 Task: In the event  named  Third Monthly Sales Review, Set a range of dates when you can accept meetings  '13 Jul â€" 5 Aug 2023'. Select a duration of  45 min. Select working hours  	_x000D_
MON- SAT 9:00am â€" 5:00pm. Add time before or after your events  as 5 min. Set the frequency of available time slots for invitees as  40 min. Set the minimum notice period and maximum events allowed per day as  168 hours and 5. , logged in from the account softage.4@softage.net and add another guest for the event, softage.10@softage.net
Action: Mouse pressed left at (445, 631)
Screenshot: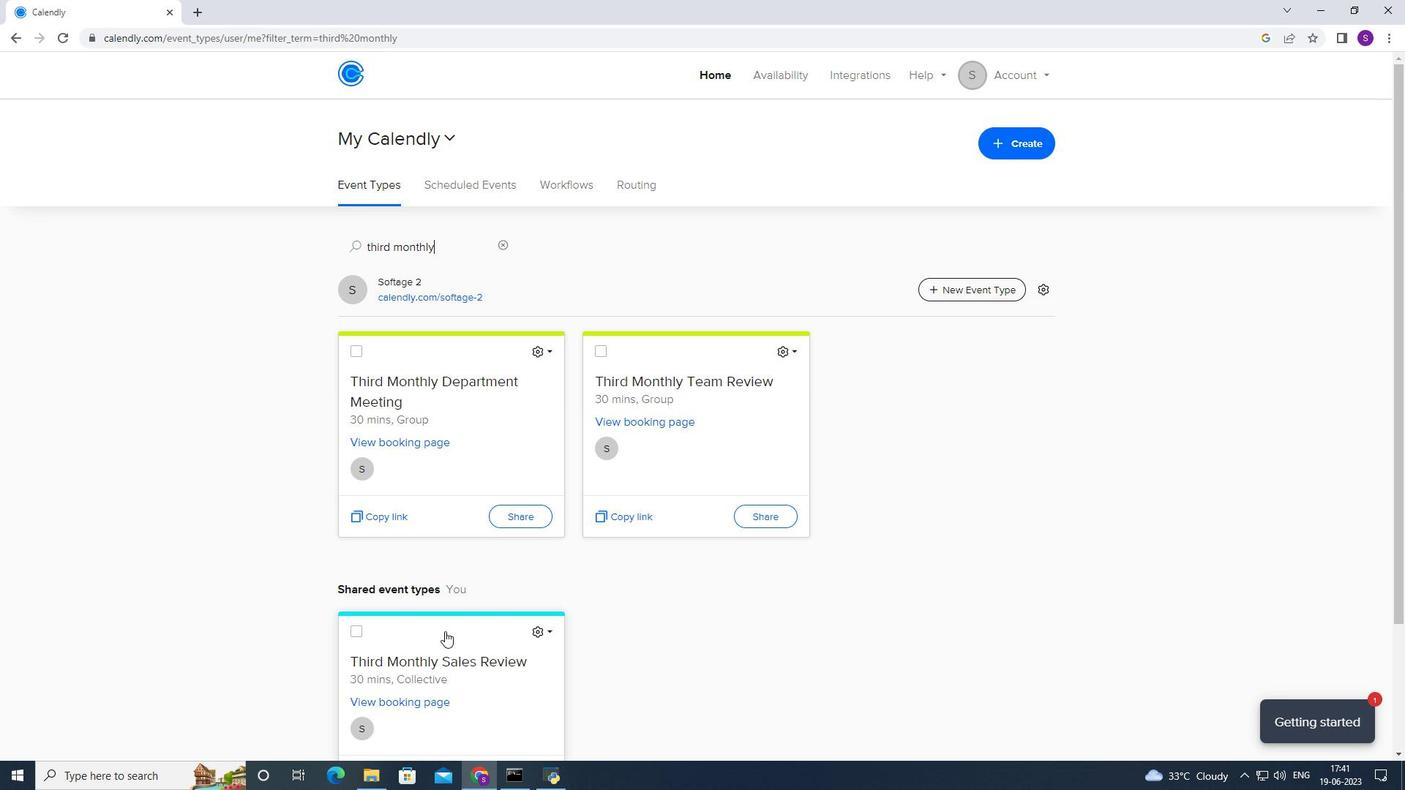
Action: Mouse moved to (427, 362)
Screenshot: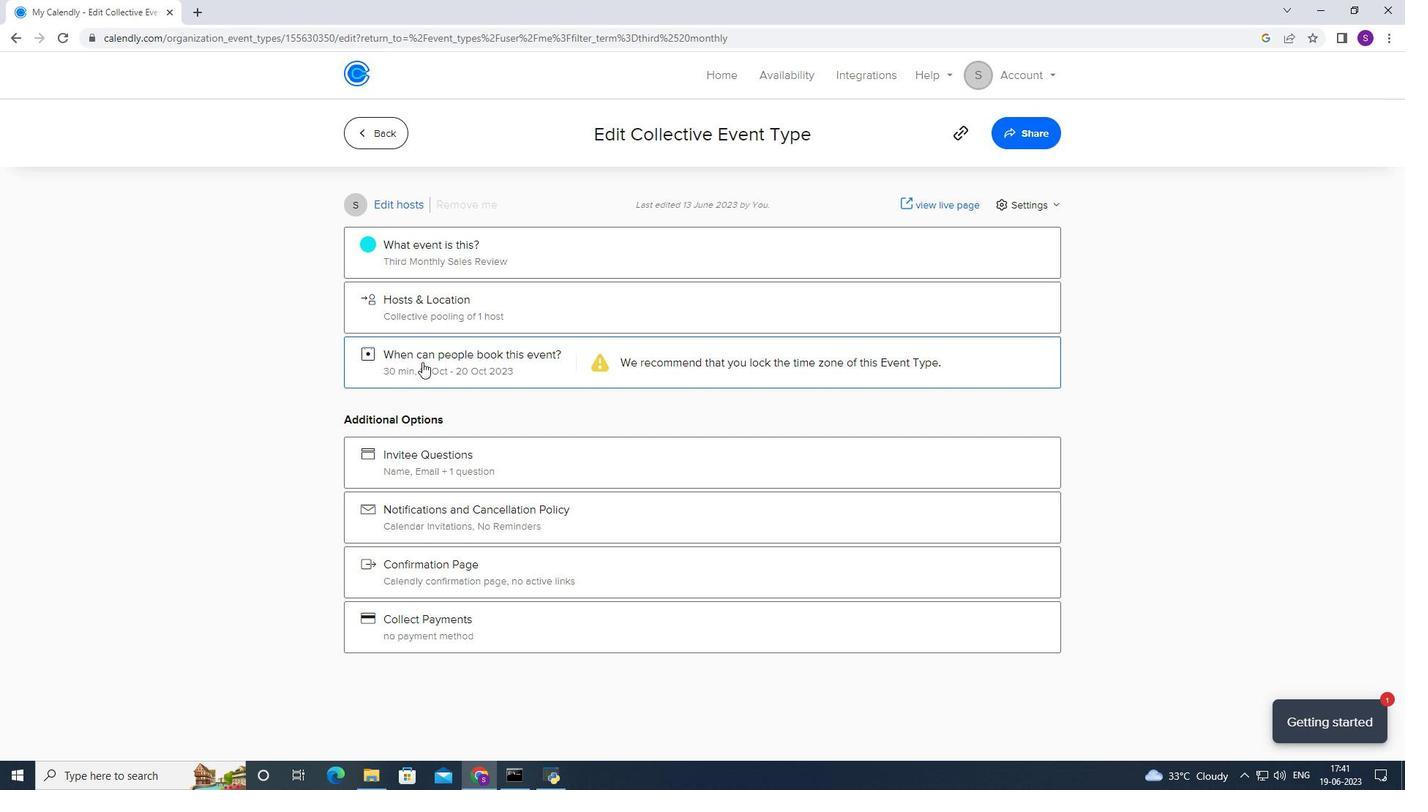 
Action: Mouse scrolled (427, 361) with delta (0, 0)
Screenshot: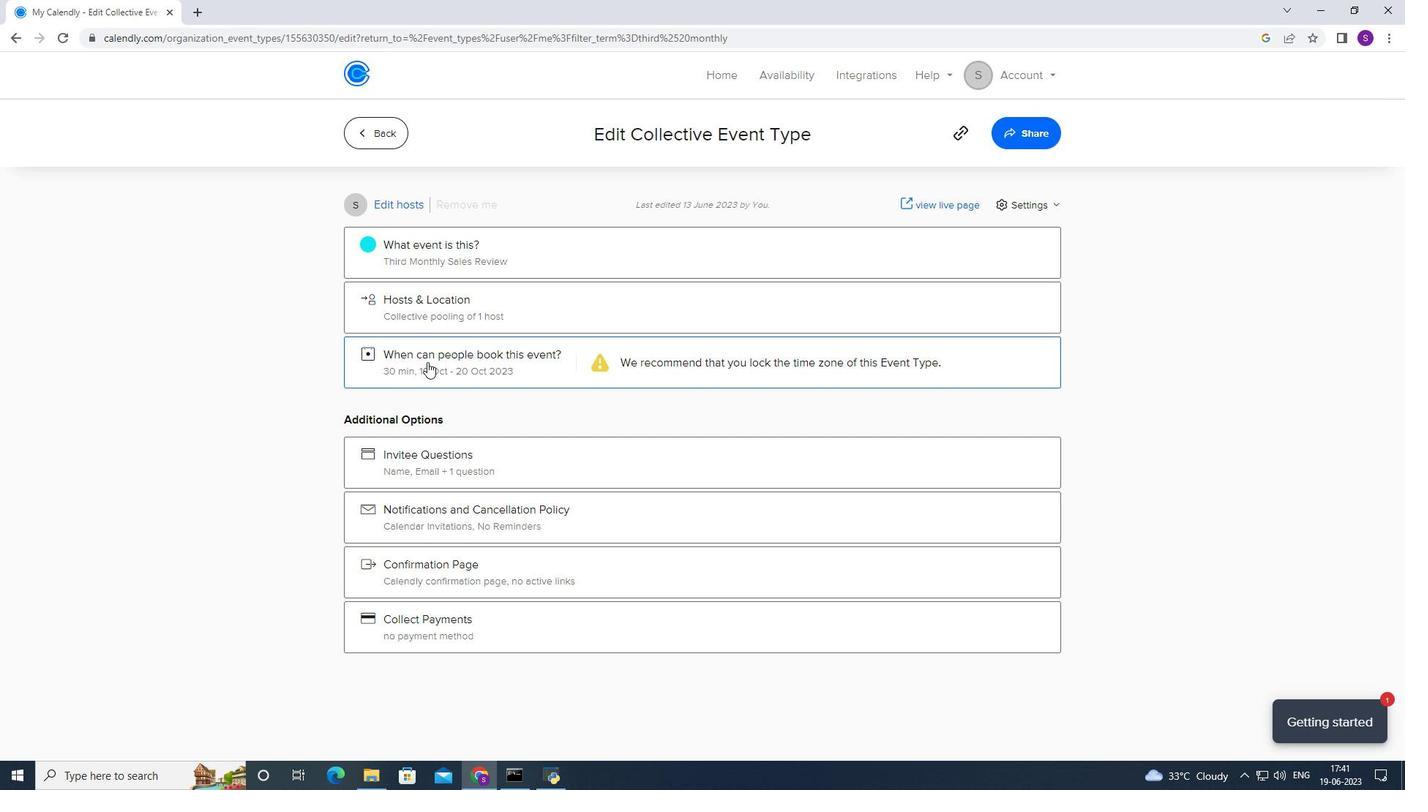 
Action: Mouse moved to (483, 347)
Screenshot: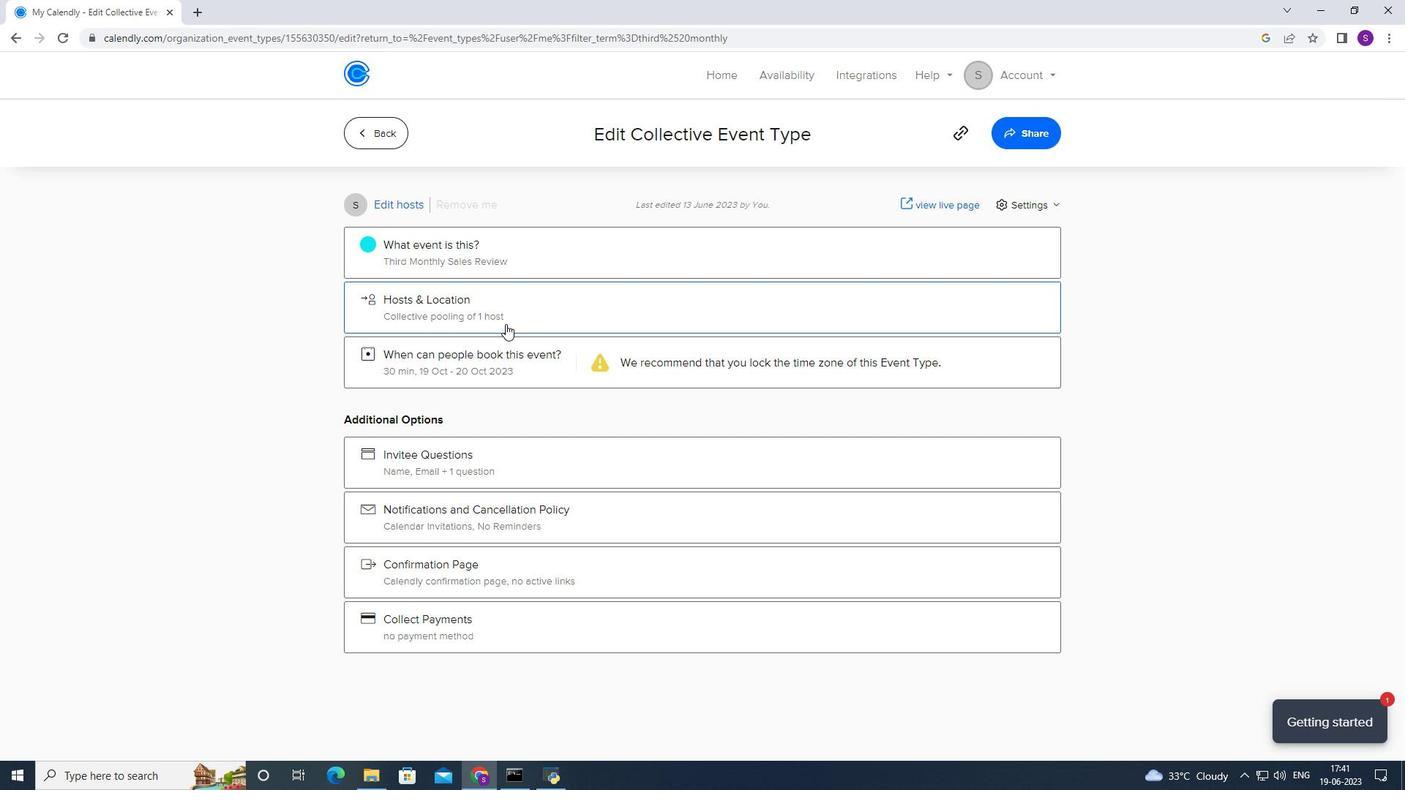 
Action: Mouse pressed left at (483, 347)
Screenshot: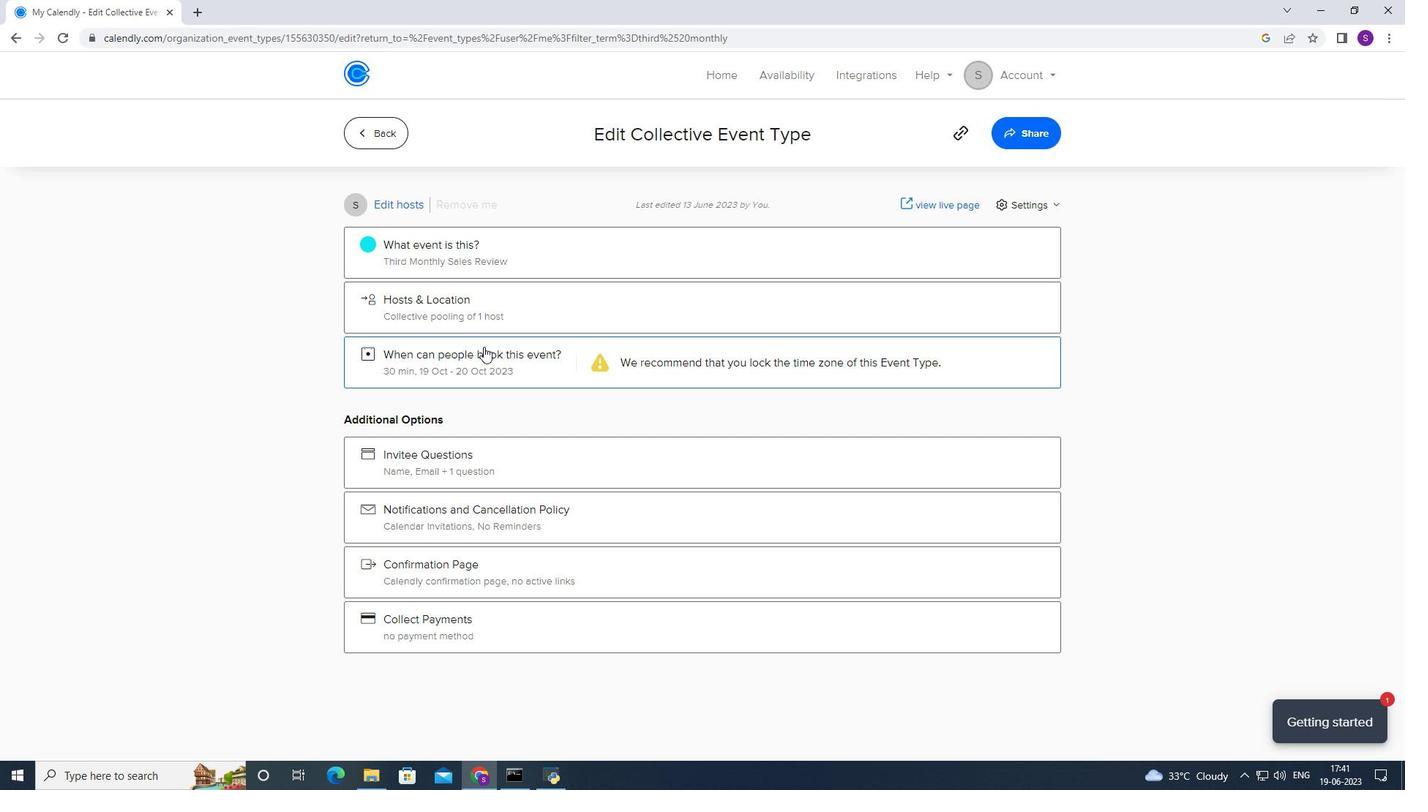 
Action: Mouse moved to (553, 546)
Screenshot: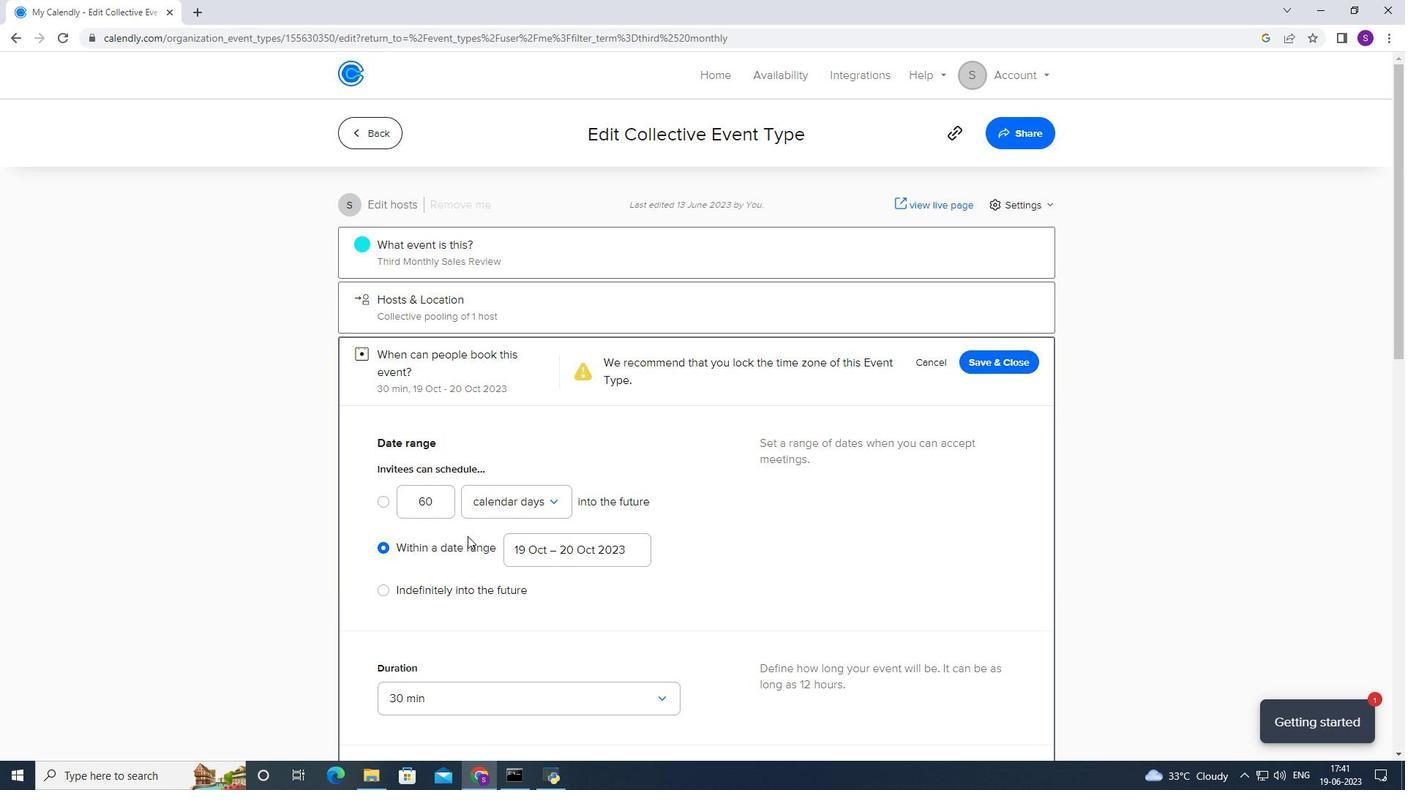 
Action: Mouse pressed left at (553, 546)
Screenshot: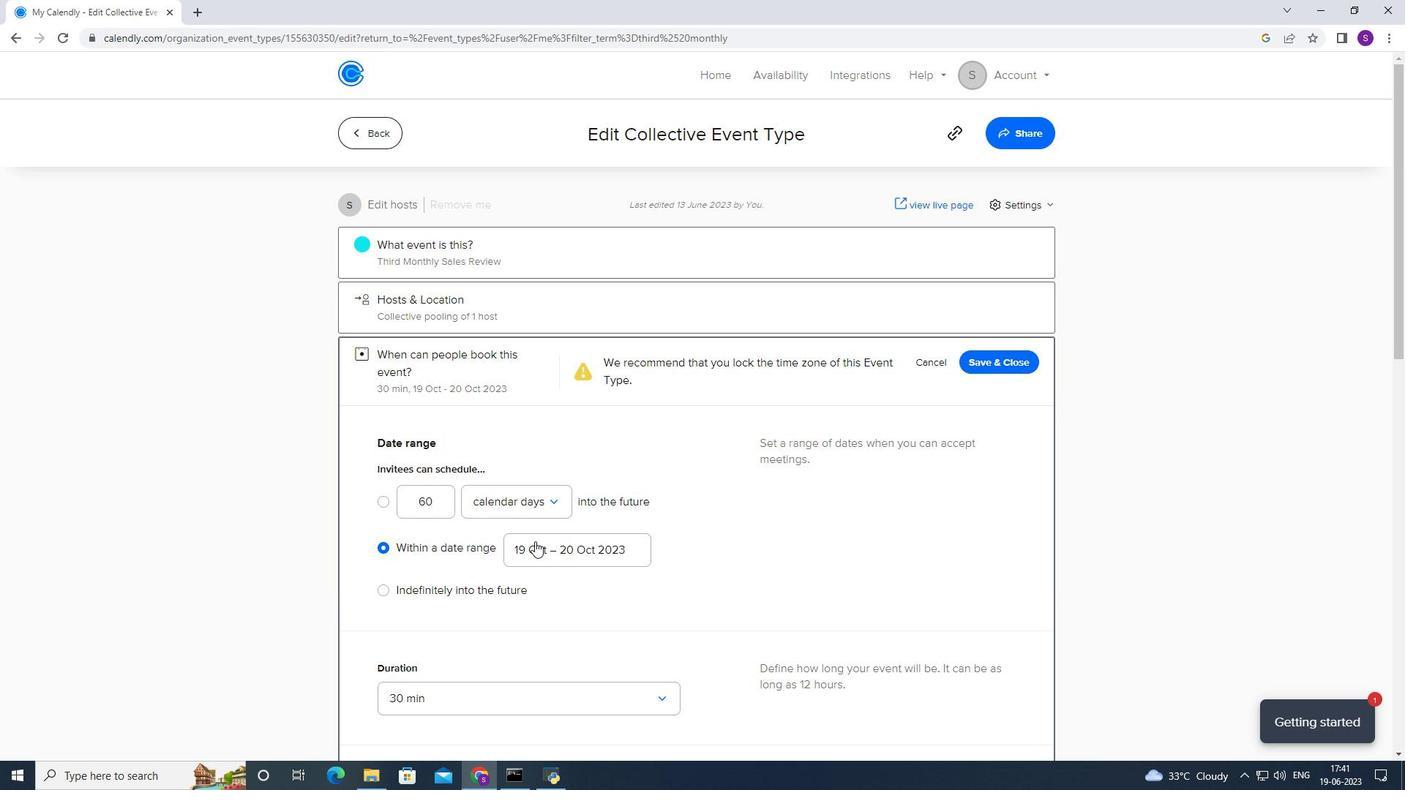 
Action: Mouse moved to (616, 284)
Screenshot: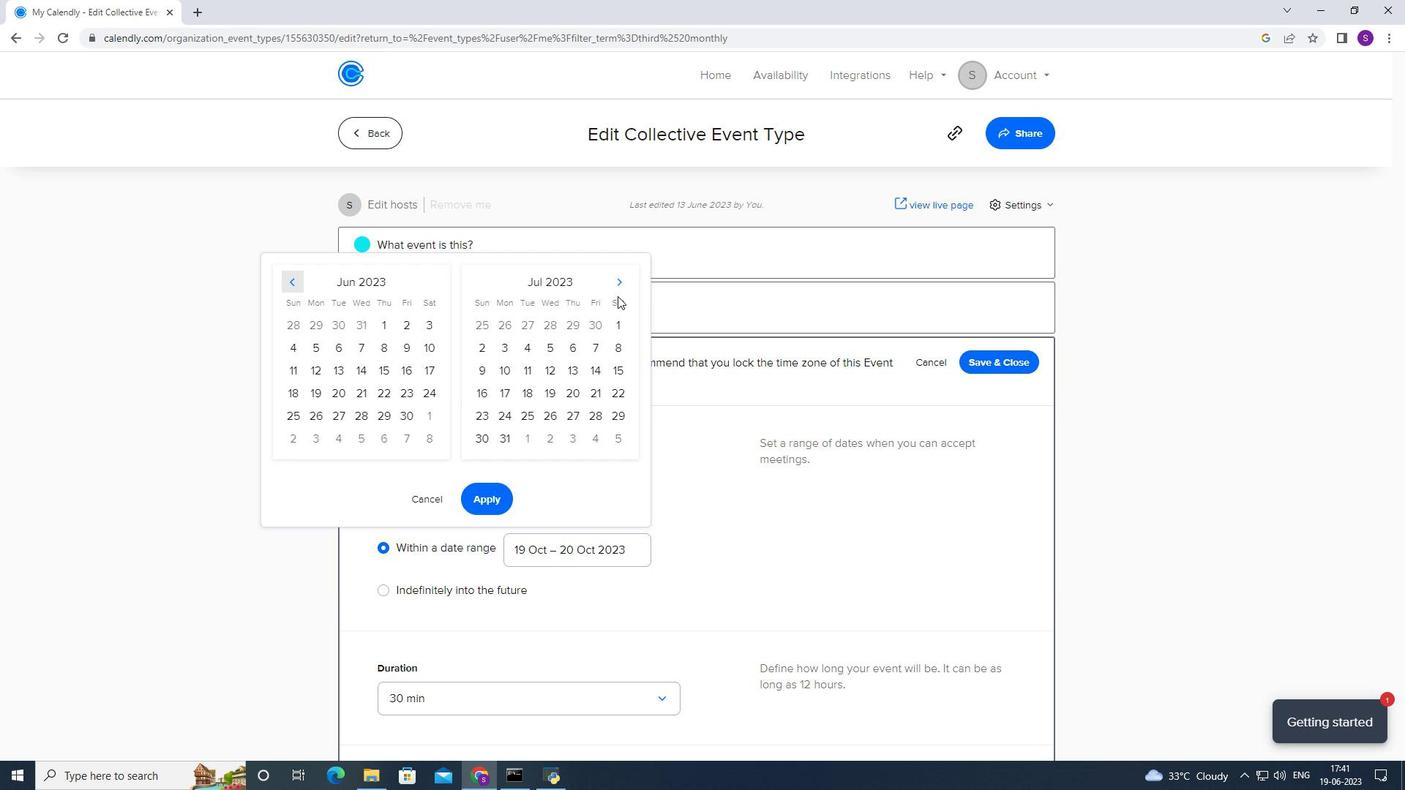 
Action: Mouse pressed left at (616, 284)
Screenshot: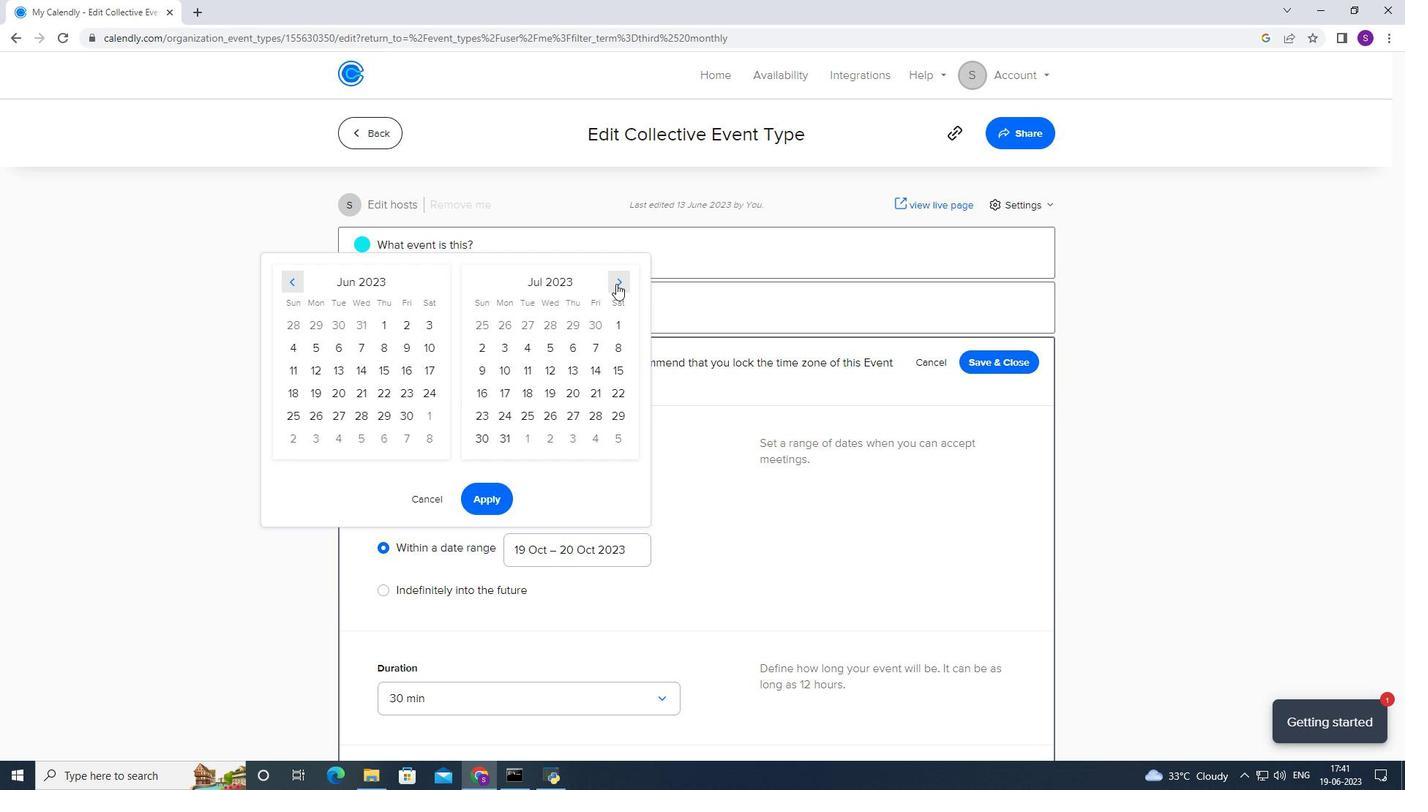 
Action: Mouse moved to (374, 374)
Screenshot: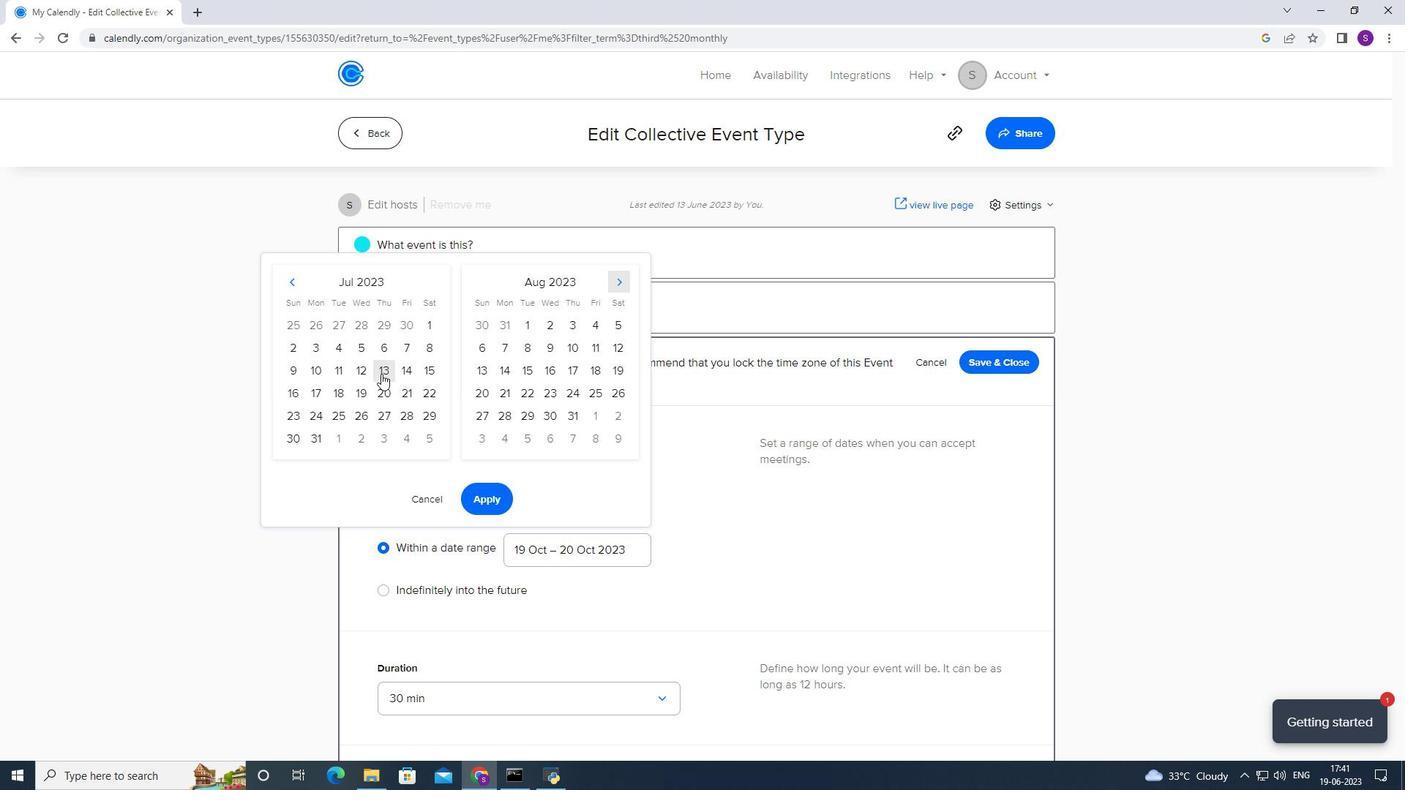
Action: Mouse pressed left at (374, 374)
Screenshot: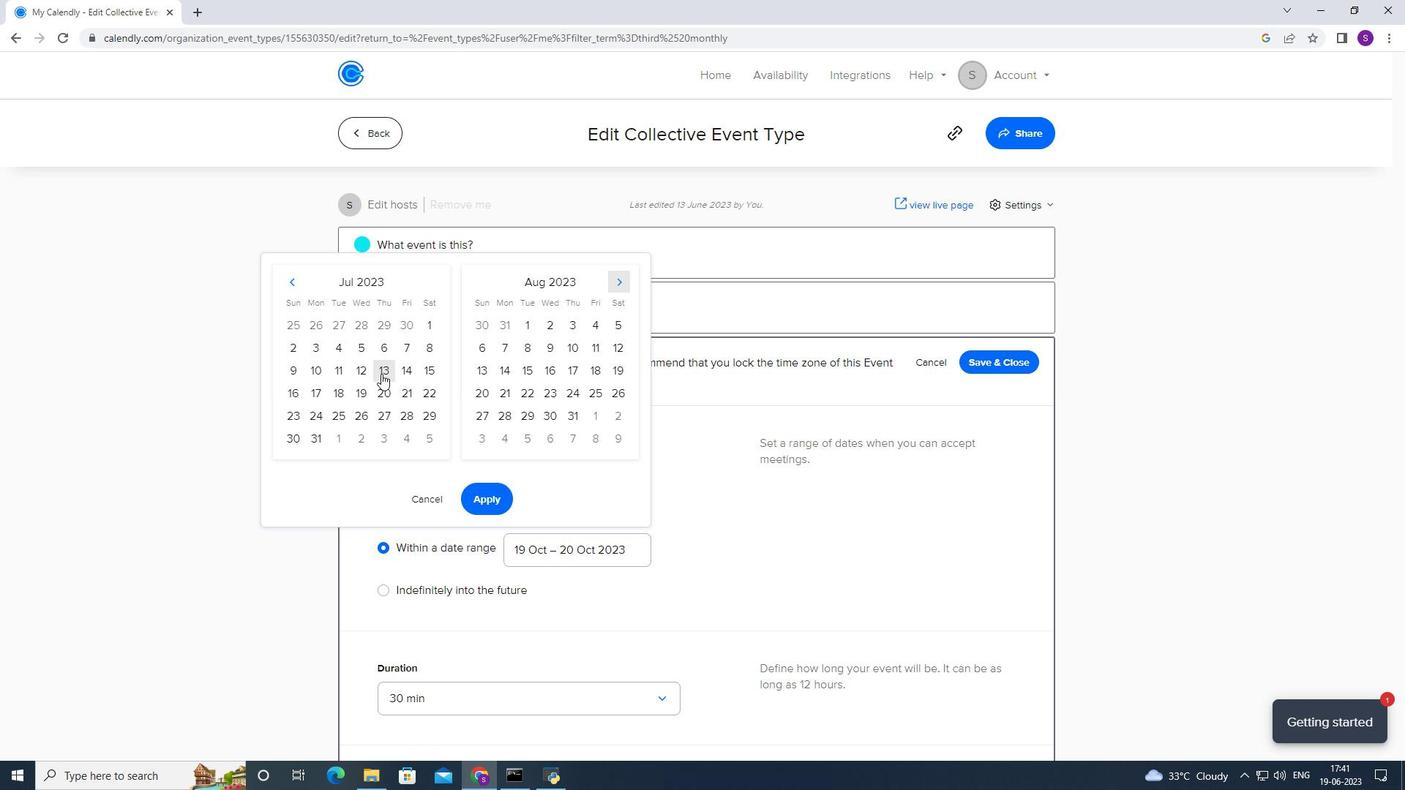 
Action: Mouse moved to (617, 326)
Screenshot: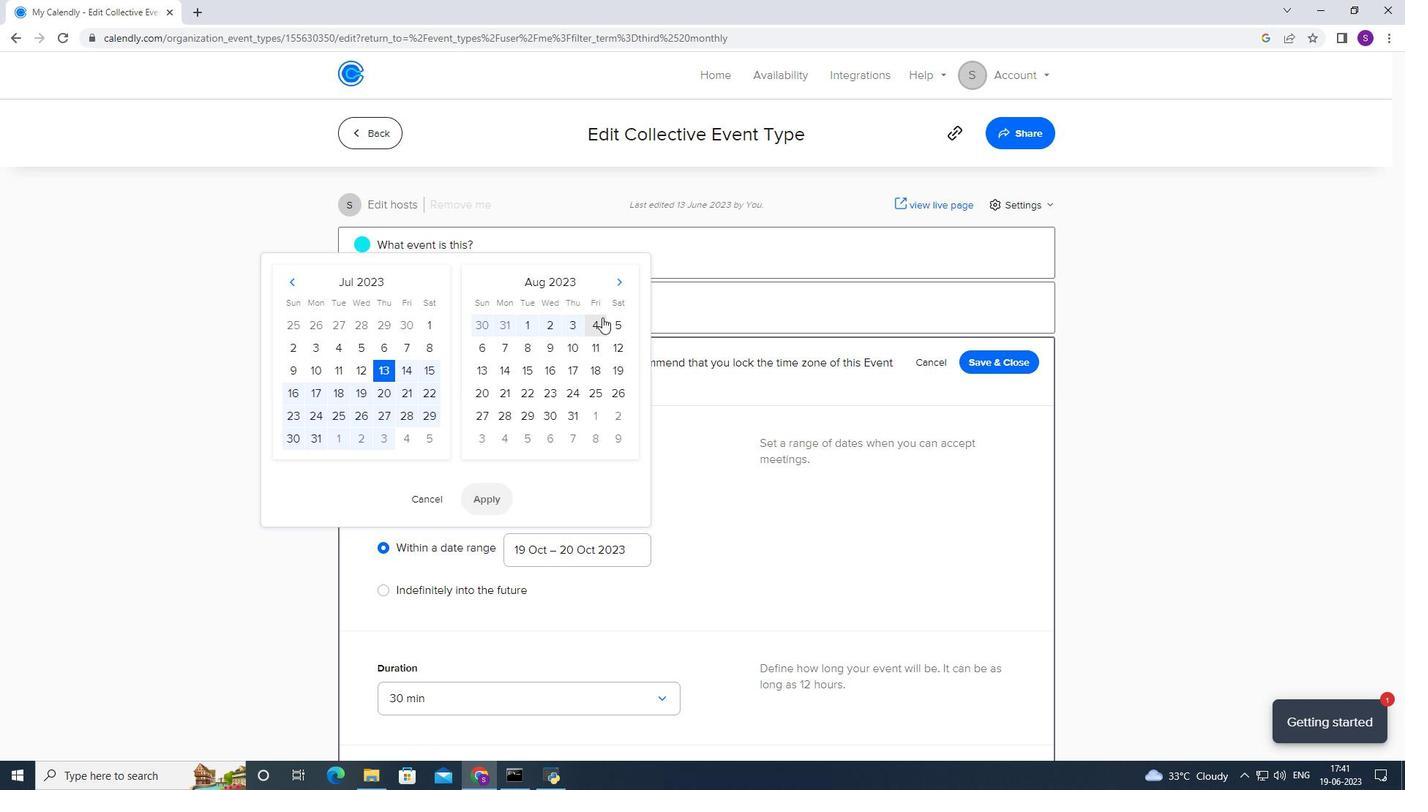 
Action: Mouse pressed left at (617, 326)
Screenshot: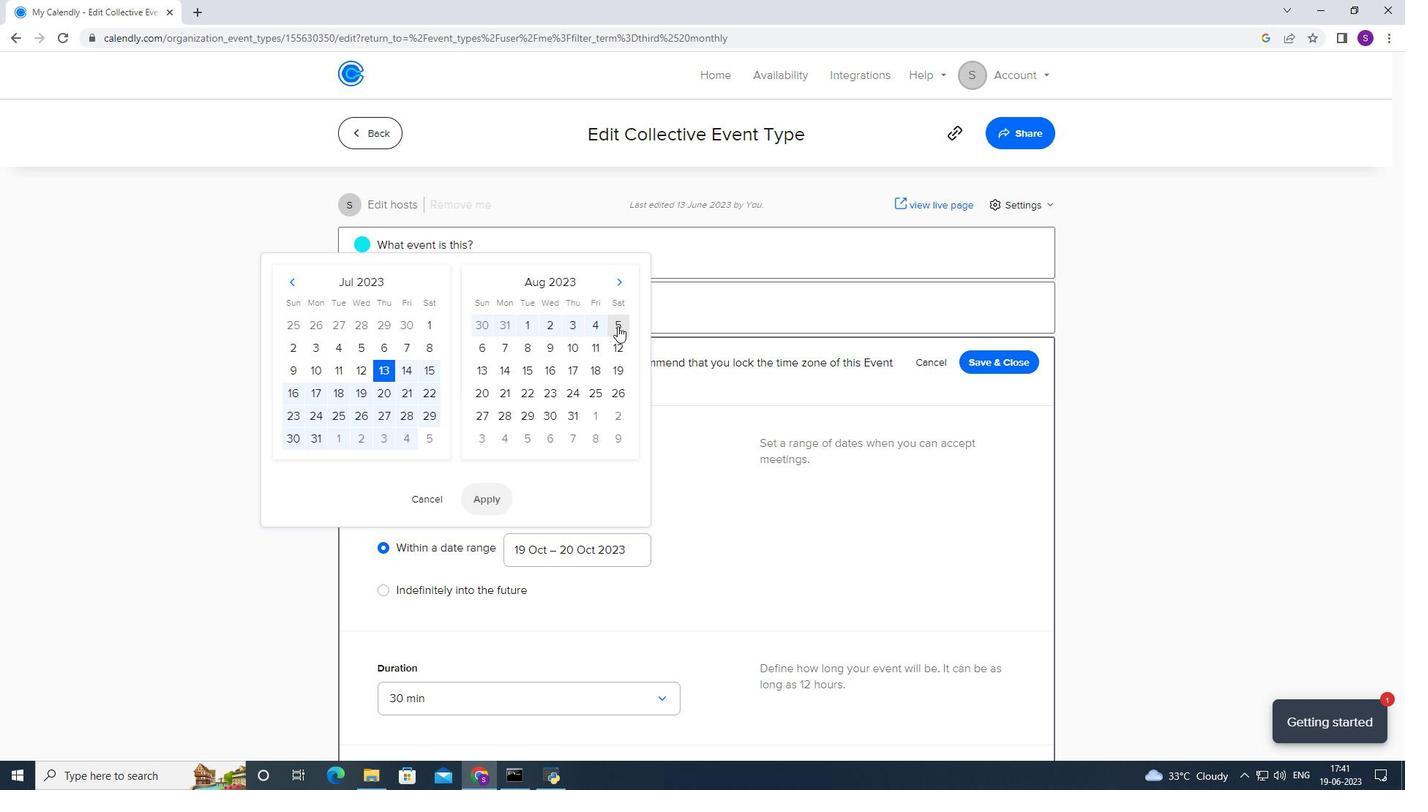 
Action: Mouse moved to (475, 489)
Screenshot: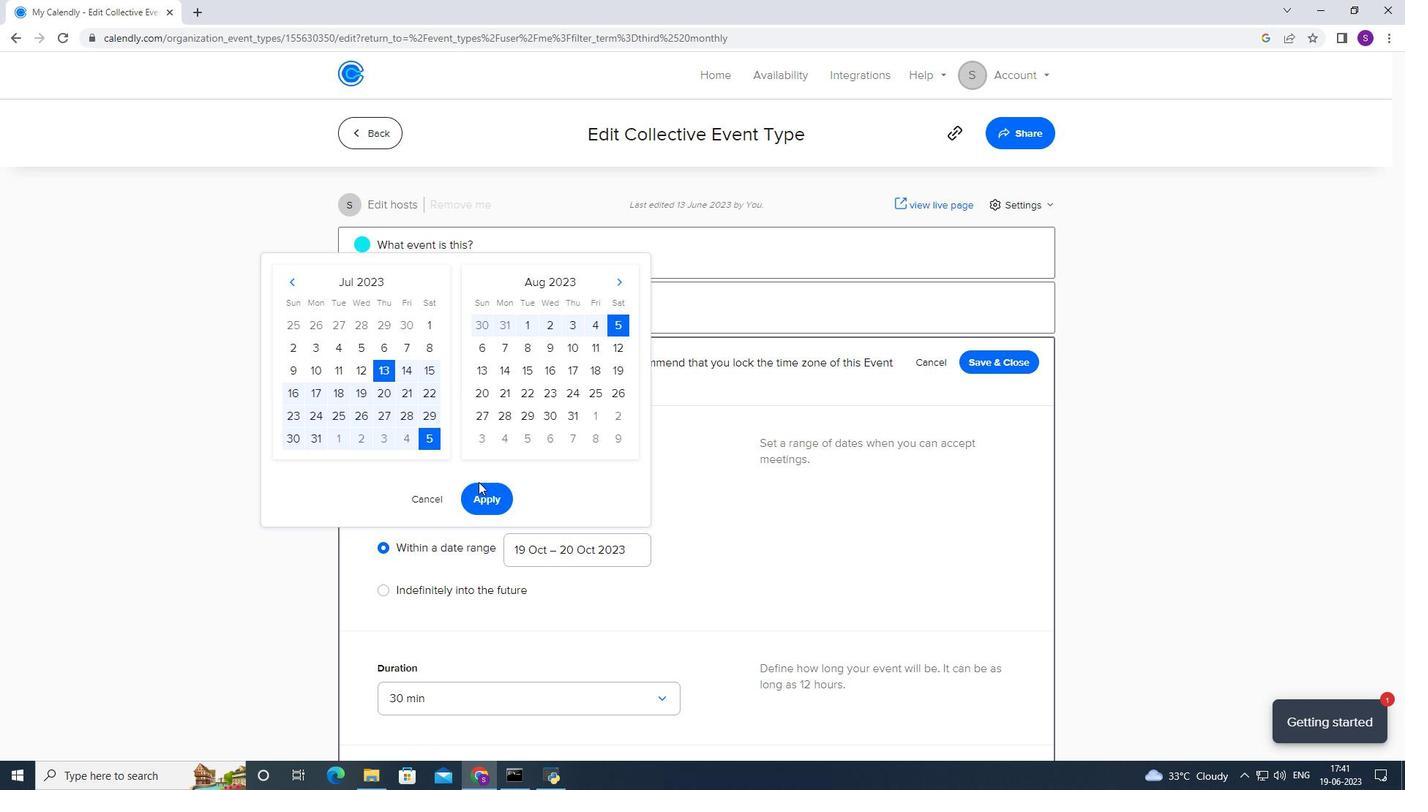 
Action: Mouse pressed left at (475, 489)
Screenshot: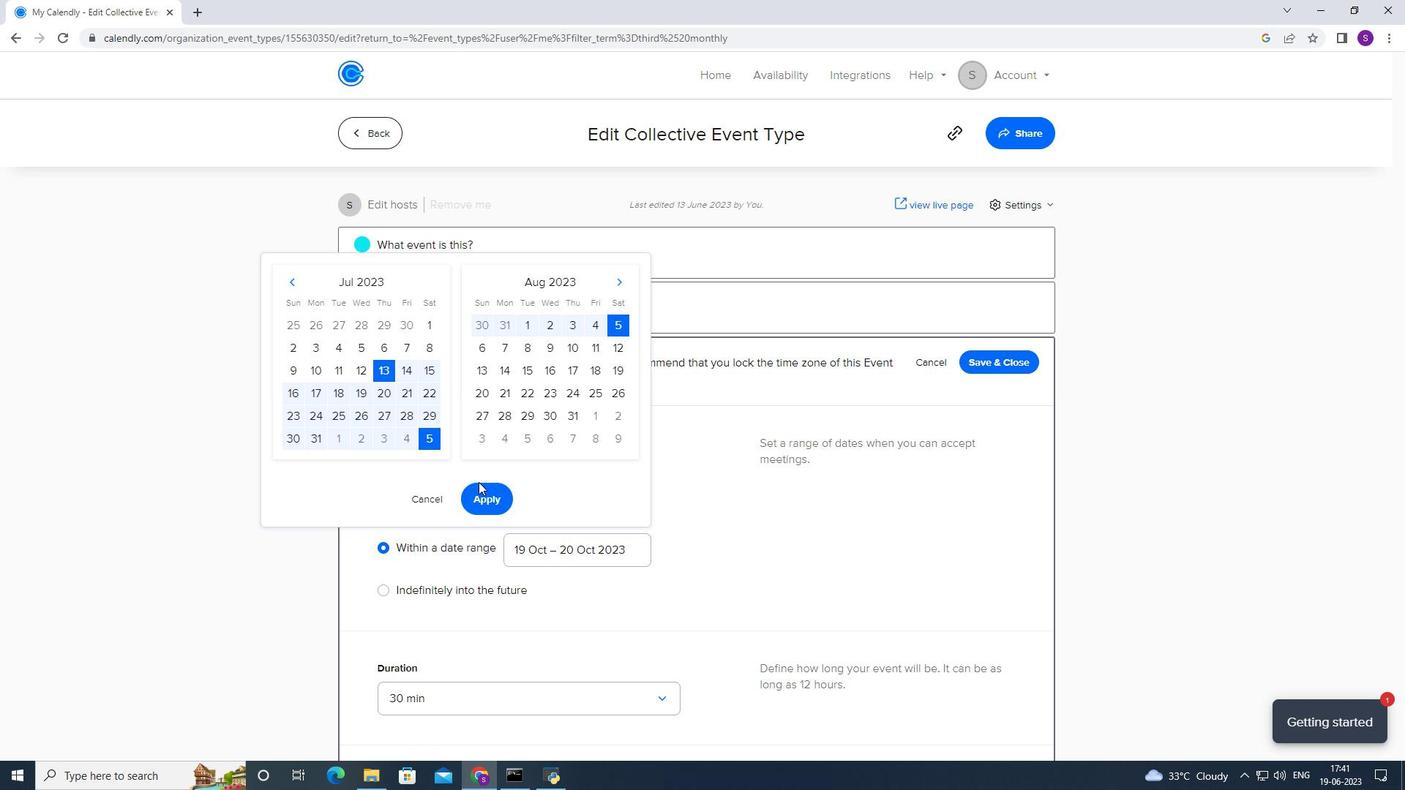 
Action: Mouse scrolled (475, 489) with delta (0, 0)
Screenshot: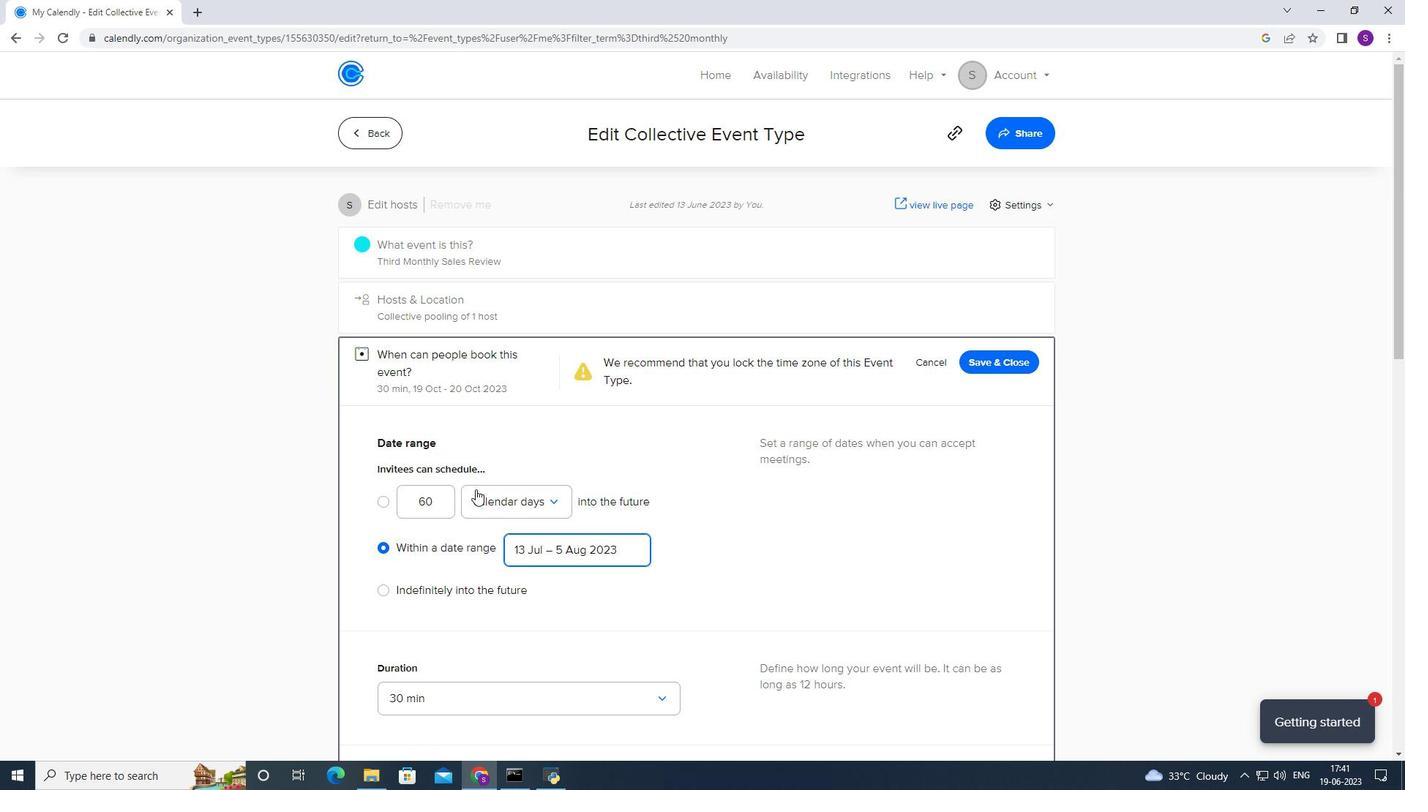 
Action: Mouse scrolled (475, 489) with delta (0, 0)
Screenshot: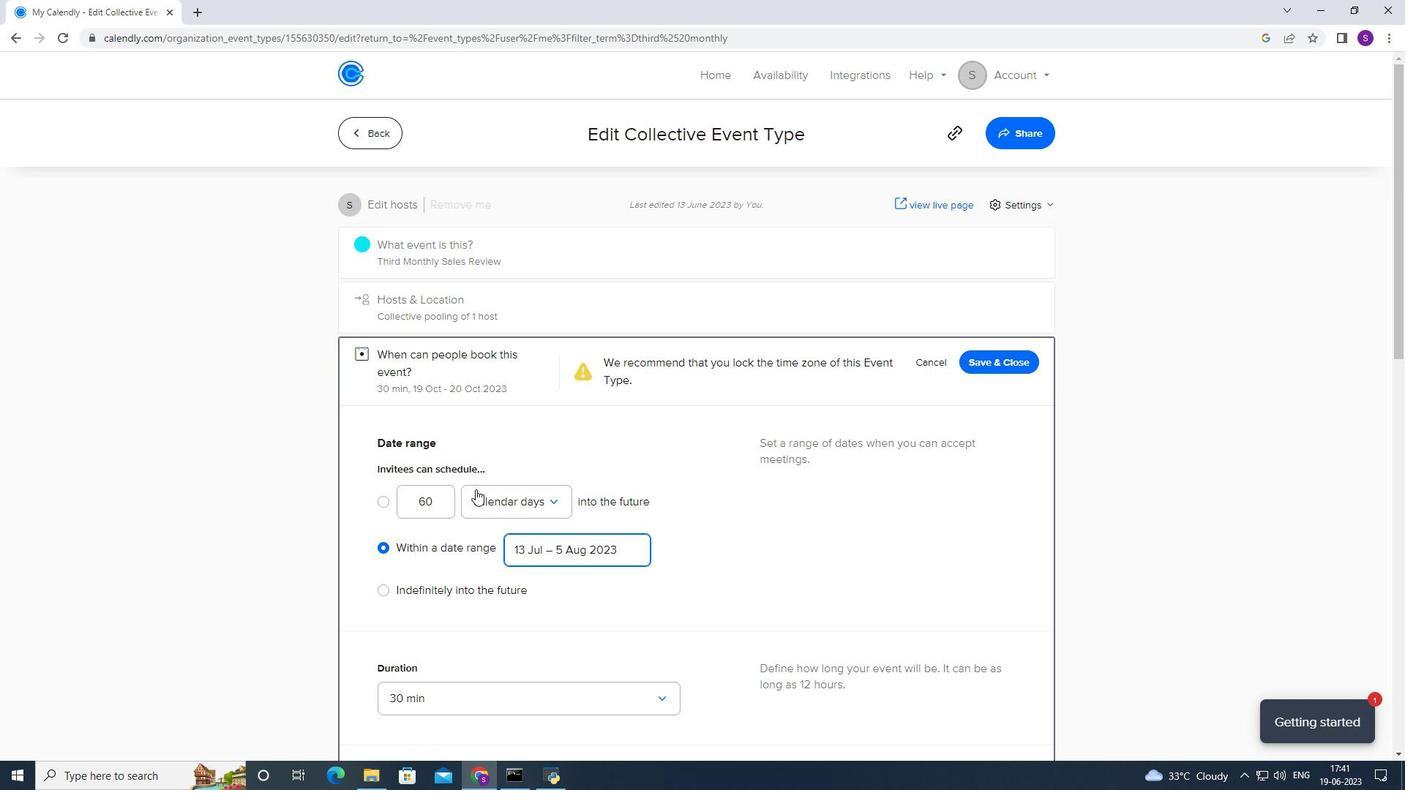 
Action: Mouse scrolled (475, 489) with delta (0, 0)
Screenshot: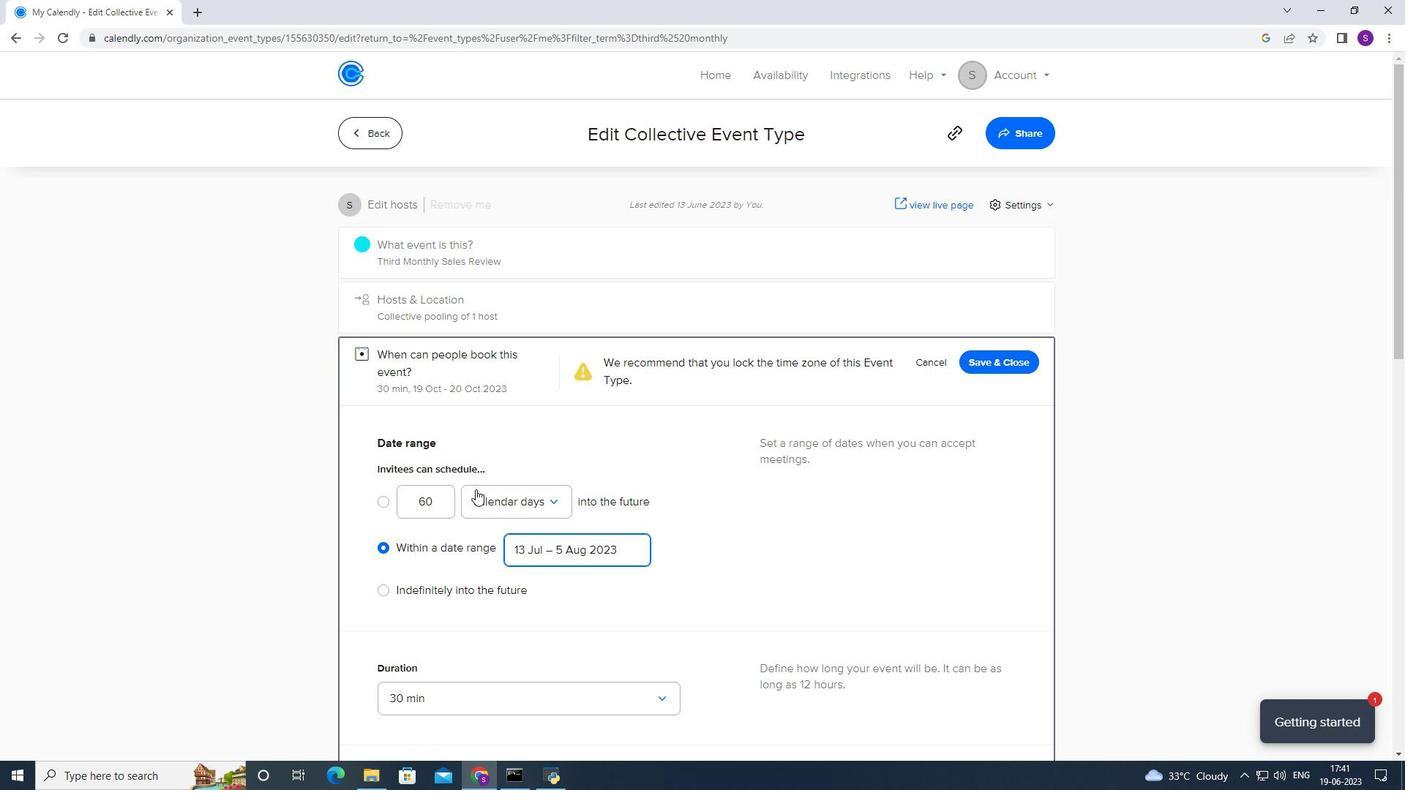
Action: Mouse scrolled (475, 489) with delta (0, 0)
Screenshot: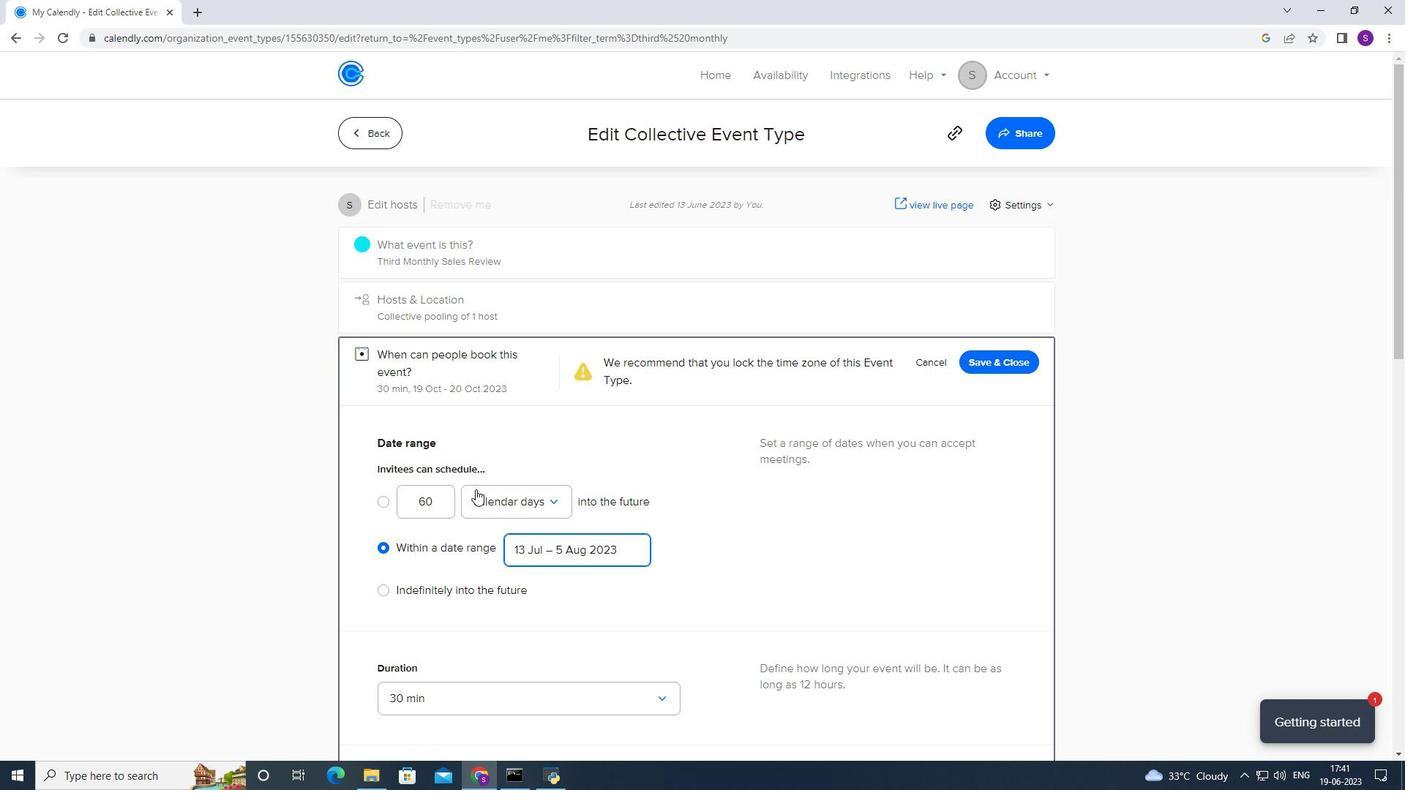 
Action: Mouse scrolled (475, 489) with delta (0, 0)
Screenshot: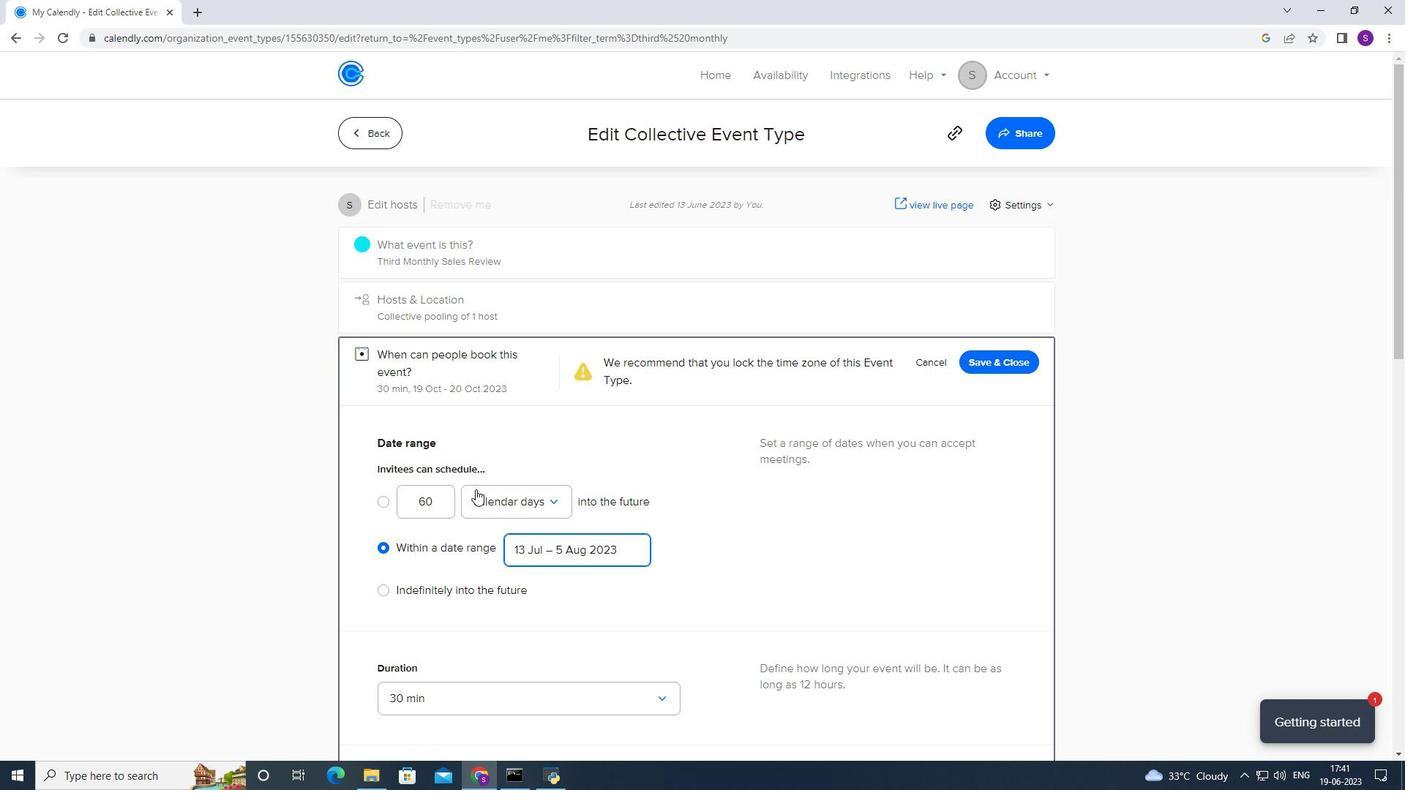 
Action: Mouse moved to (401, 339)
Screenshot: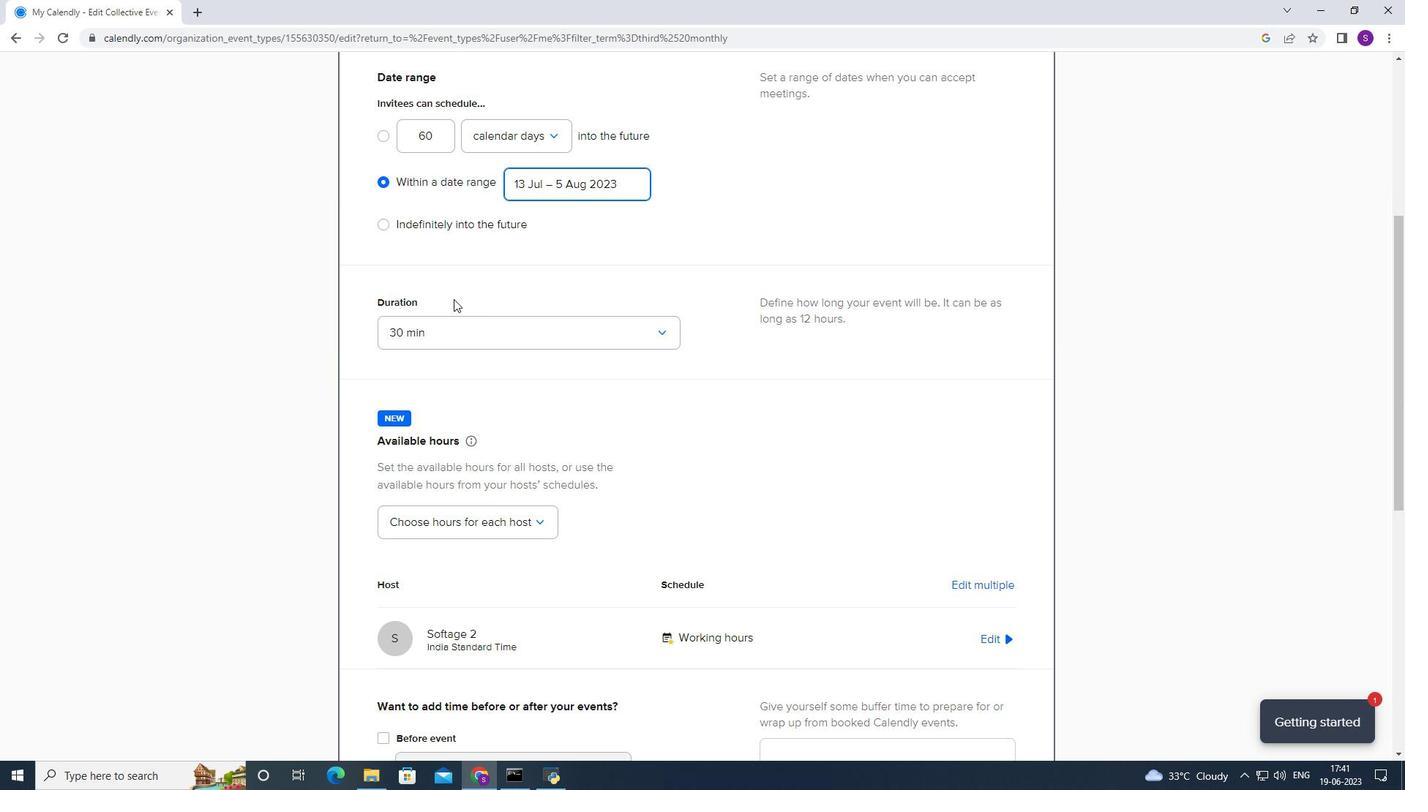 
Action: Mouse pressed left at (401, 339)
Screenshot: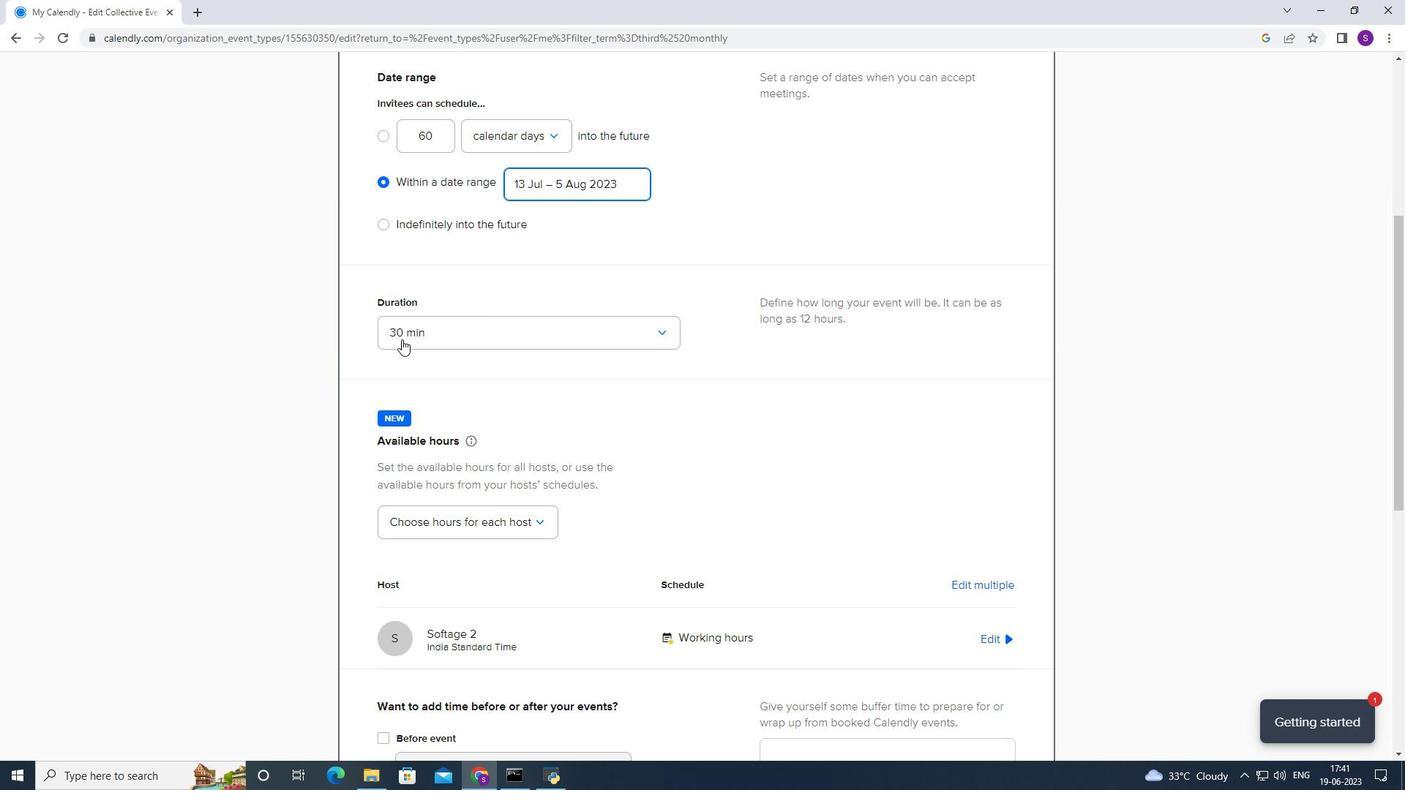
Action: Mouse moved to (408, 434)
Screenshot: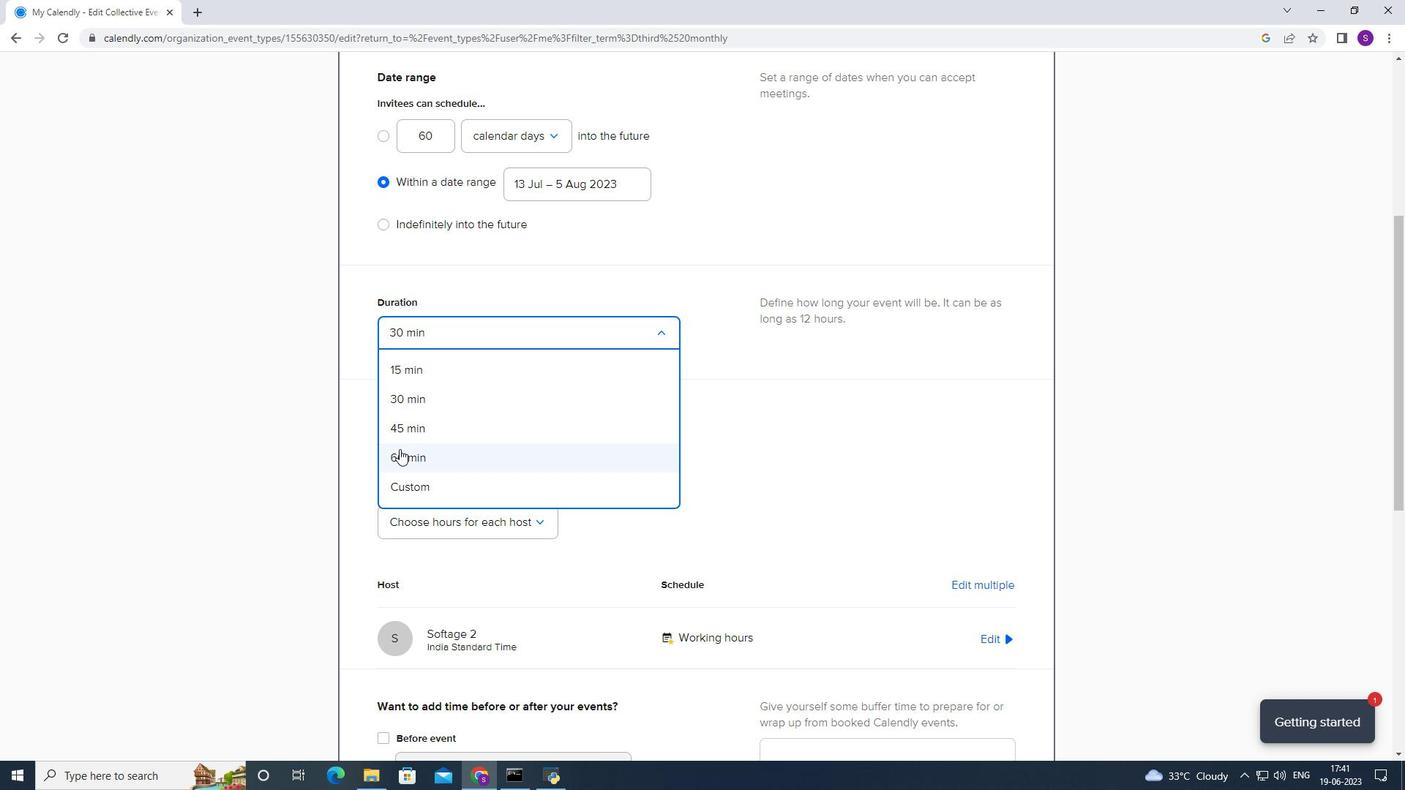 
Action: Mouse pressed left at (408, 434)
Screenshot: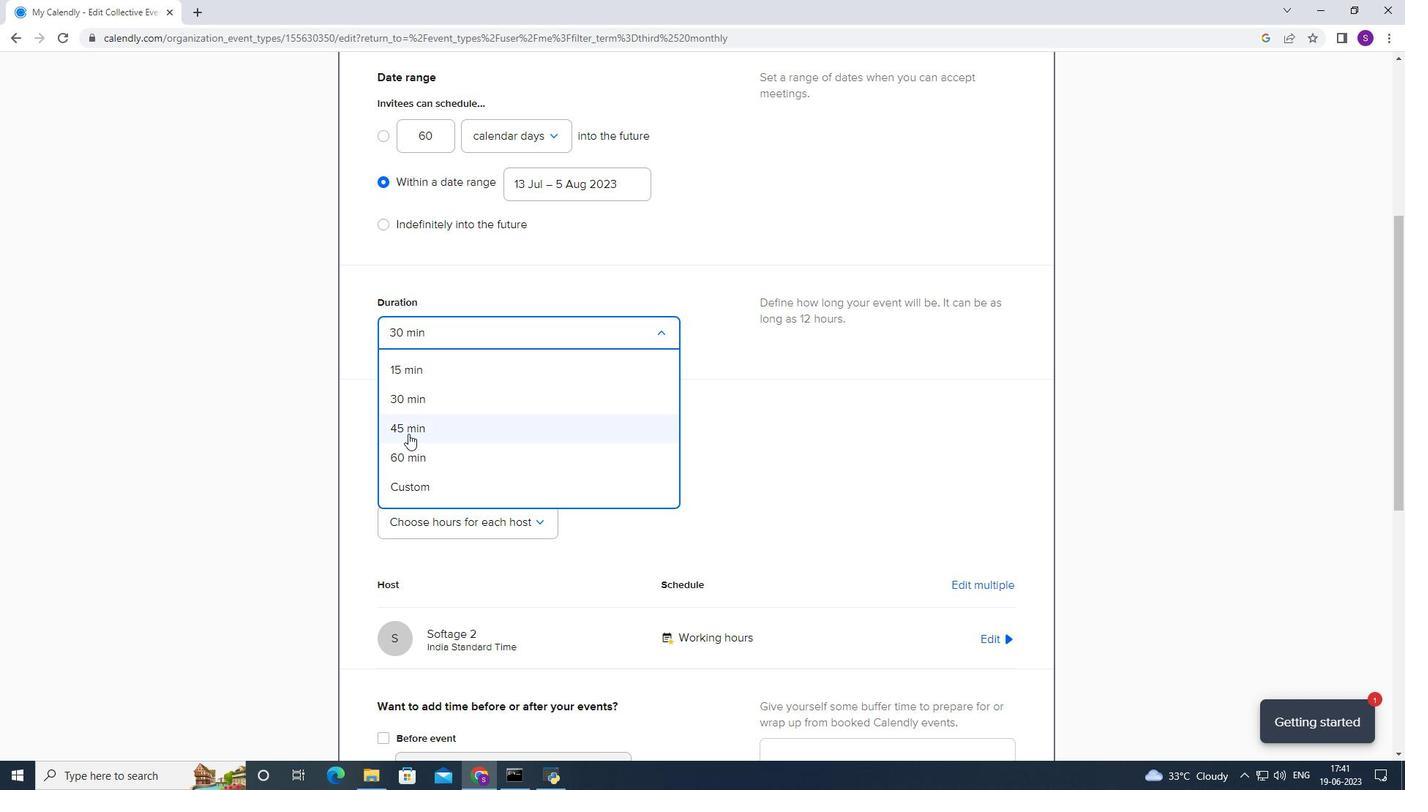
Action: Mouse moved to (403, 478)
Screenshot: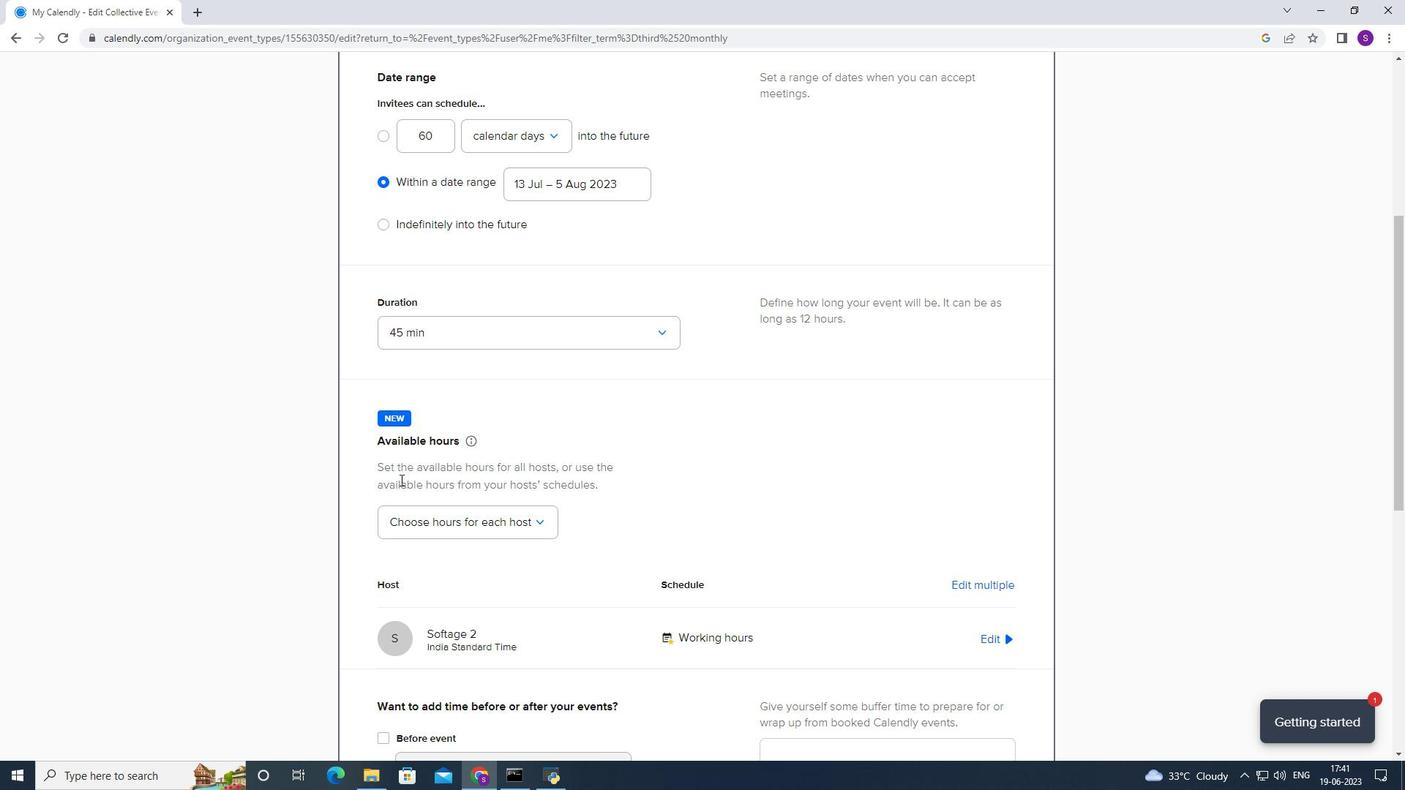 
Action: Mouse scrolled (403, 478) with delta (0, 0)
Screenshot: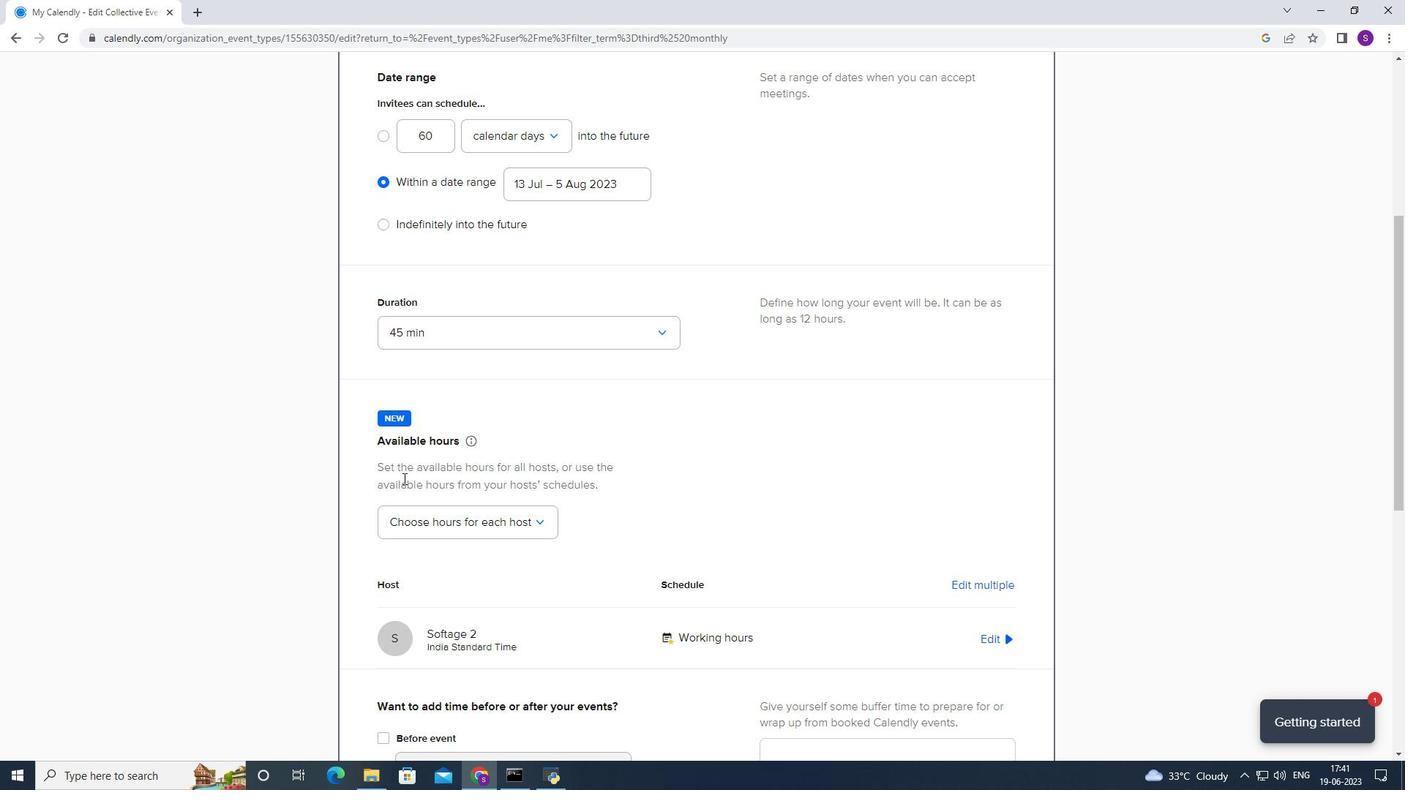 
Action: Mouse scrolled (403, 478) with delta (0, 0)
Screenshot: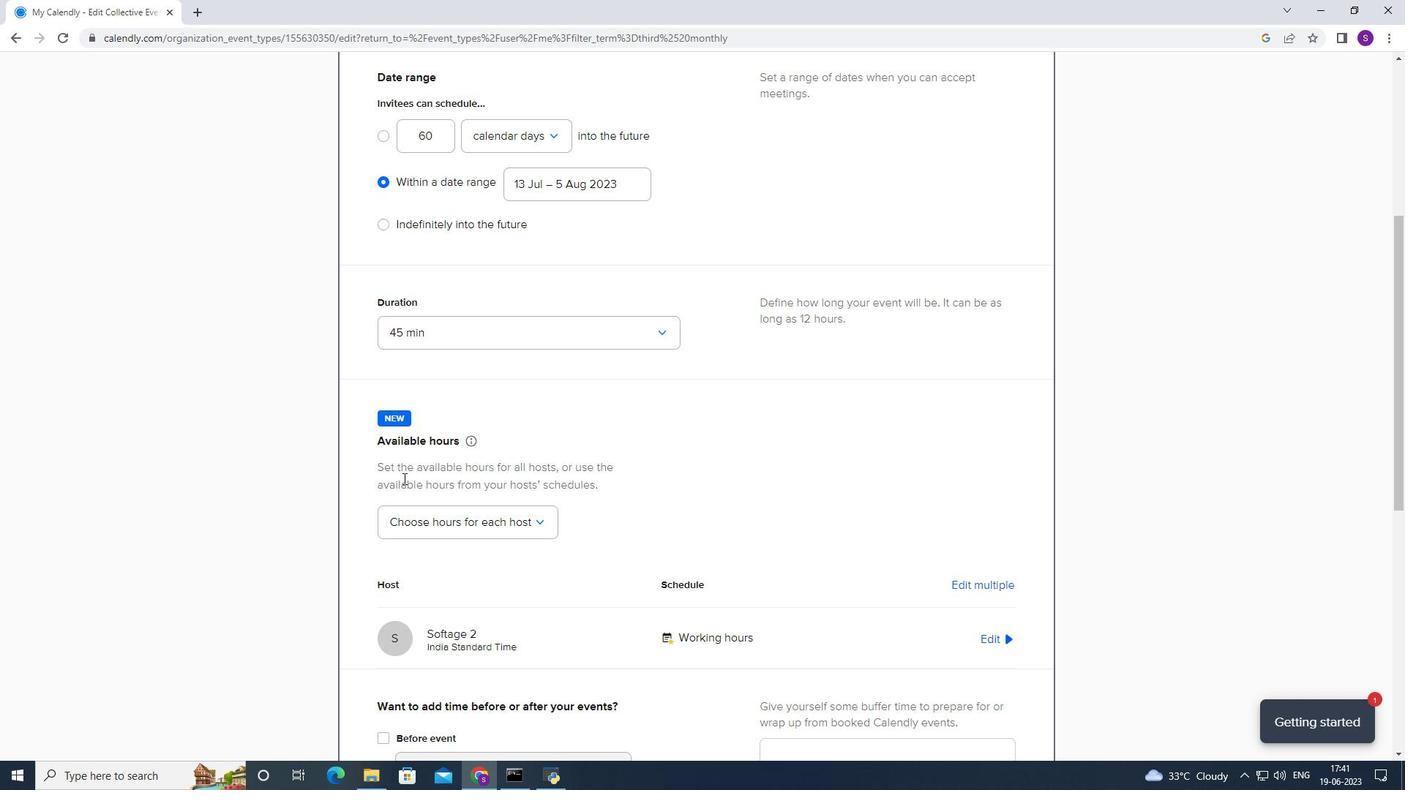 
Action: Mouse scrolled (403, 478) with delta (0, 0)
Screenshot: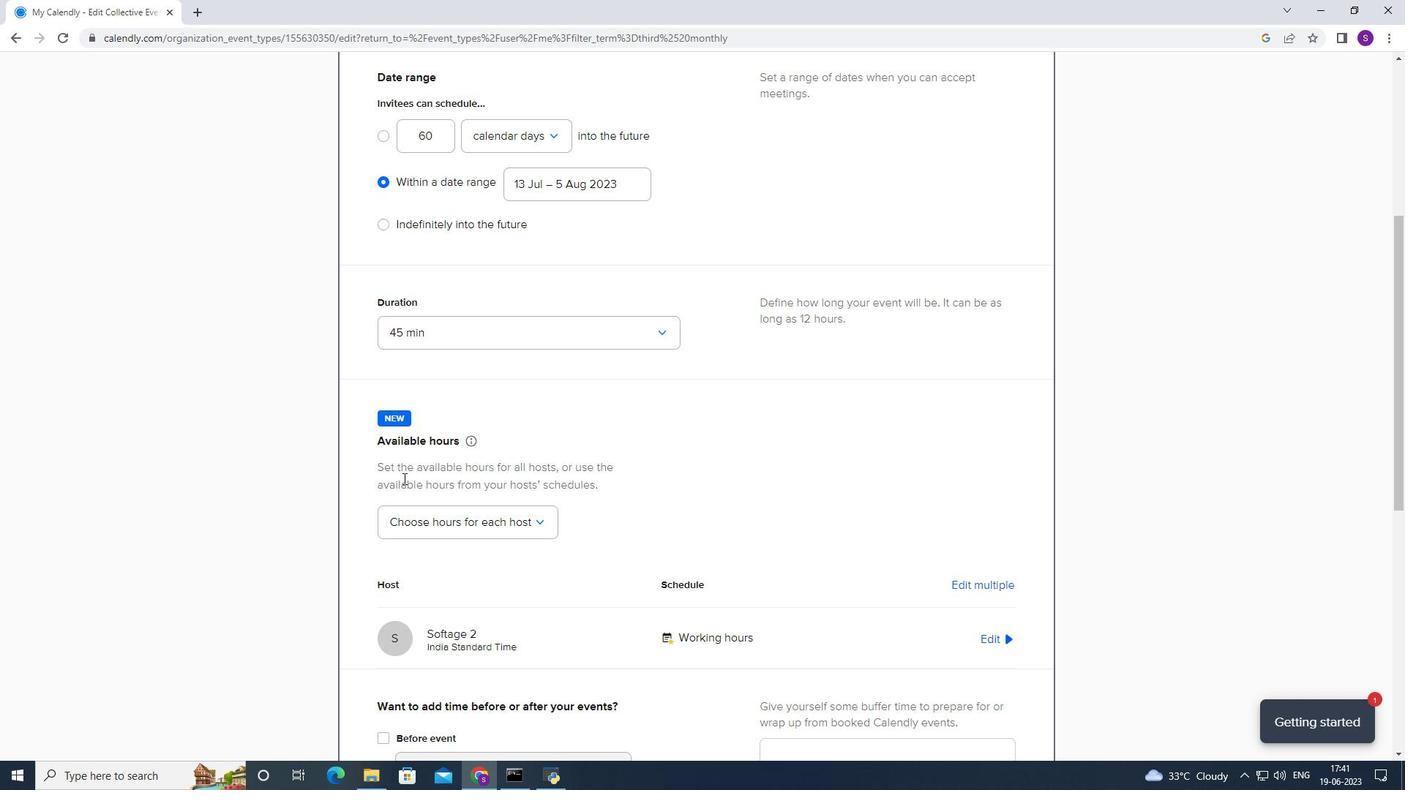 
Action: Mouse scrolled (403, 478) with delta (0, 0)
Screenshot: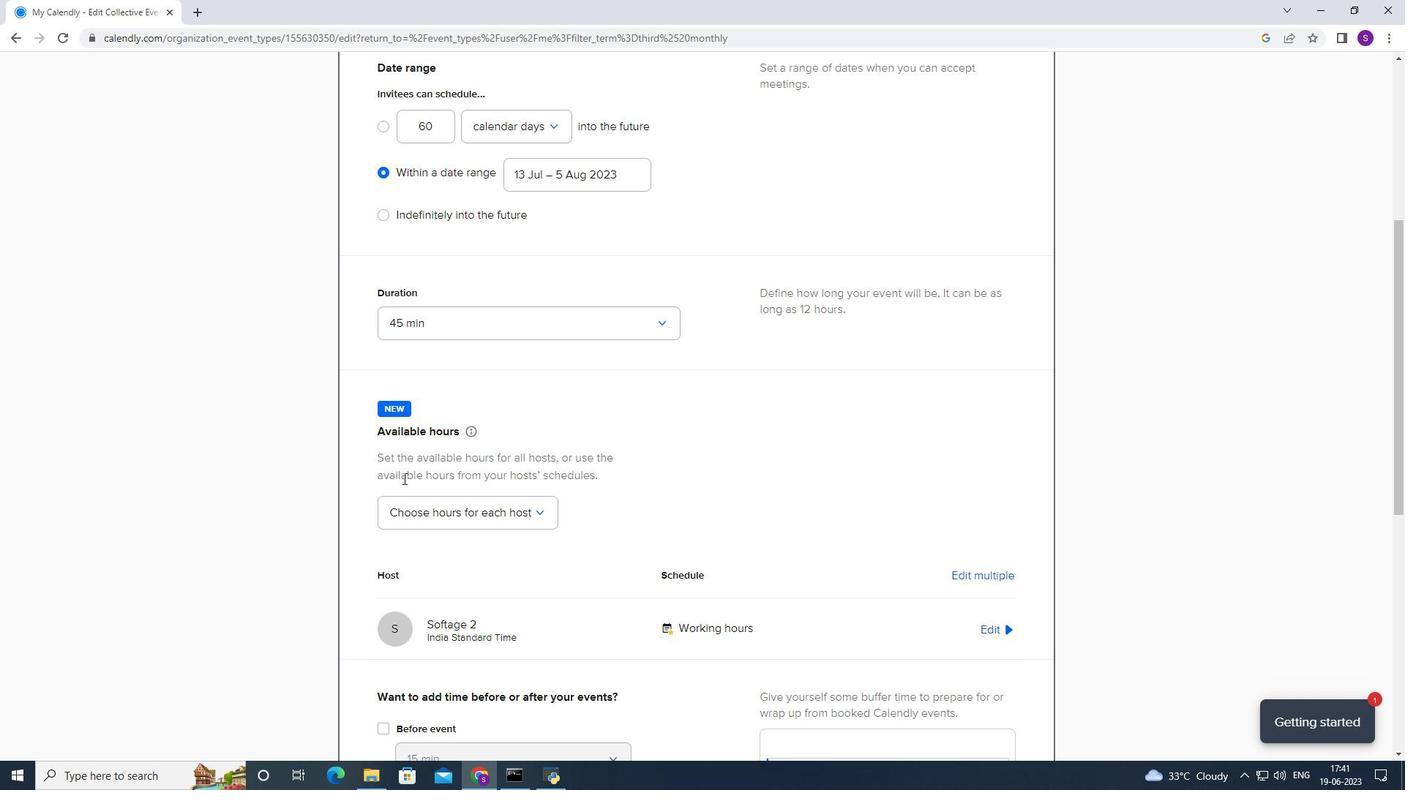 
Action: Mouse moved to (540, 333)
Screenshot: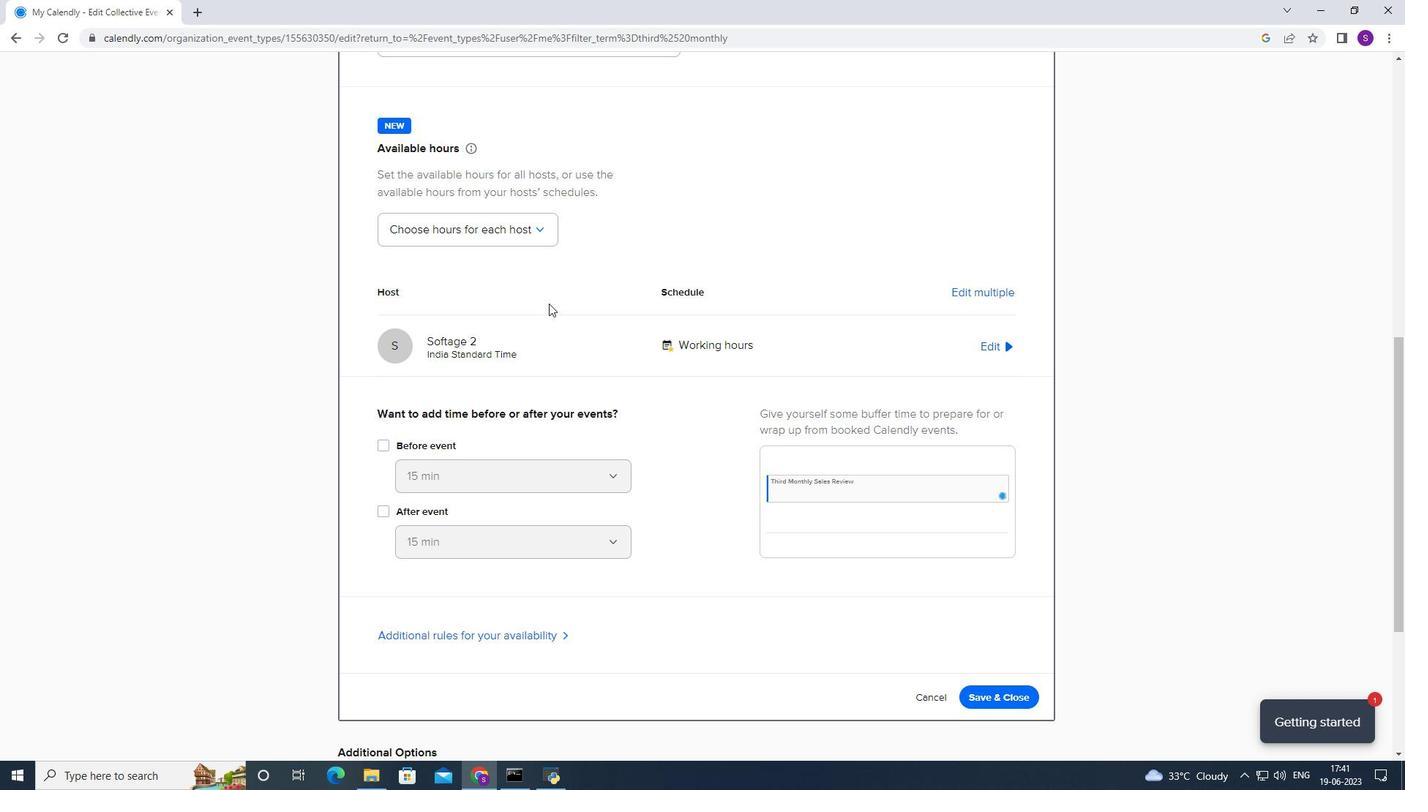 
Action: Mouse pressed left at (540, 333)
Screenshot: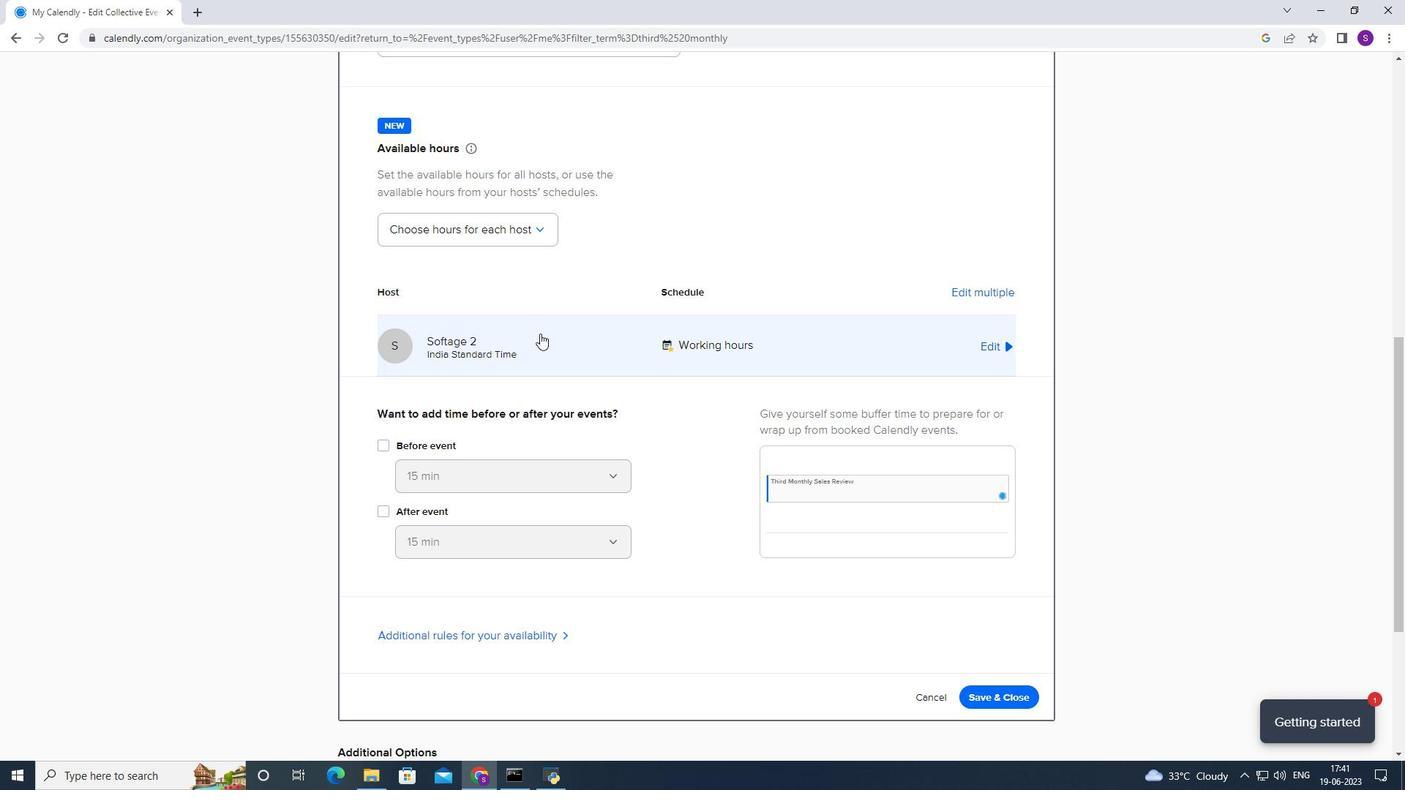 
Action: Mouse moved to (525, 429)
Screenshot: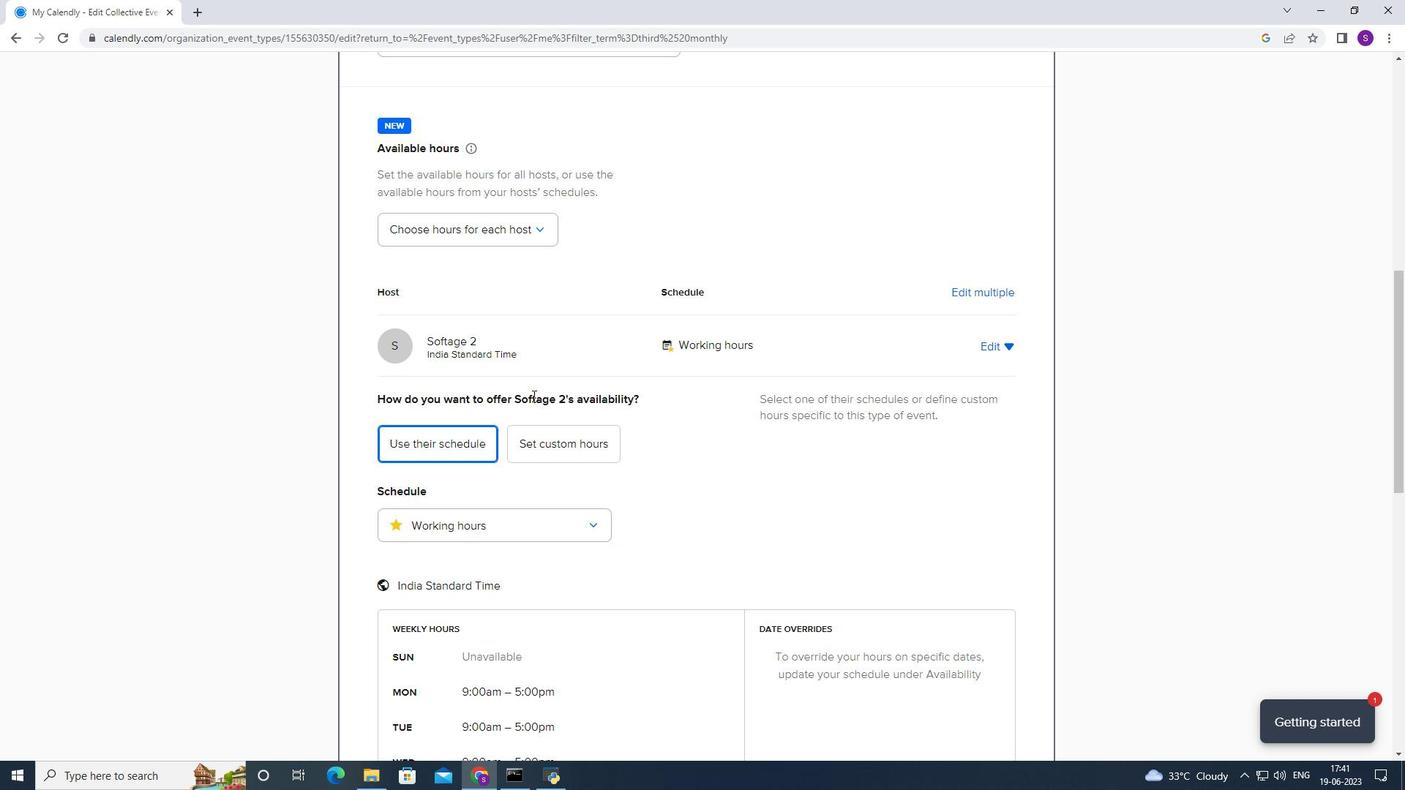 
Action: Mouse pressed left at (525, 429)
Screenshot: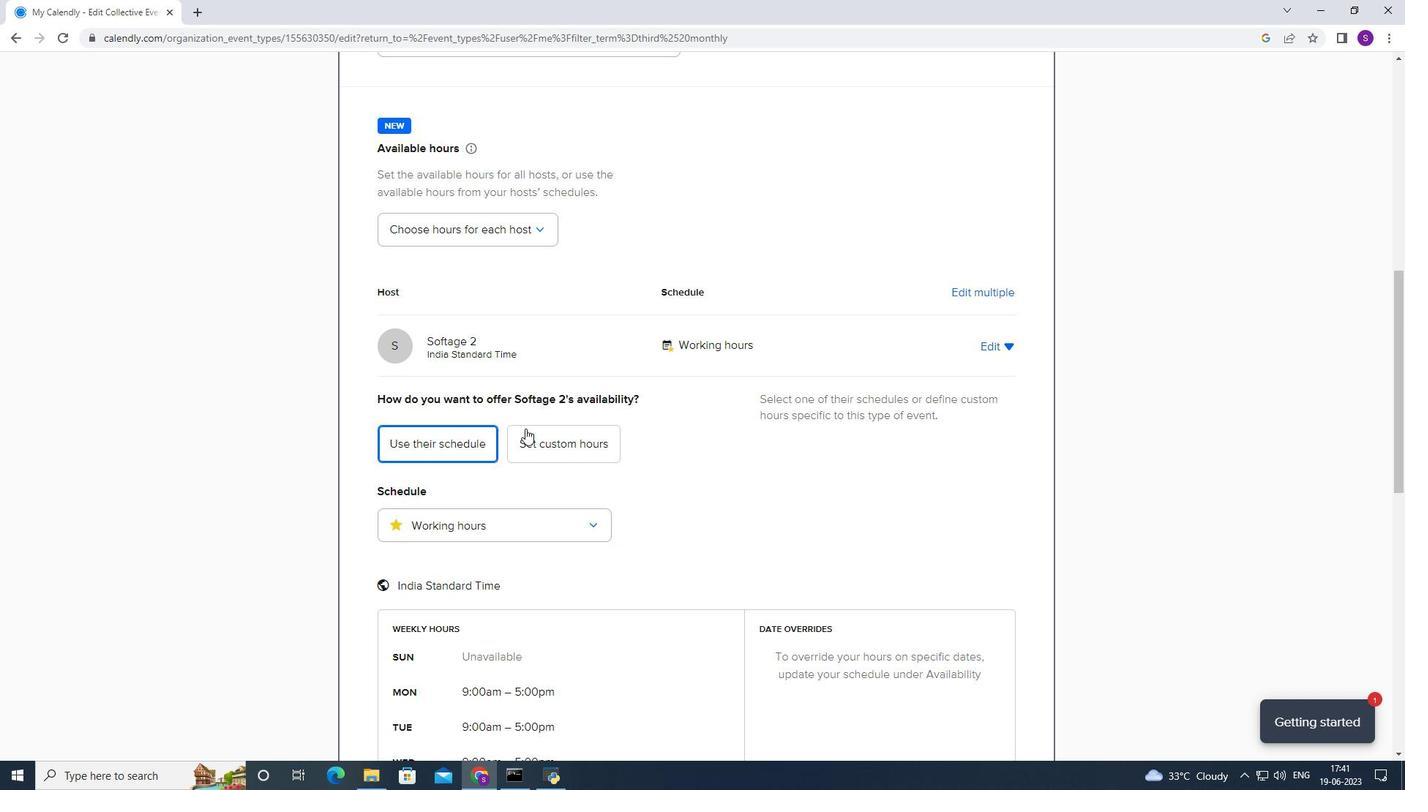 
Action: Mouse moved to (413, 510)
Screenshot: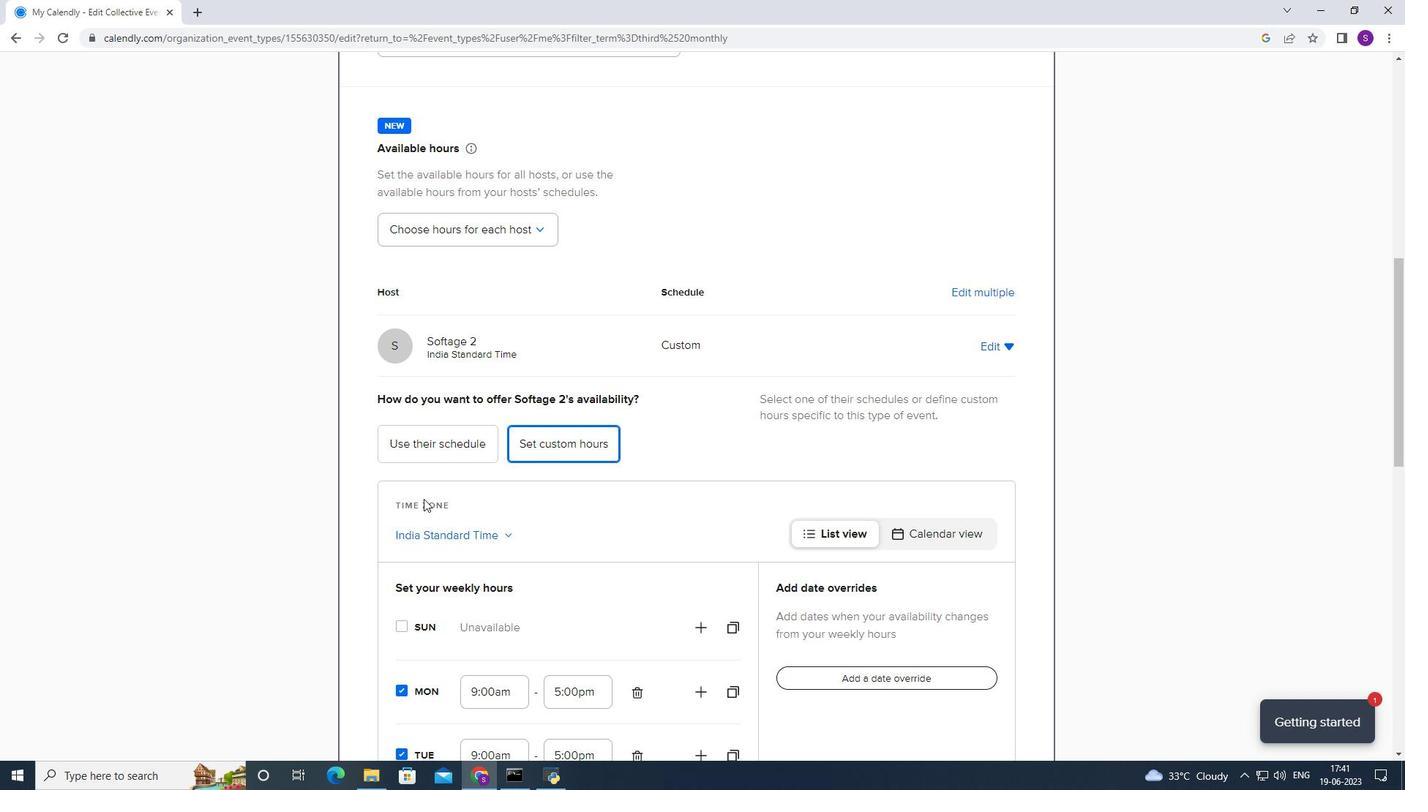 
Action: Mouse scrolled (413, 509) with delta (0, 0)
Screenshot: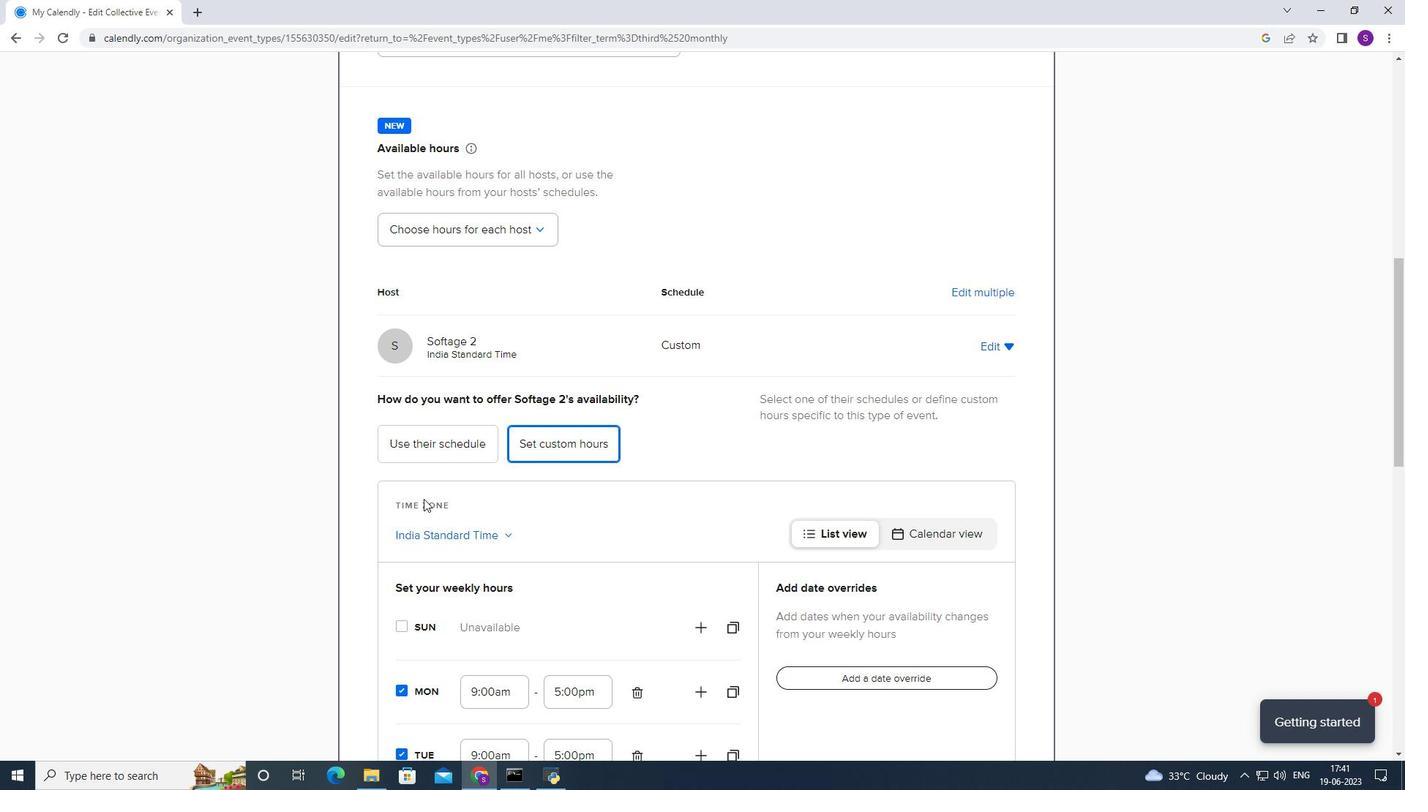 
Action: Mouse moved to (410, 513)
Screenshot: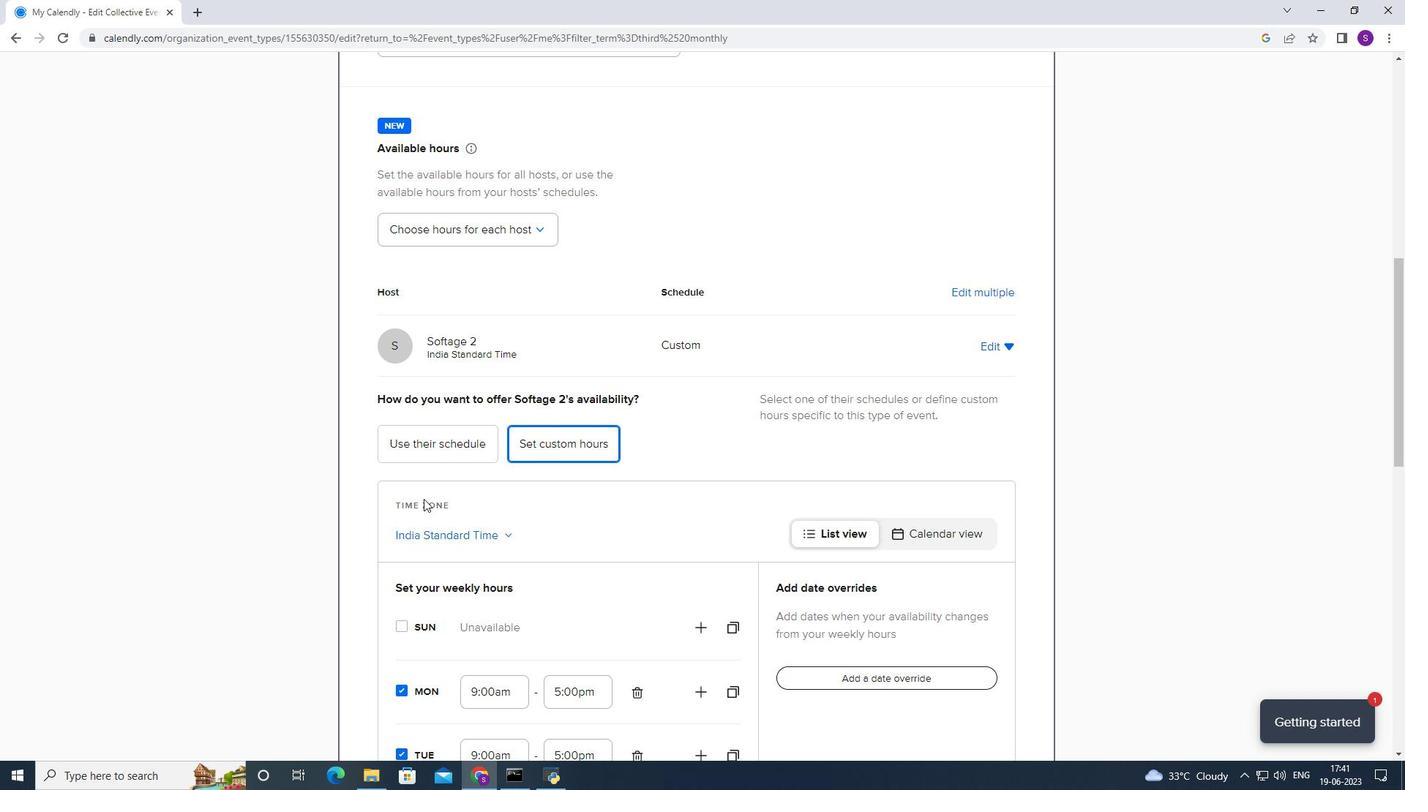 
Action: Mouse scrolled (410, 512) with delta (0, 0)
Screenshot: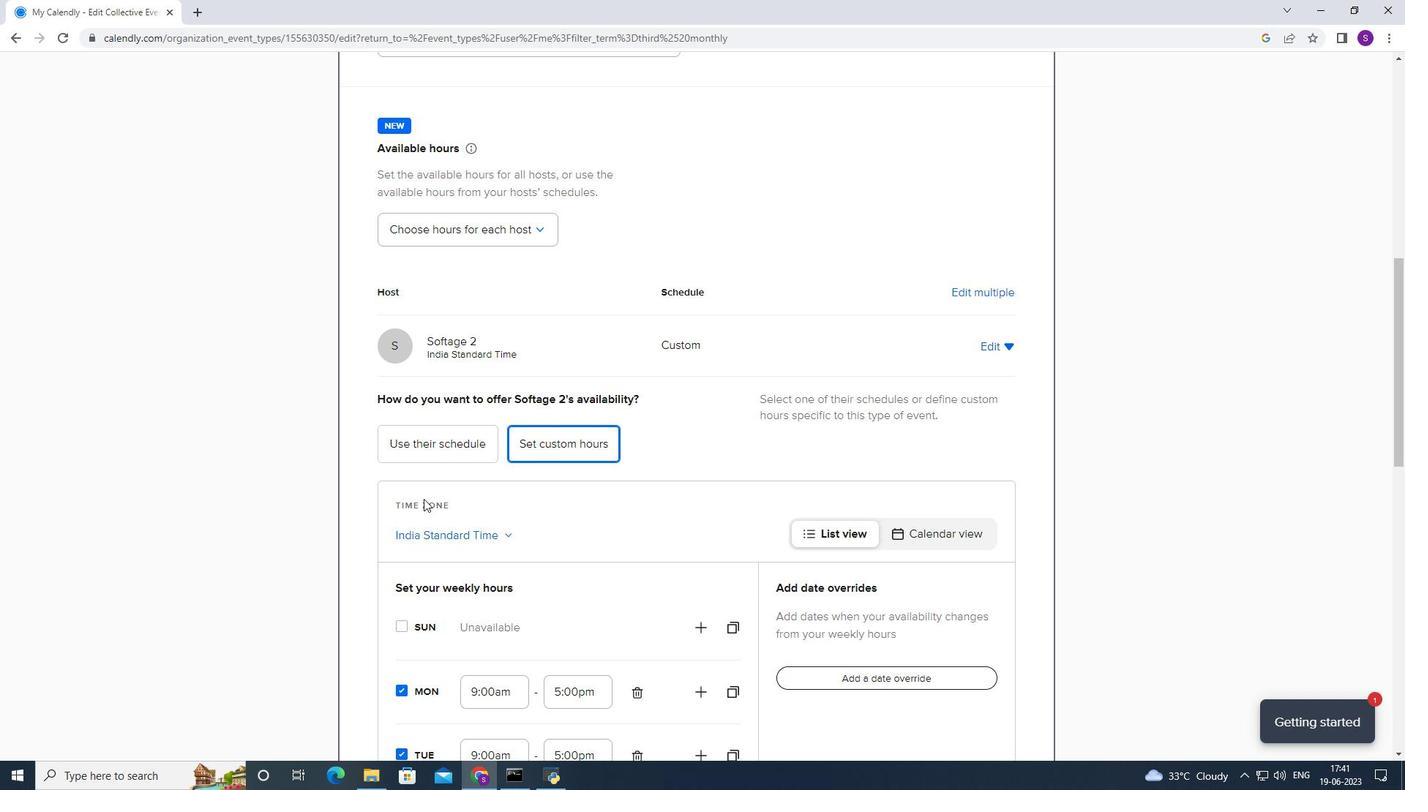 
Action: Mouse moved to (404, 518)
Screenshot: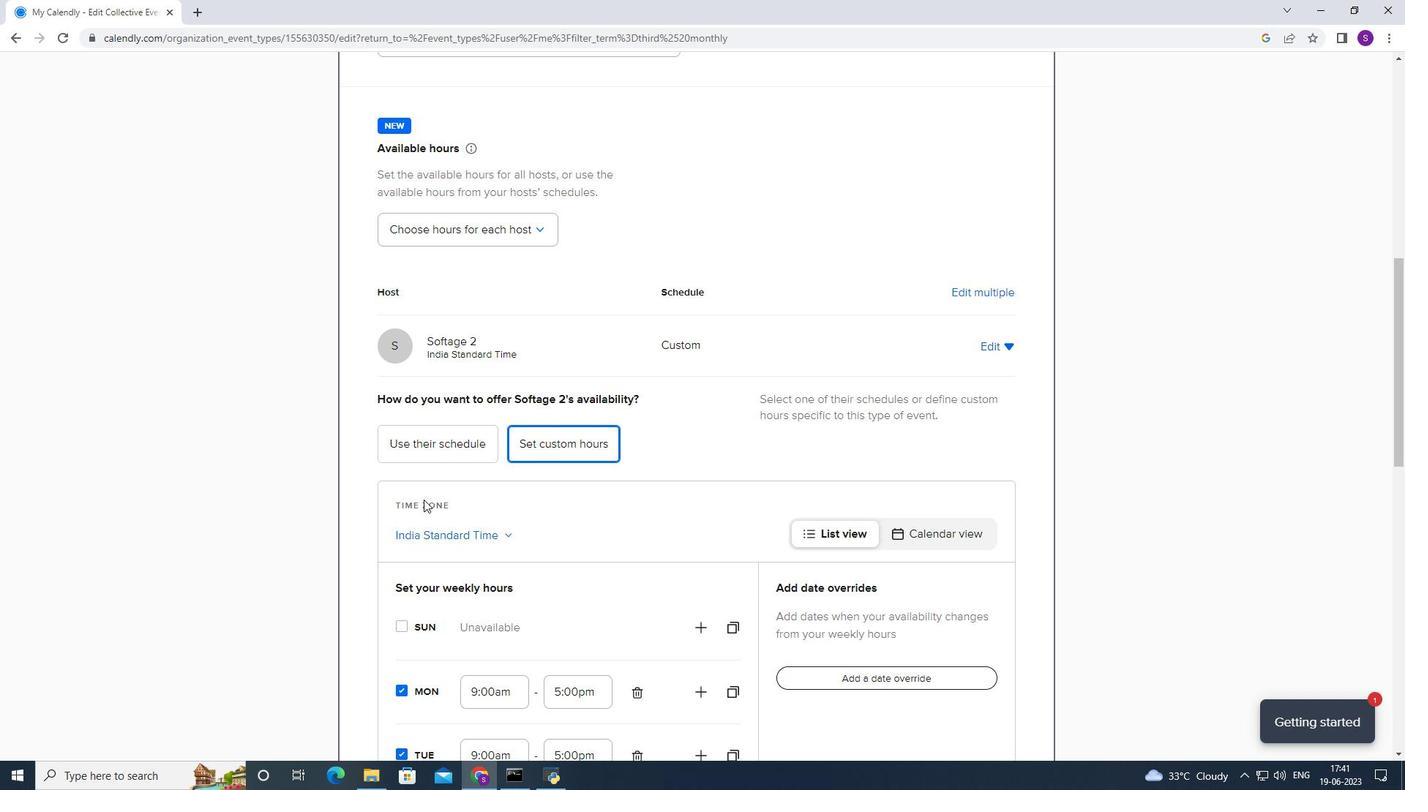 
Action: Mouse scrolled (404, 517) with delta (0, 0)
Screenshot: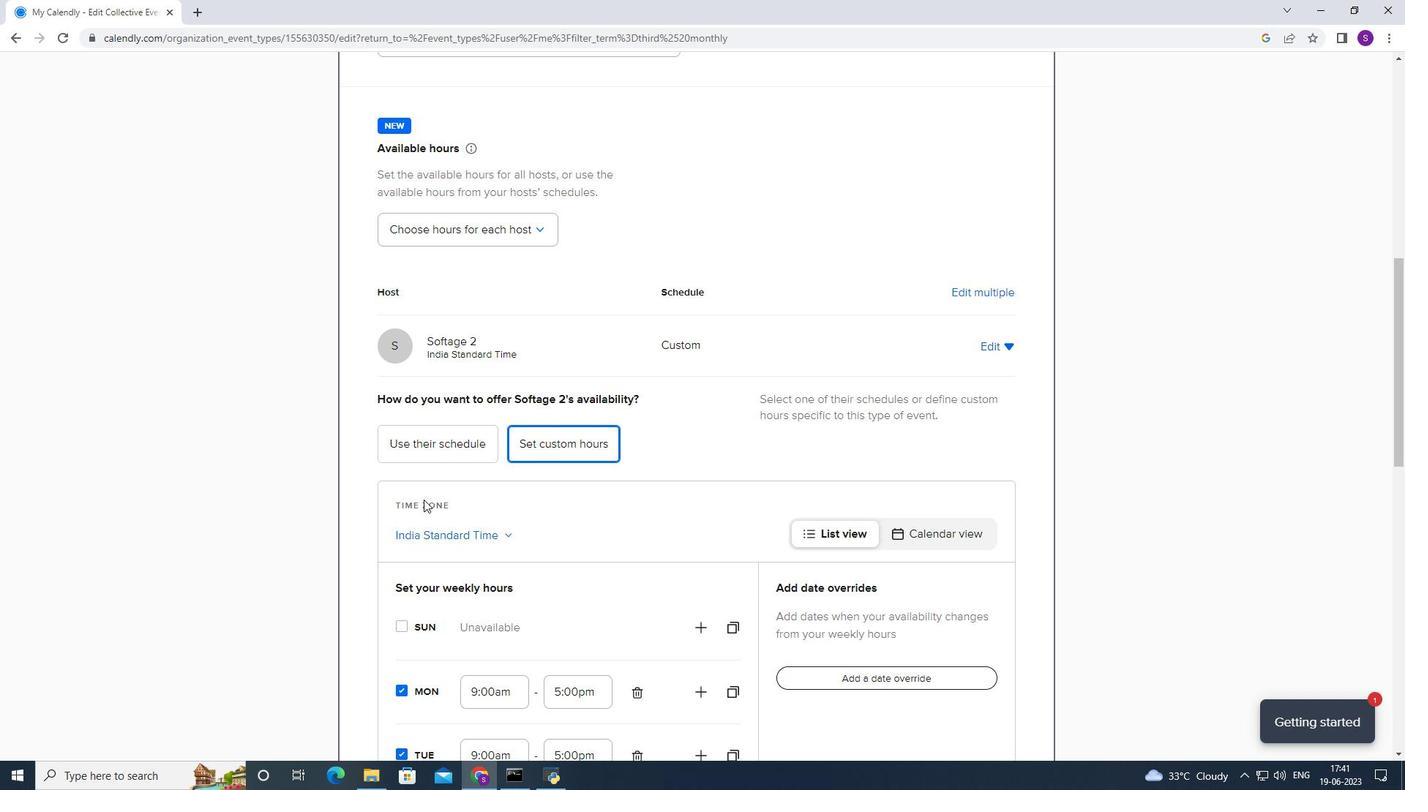 
Action: Mouse moved to (401, 520)
Screenshot: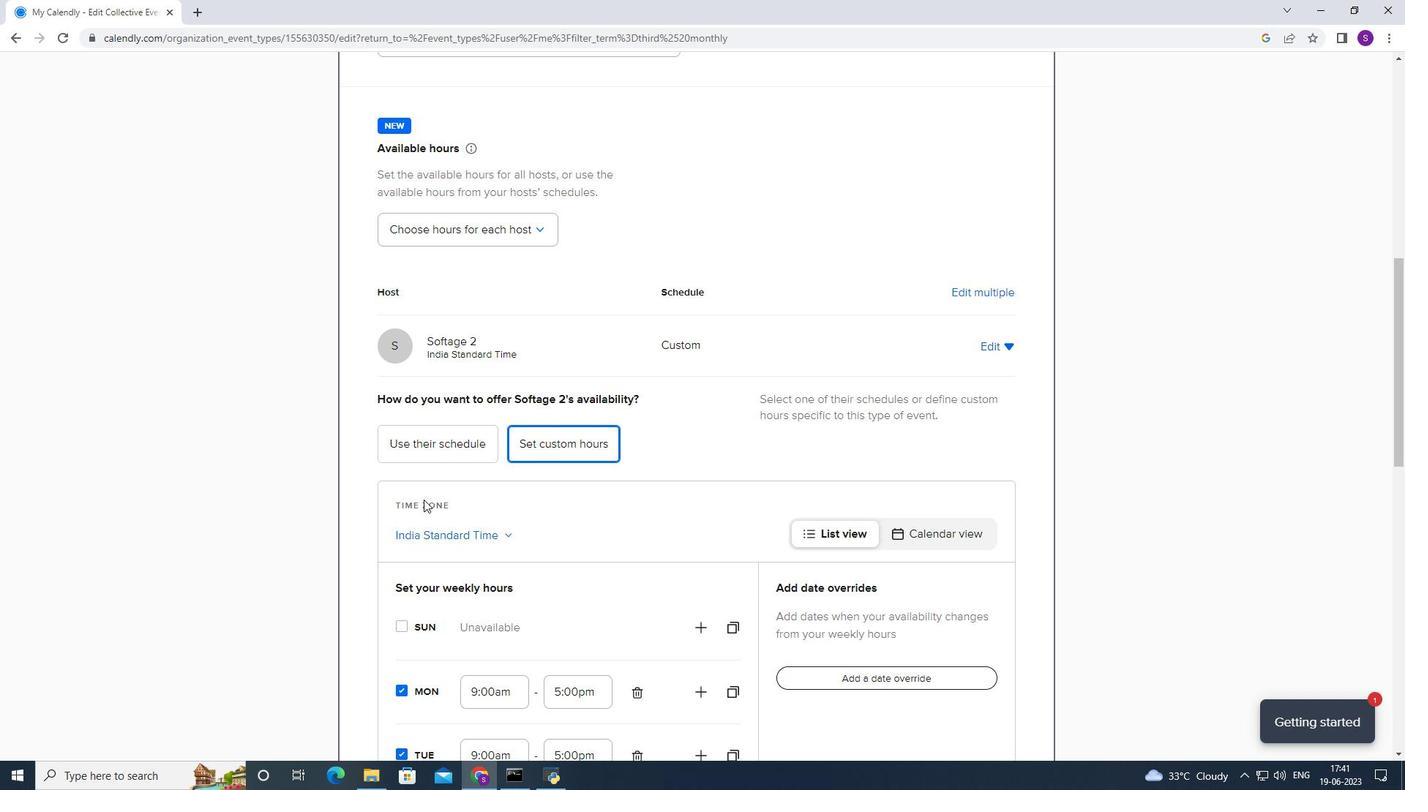 
Action: Mouse scrolled (401, 519) with delta (0, 0)
Screenshot: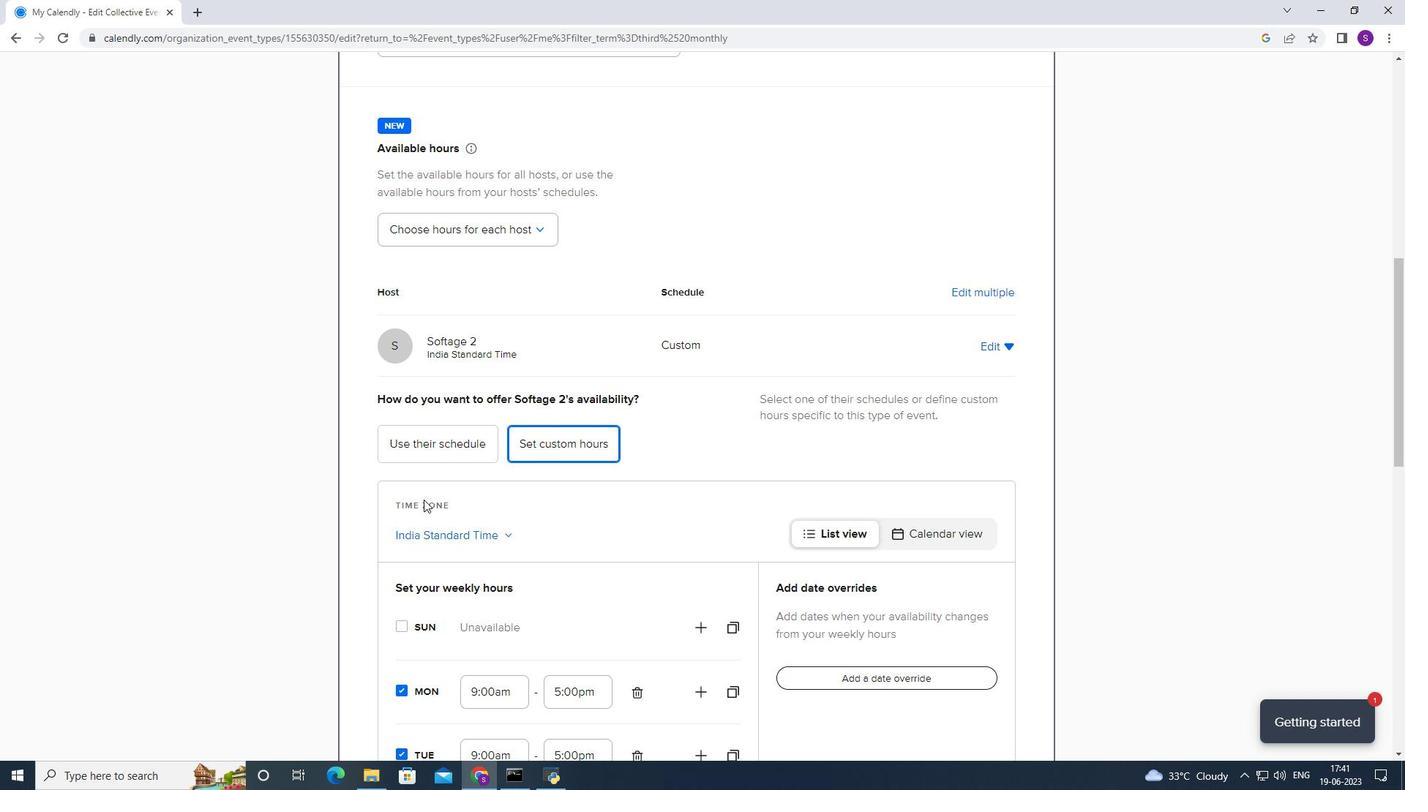 
Action: Mouse moved to (392, 713)
Screenshot: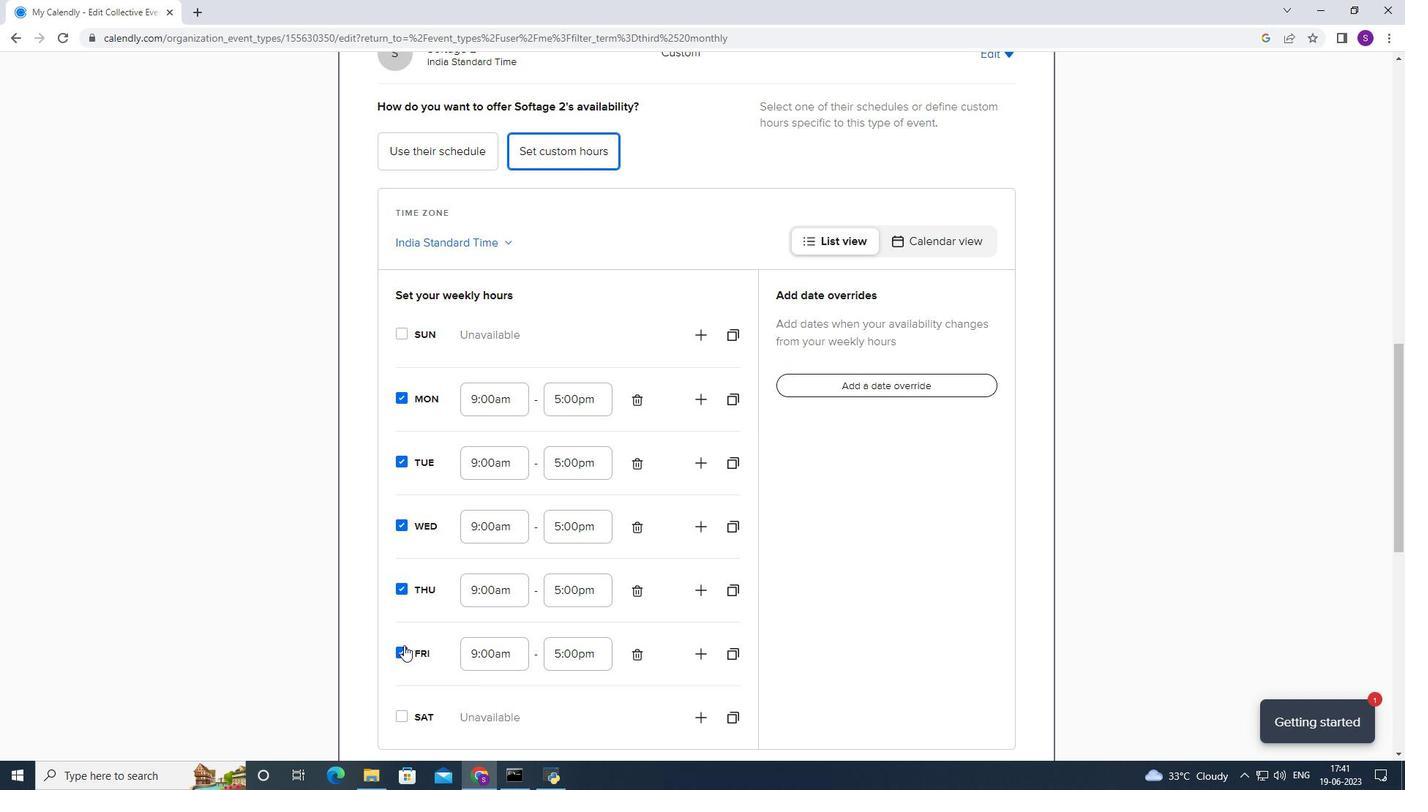 
Action: Mouse pressed left at (392, 713)
Screenshot: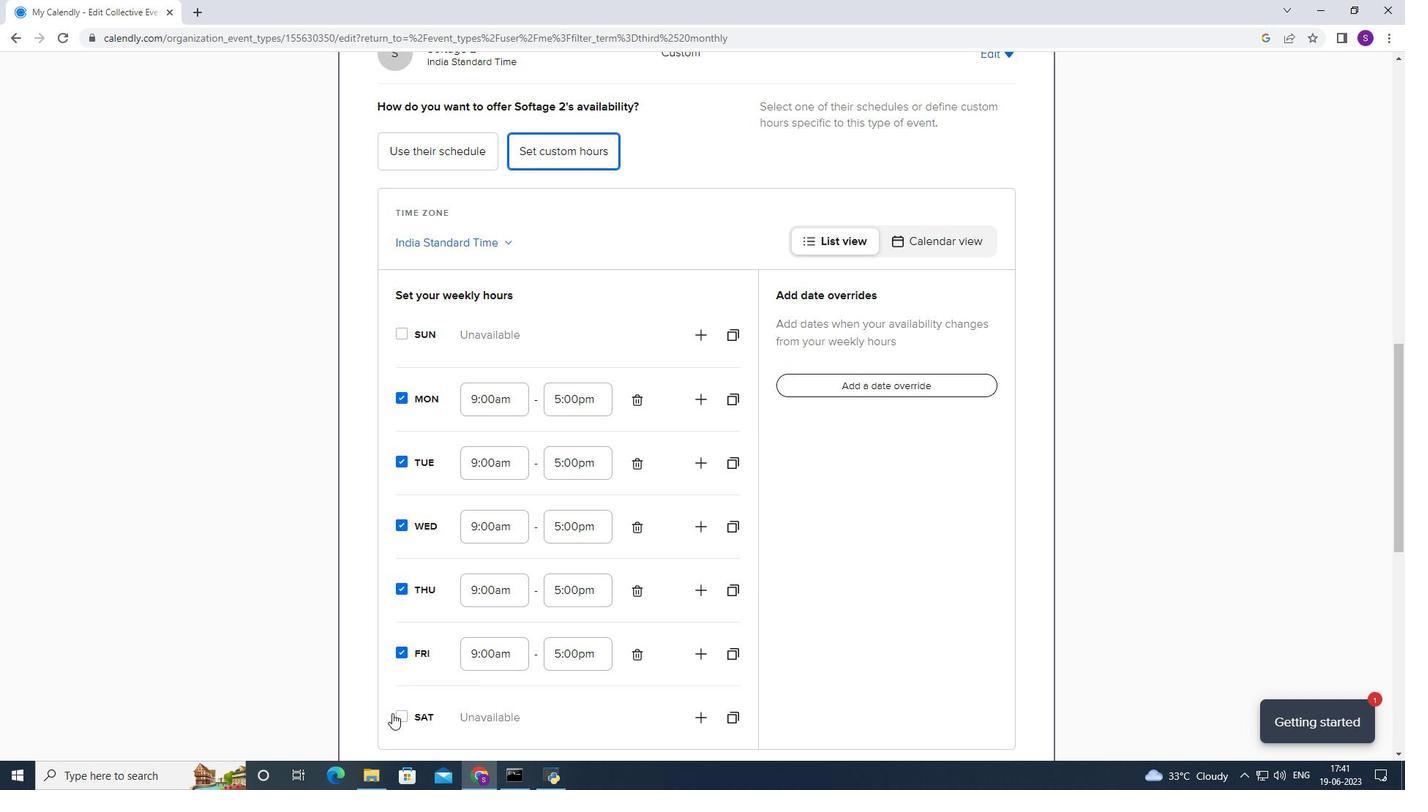 
Action: Mouse moved to (433, 686)
Screenshot: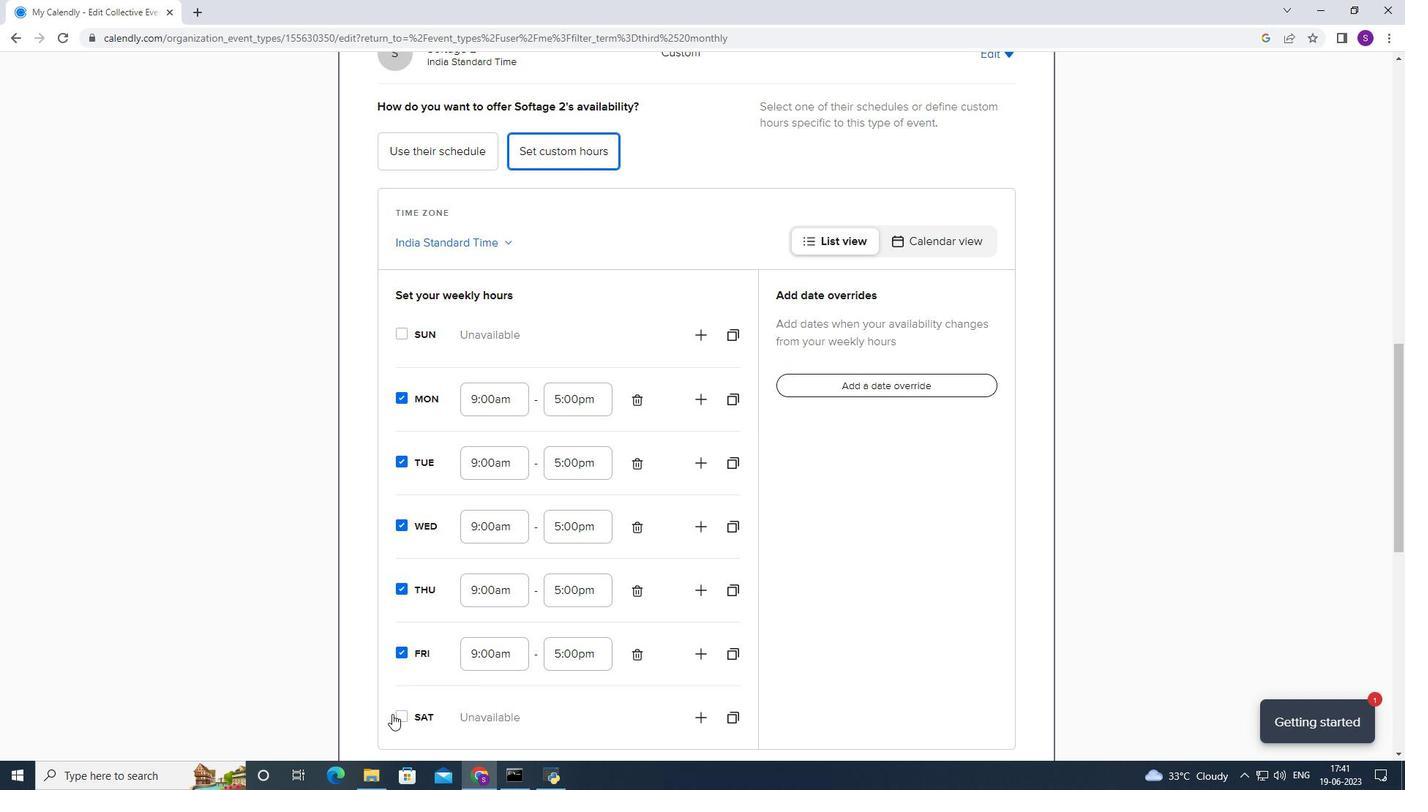 
Action: Mouse scrolled (433, 686) with delta (0, 0)
Screenshot: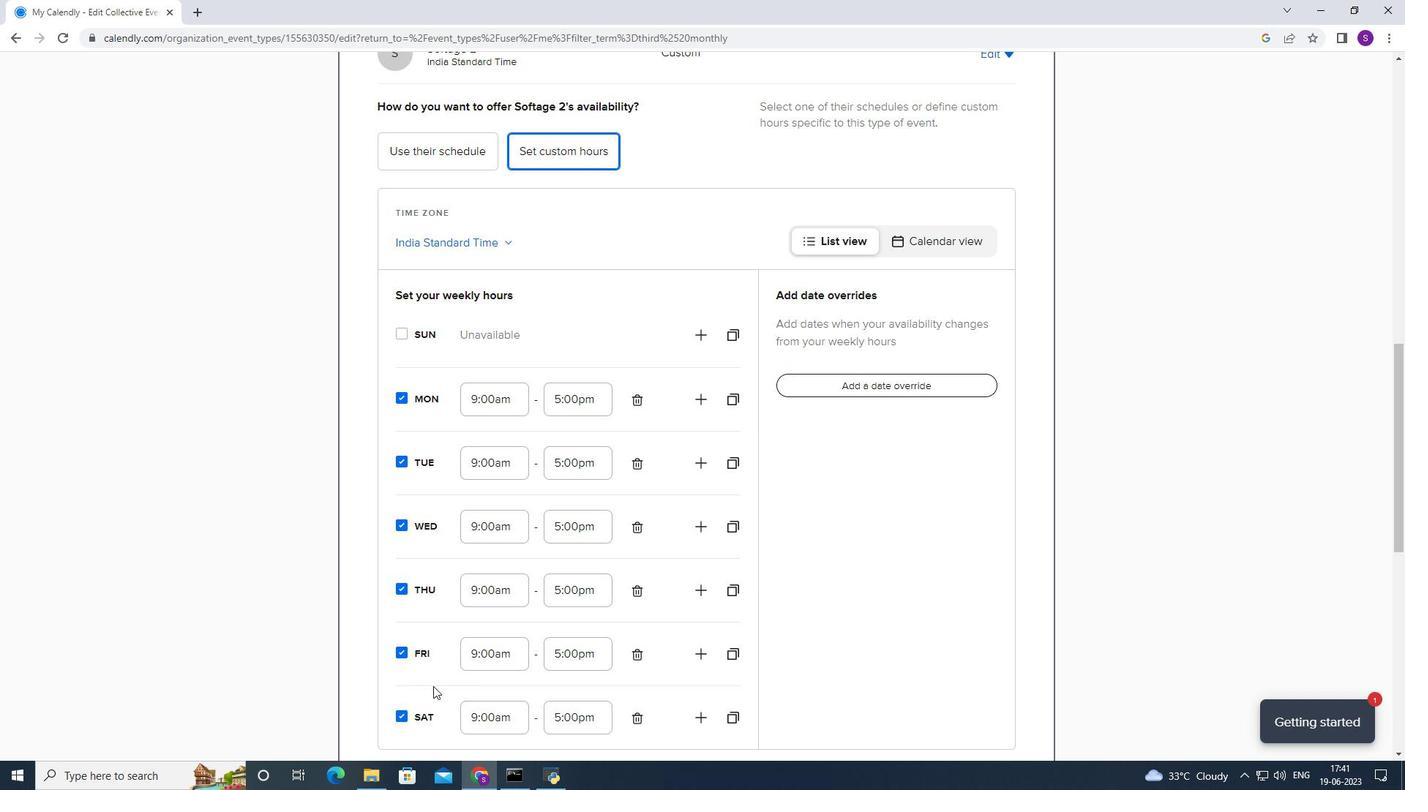 
Action: Mouse scrolled (433, 686) with delta (0, 0)
Screenshot: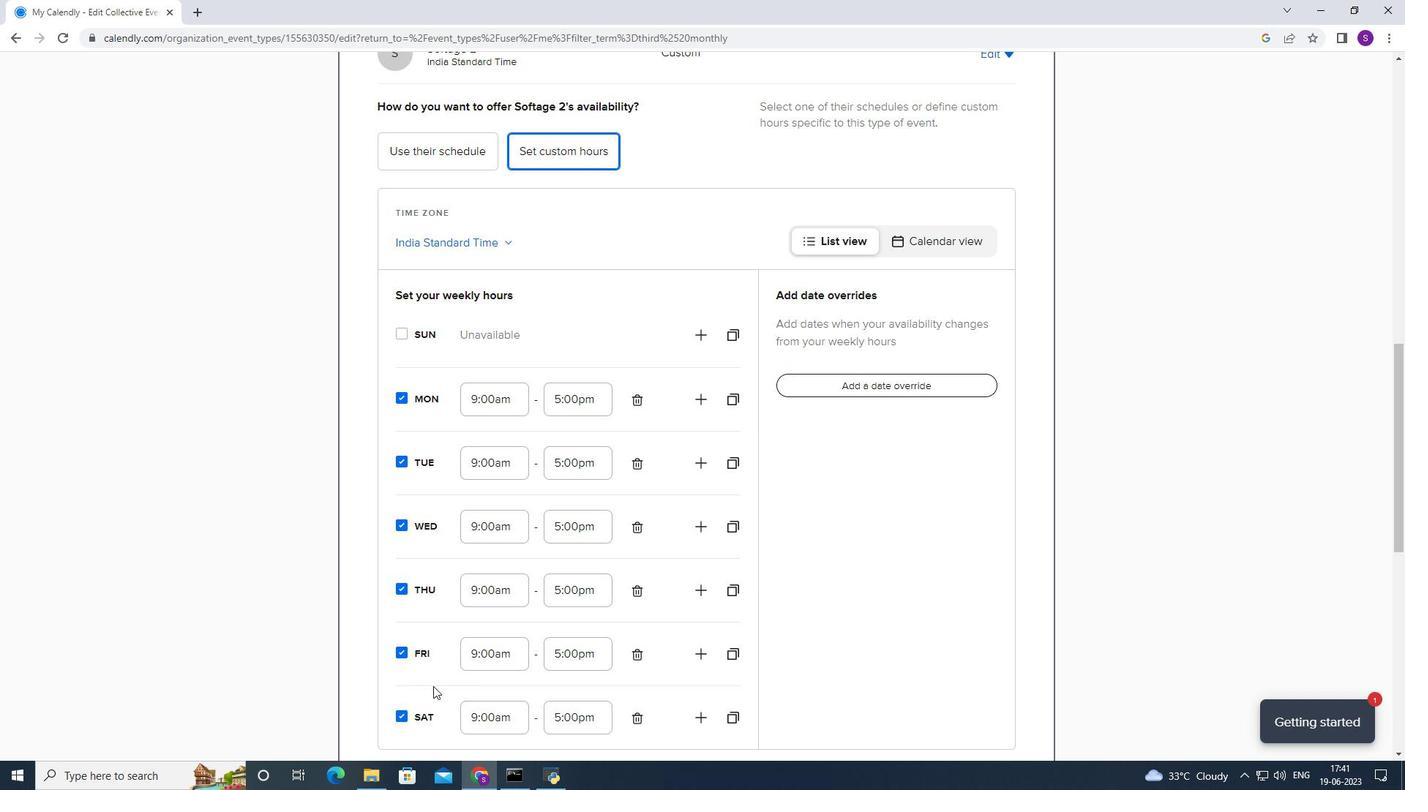 
Action: Mouse scrolled (433, 686) with delta (0, 0)
Screenshot: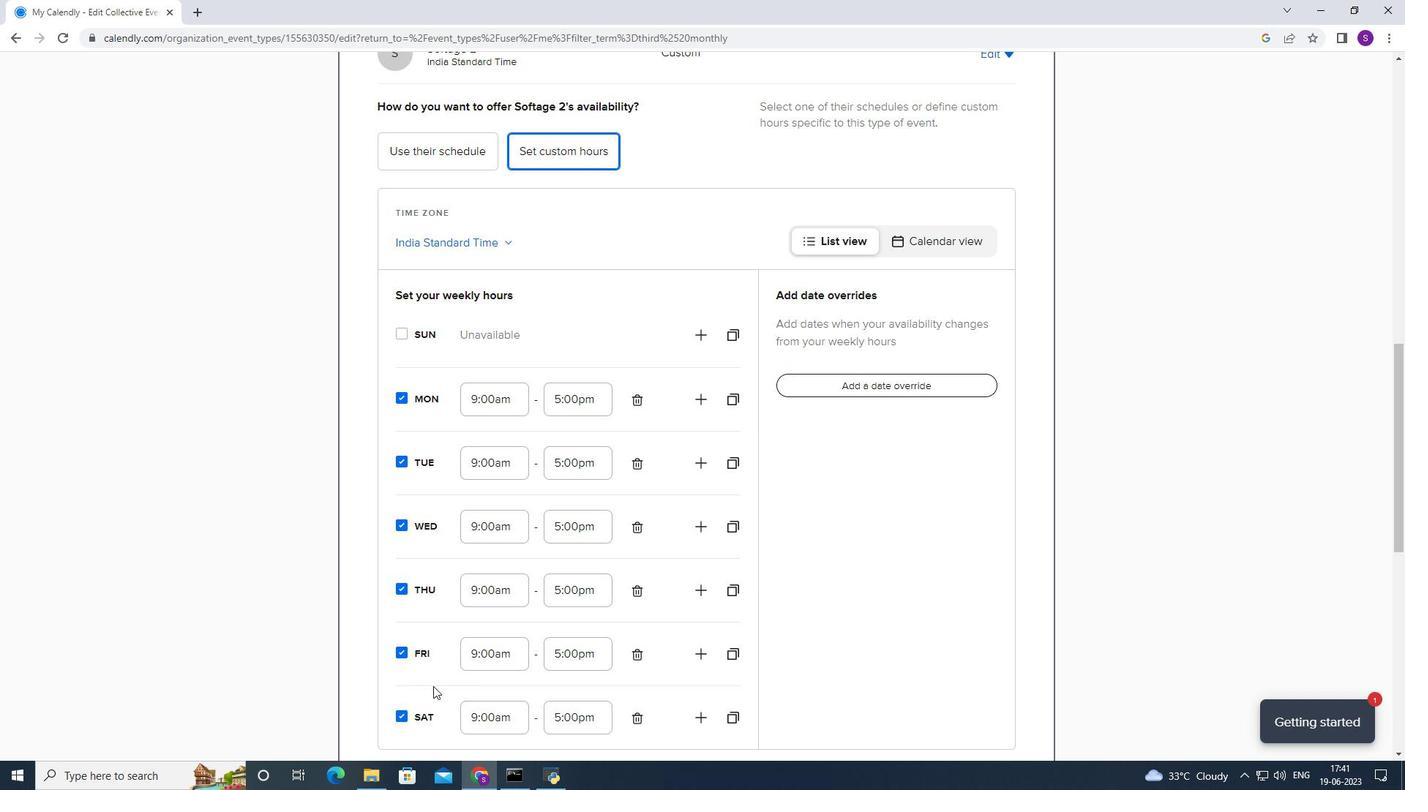 
Action: Mouse scrolled (433, 686) with delta (0, 0)
Screenshot: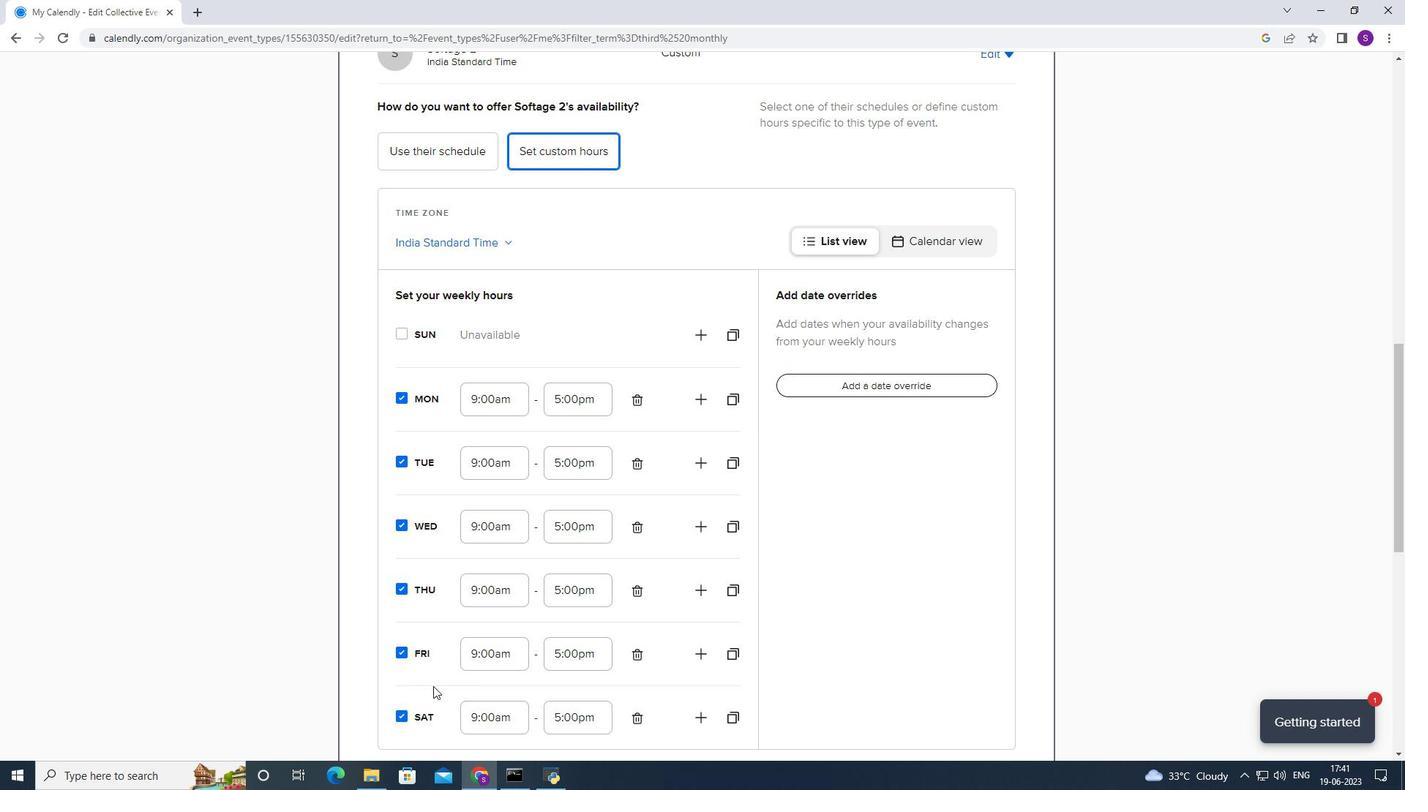 
Action: Mouse scrolled (433, 686) with delta (0, 0)
Screenshot: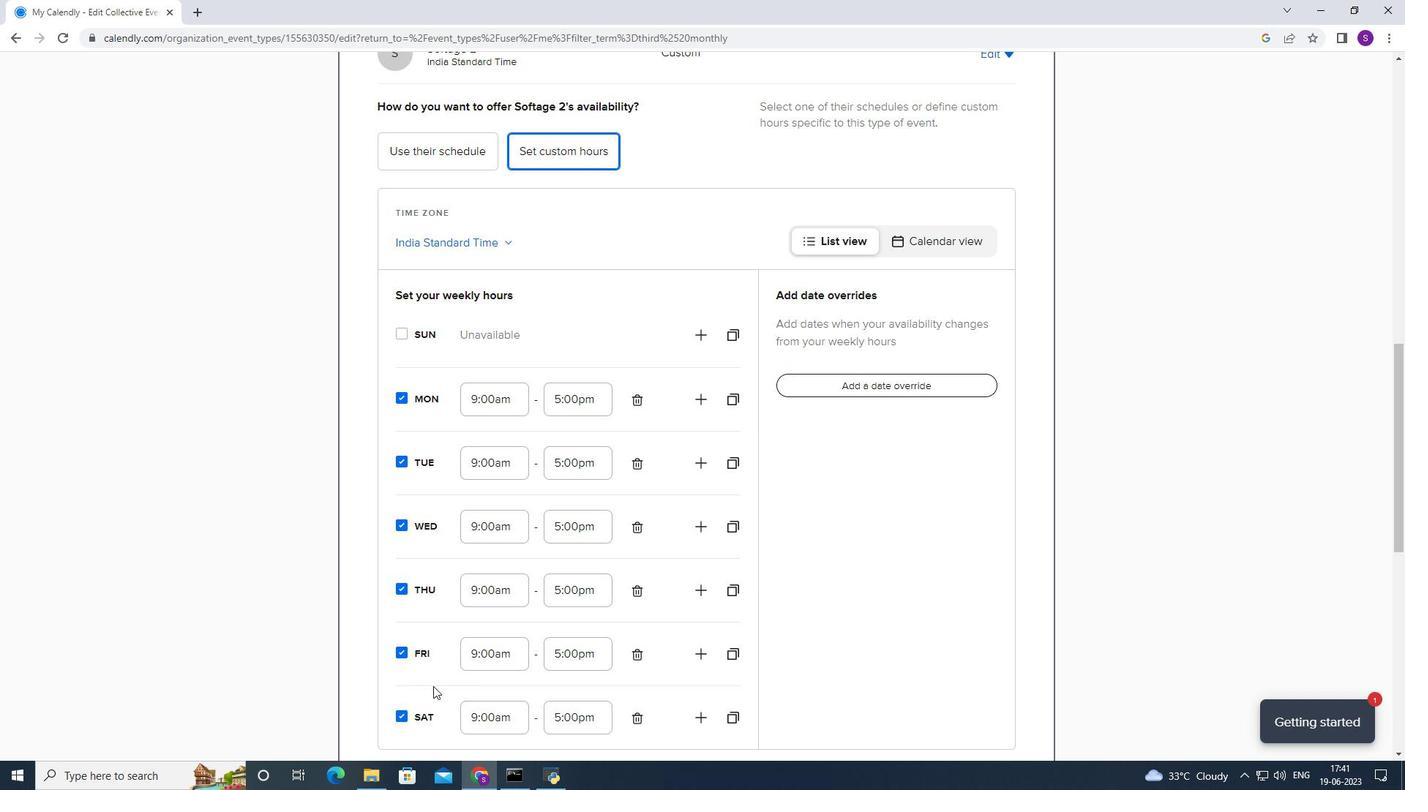 
Action: Mouse moved to (436, 464)
Screenshot: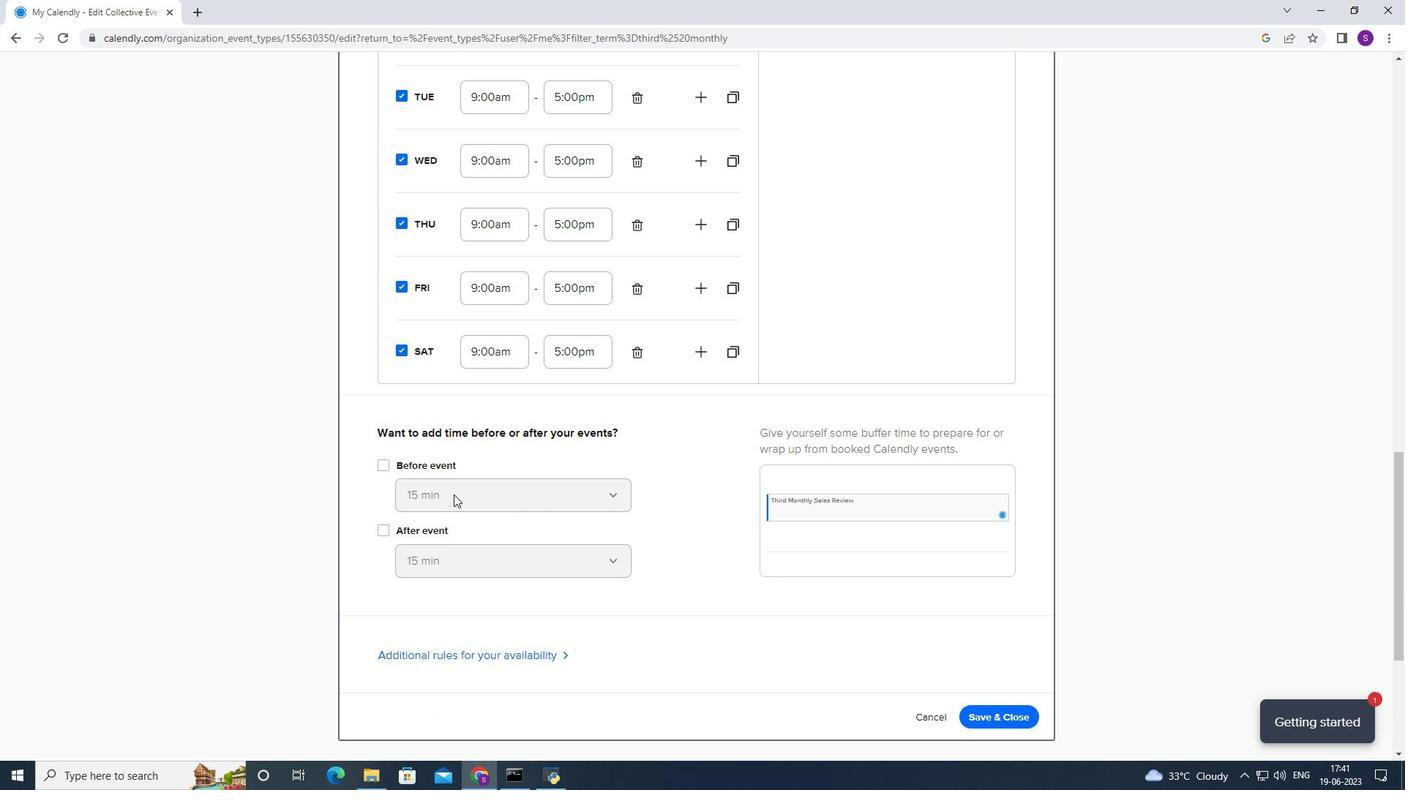 
Action: Mouse pressed left at (436, 464)
Screenshot: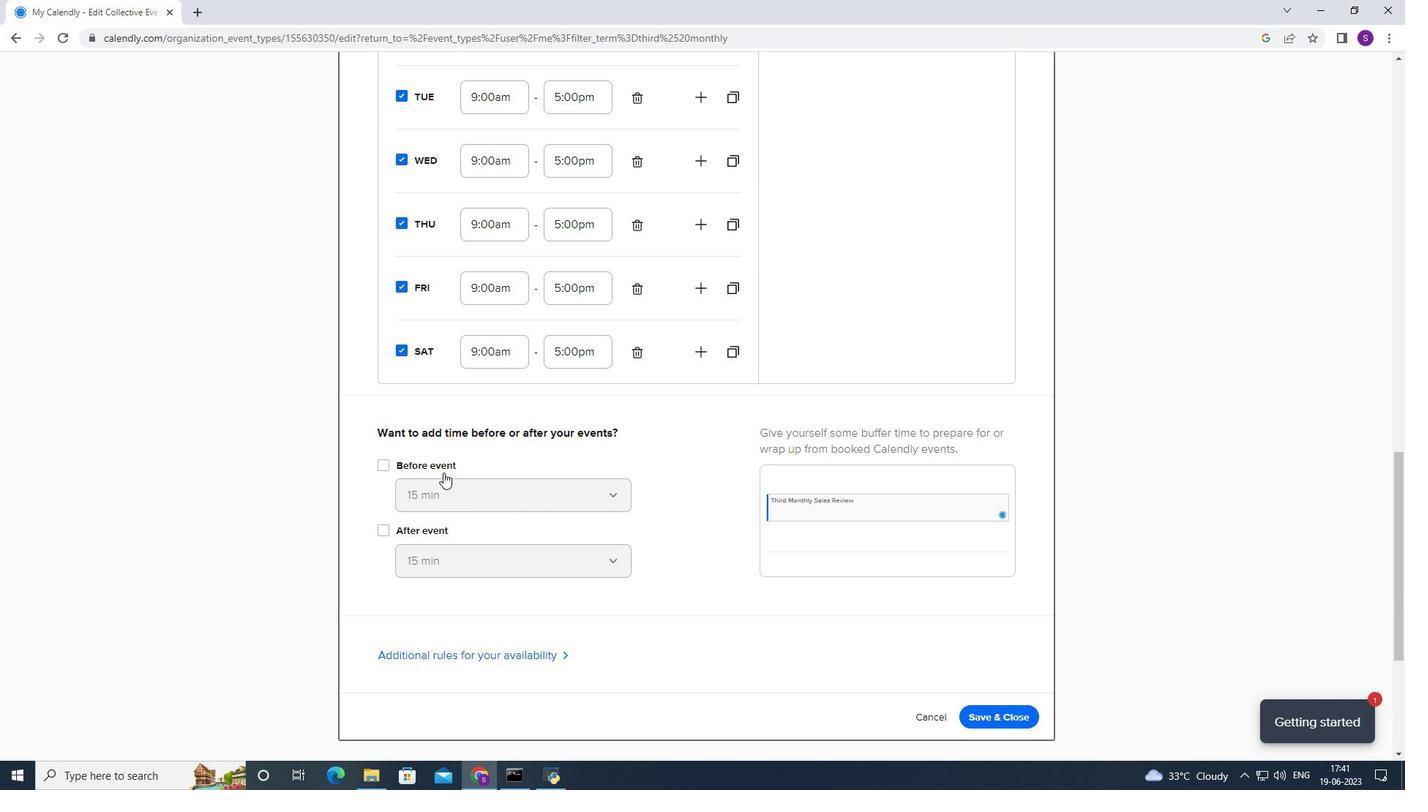 
Action: Mouse moved to (433, 495)
Screenshot: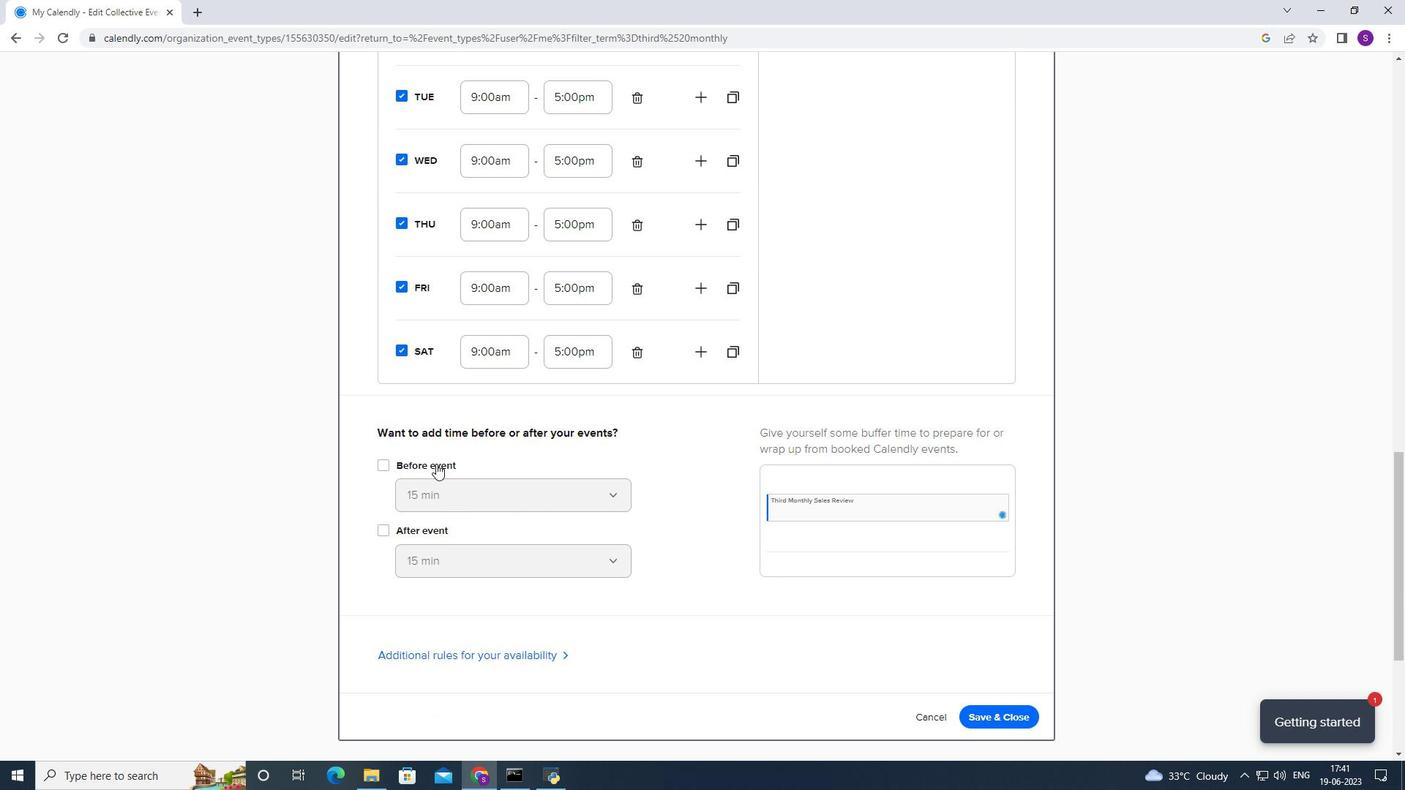 
Action: Mouse pressed left at (433, 495)
Screenshot: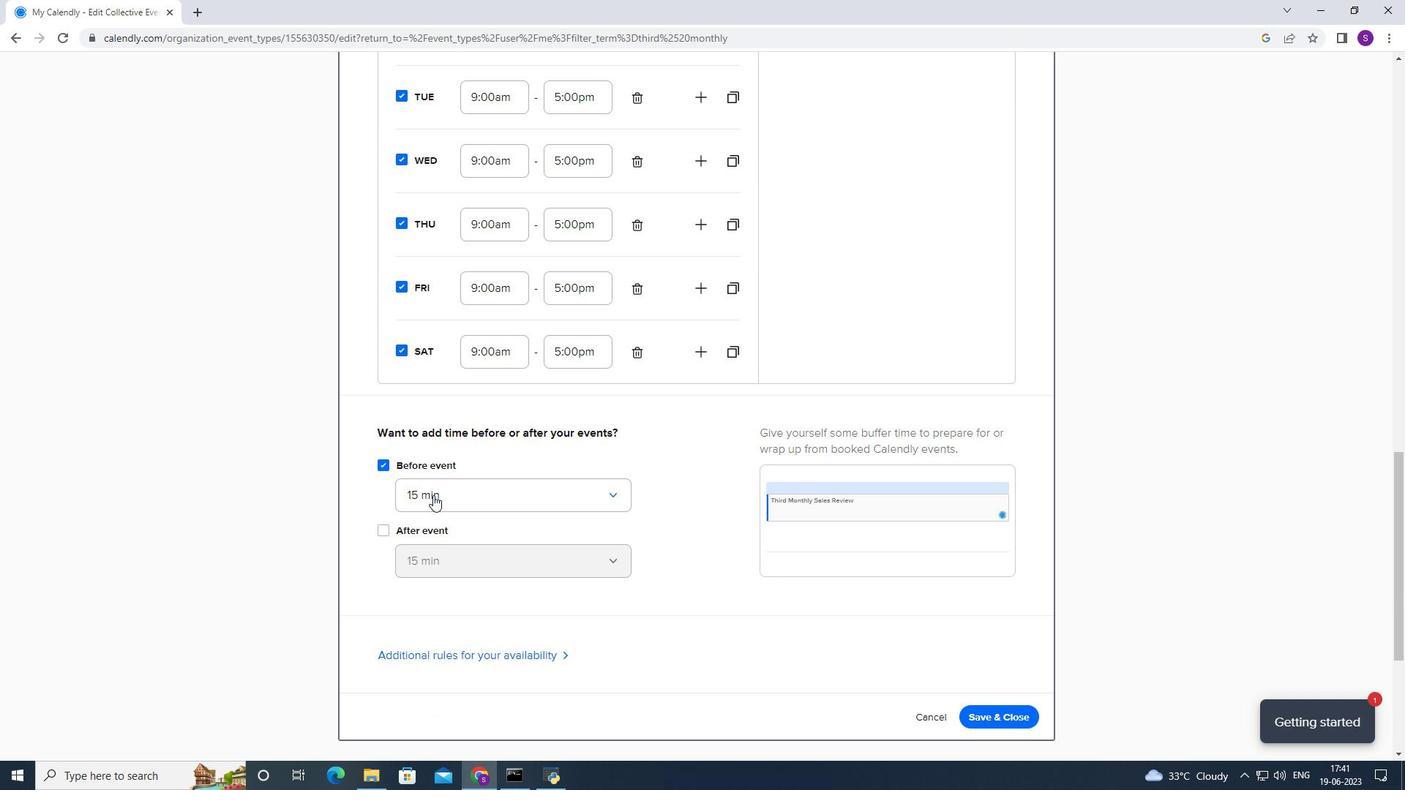 
Action: Mouse moved to (429, 524)
Screenshot: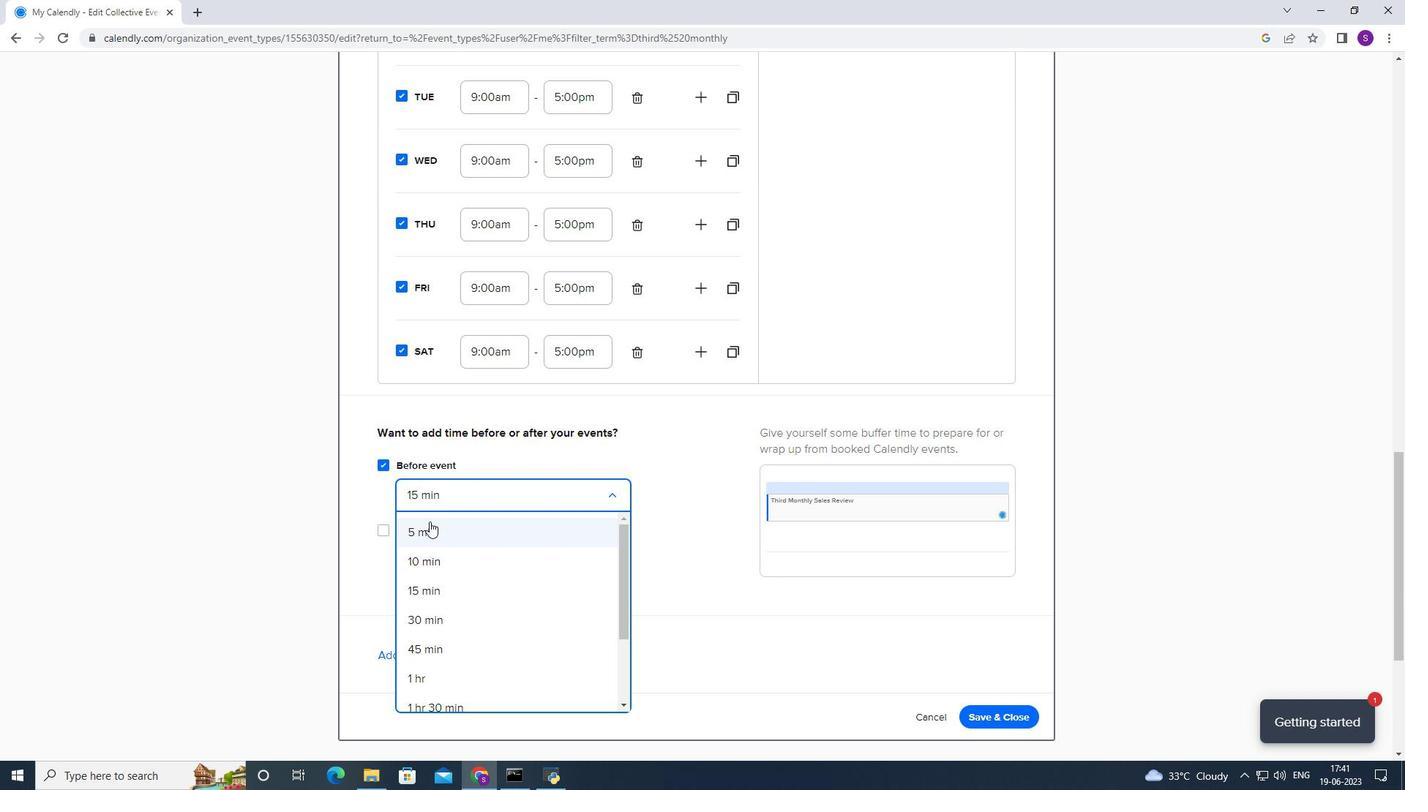 
Action: Mouse pressed left at (429, 524)
Screenshot: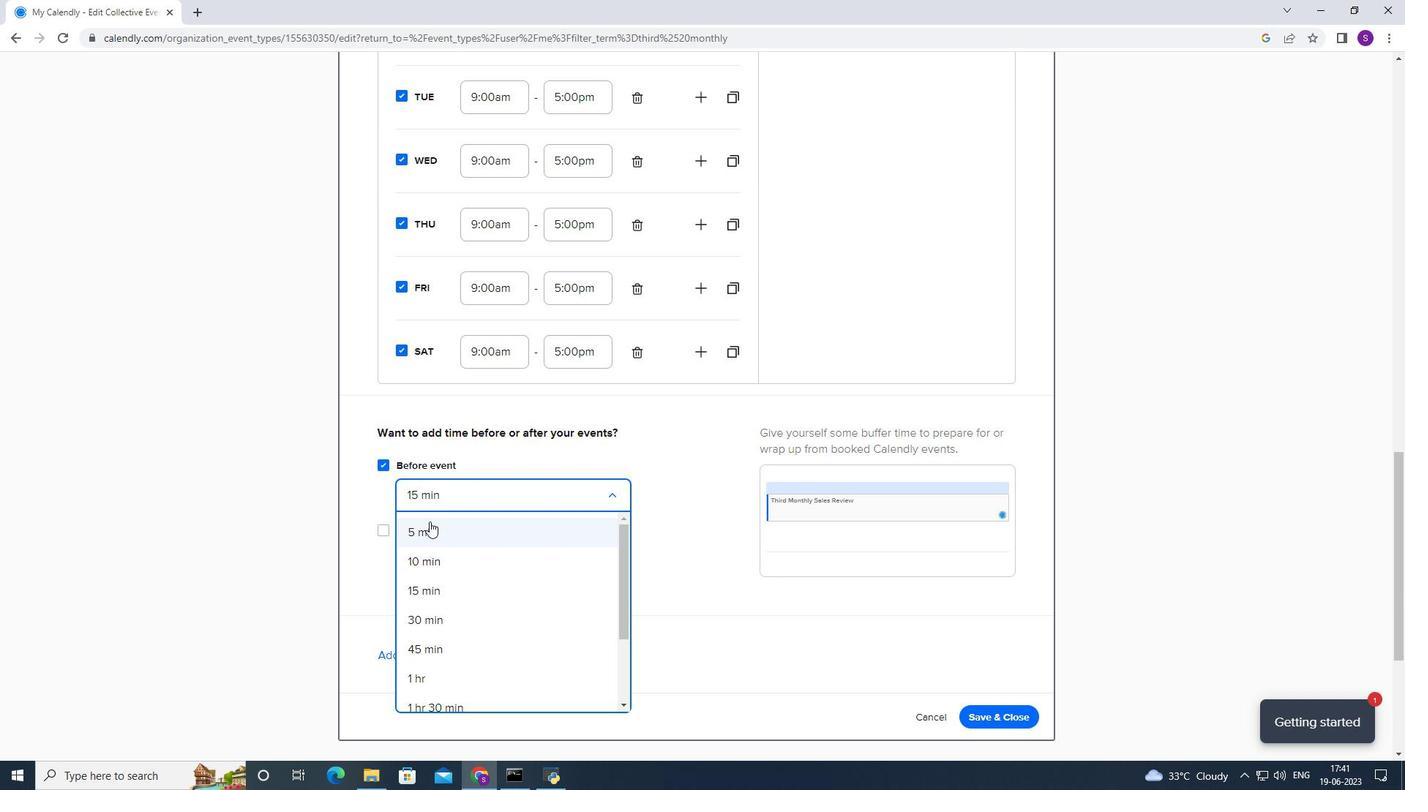 
Action: Mouse moved to (423, 527)
Screenshot: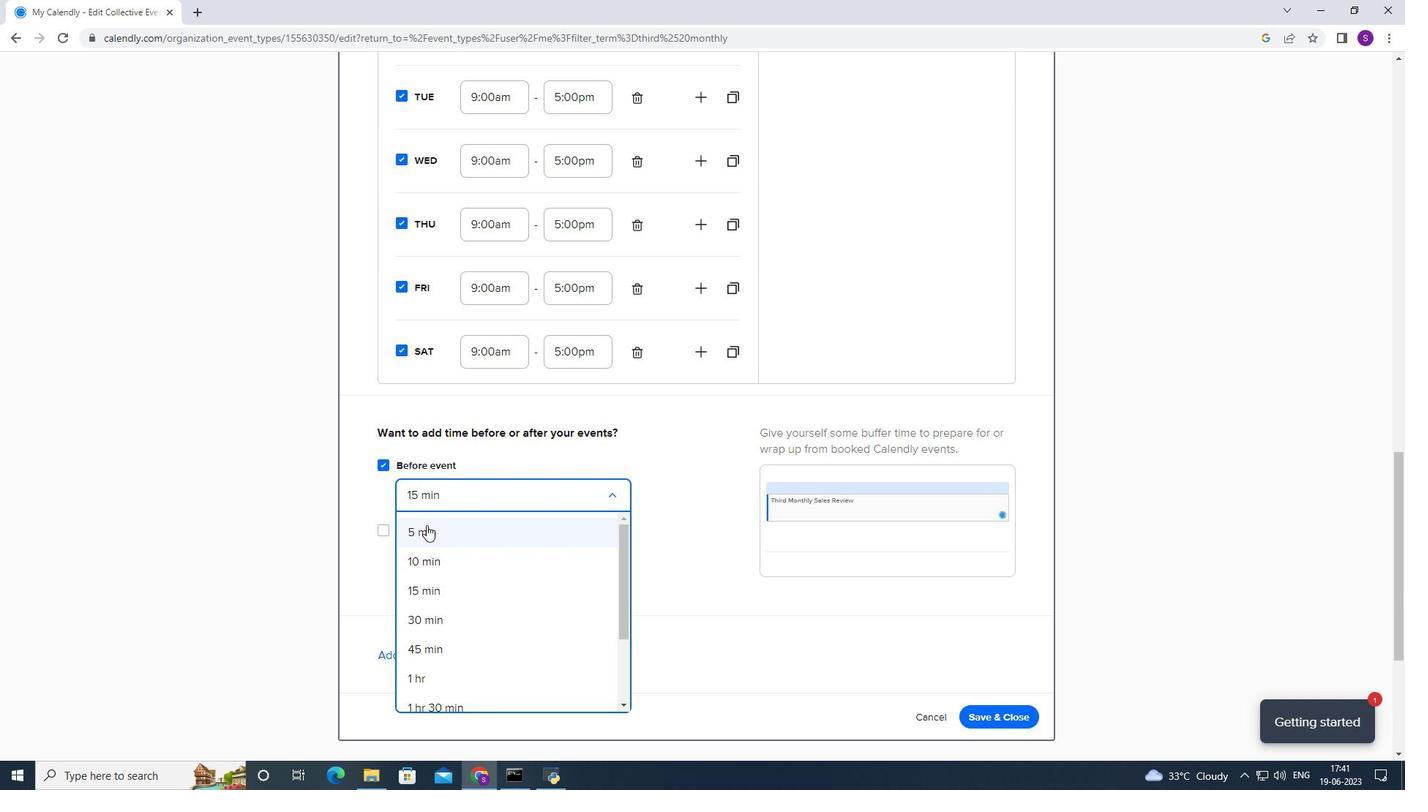 
Action: Mouse pressed left at (423, 527)
Screenshot: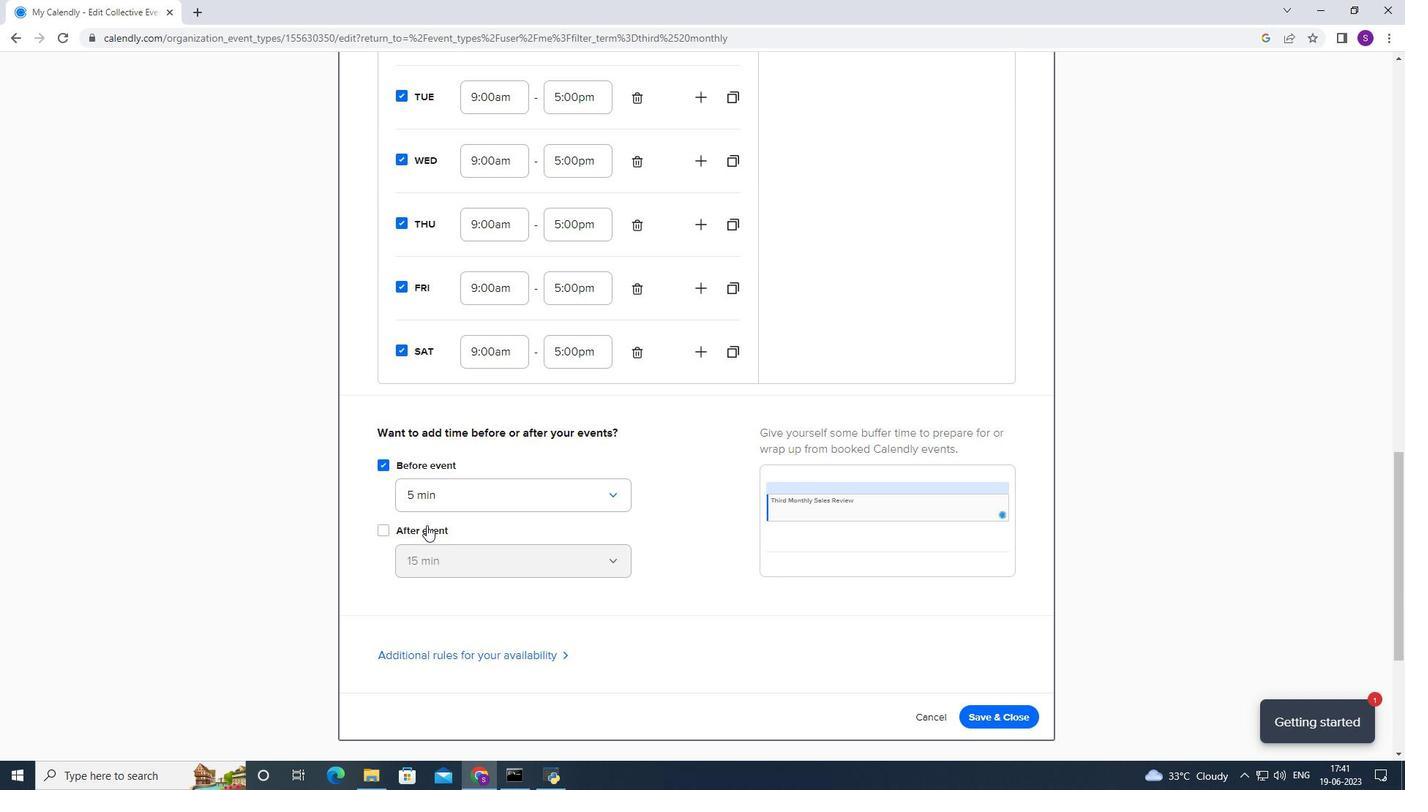 
Action: Mouse moved to (422, 552)
Screenshot: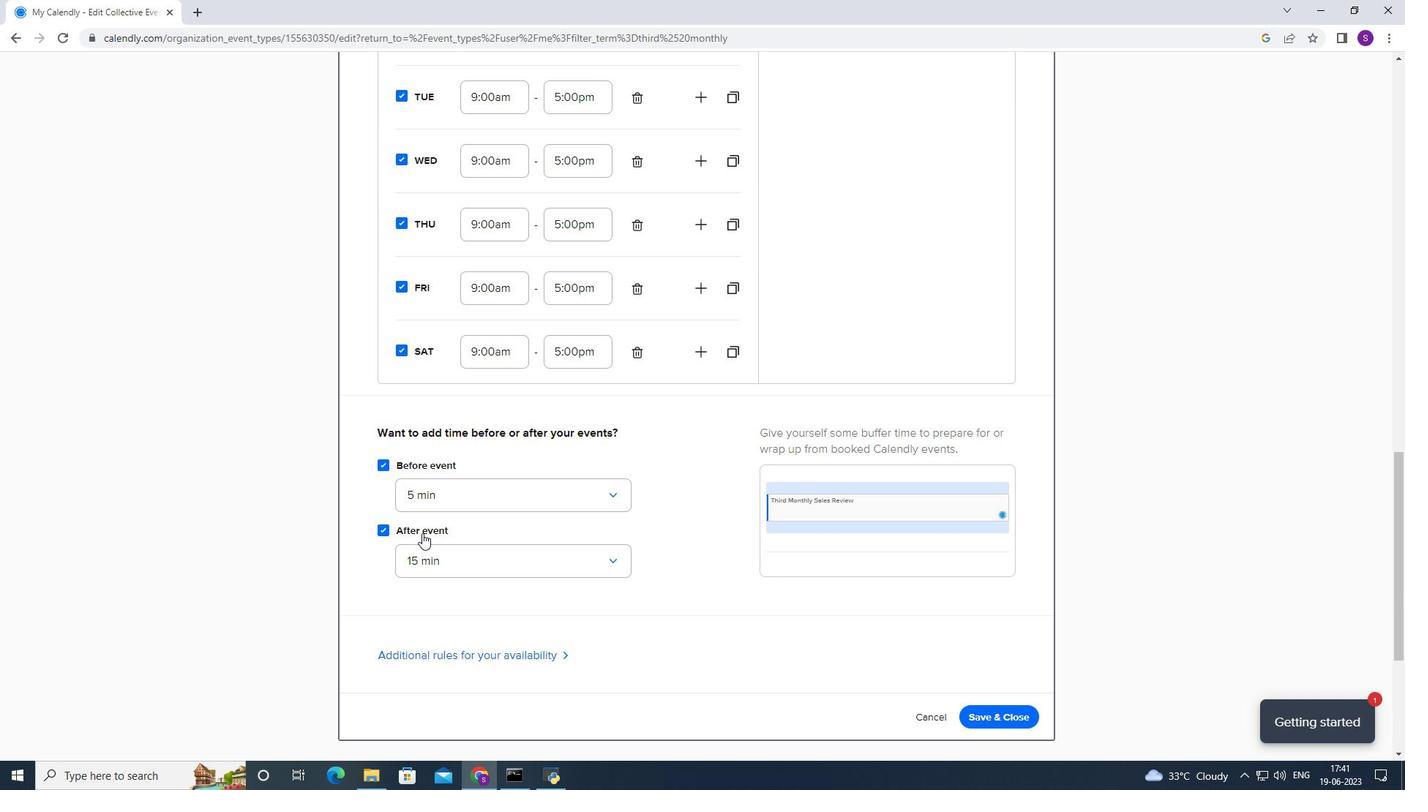 
Action: Mouse pressed left at (422, 552)
Screenshot: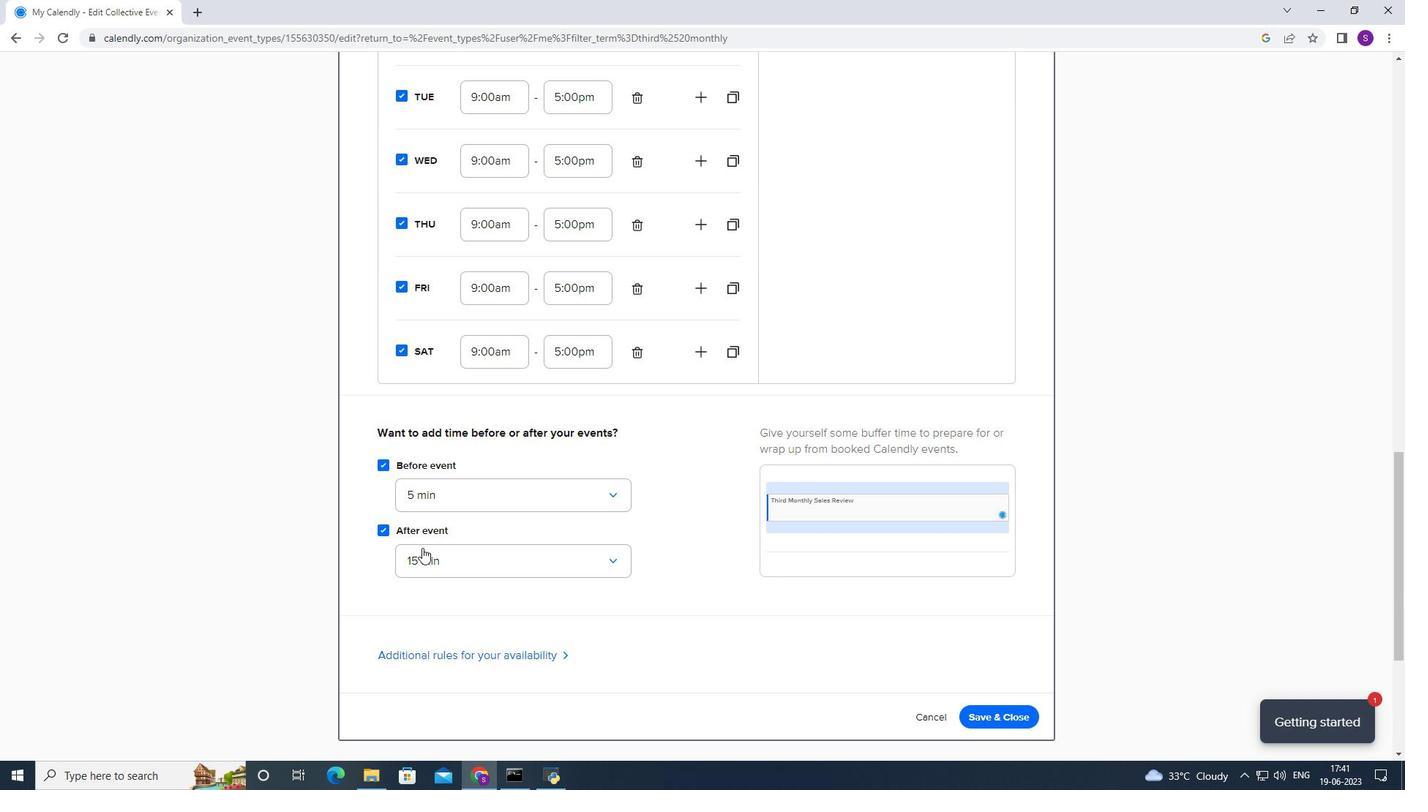 
Action: Mouse moved to (421, 588)
Screenshot: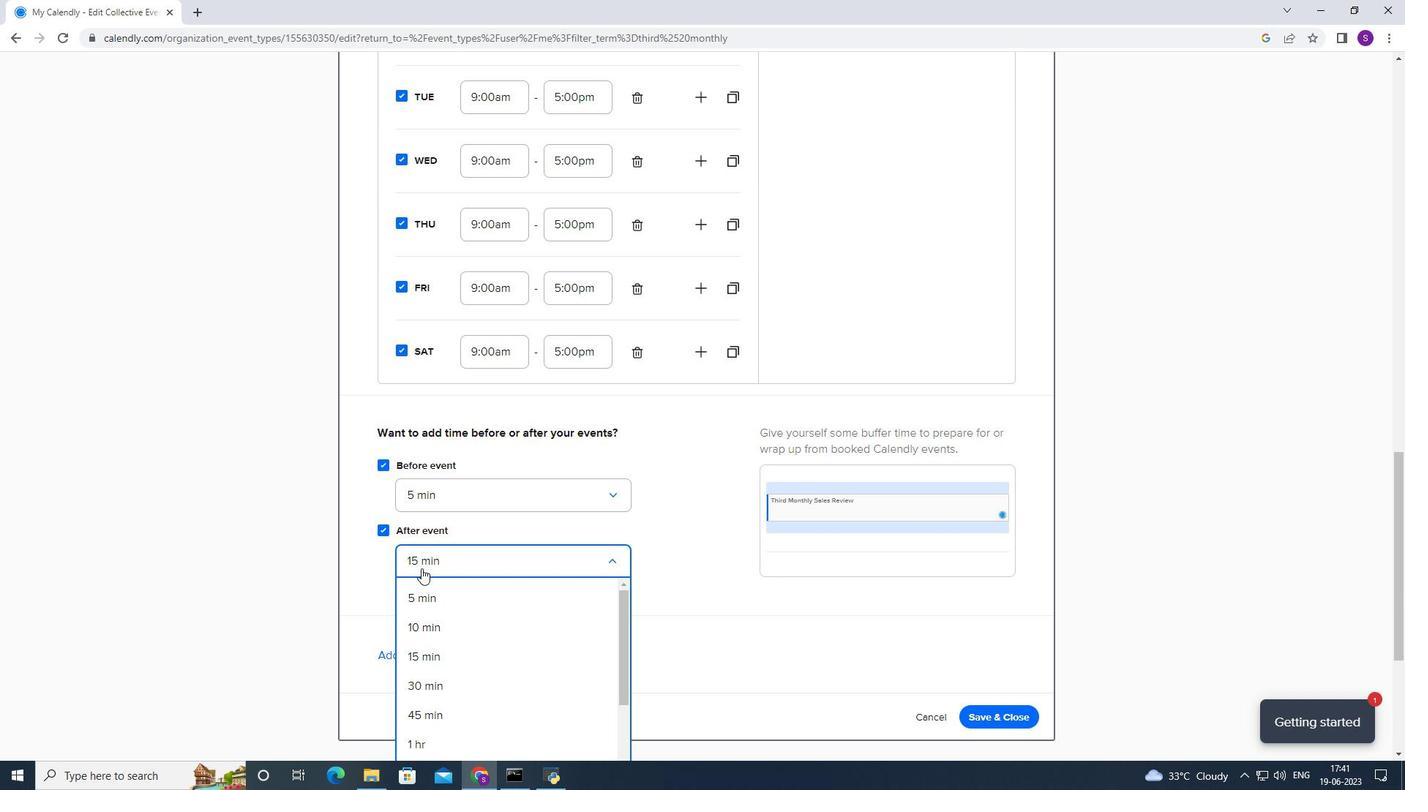 
Action: Mouse pressed left at (421, 588)
Screenshot: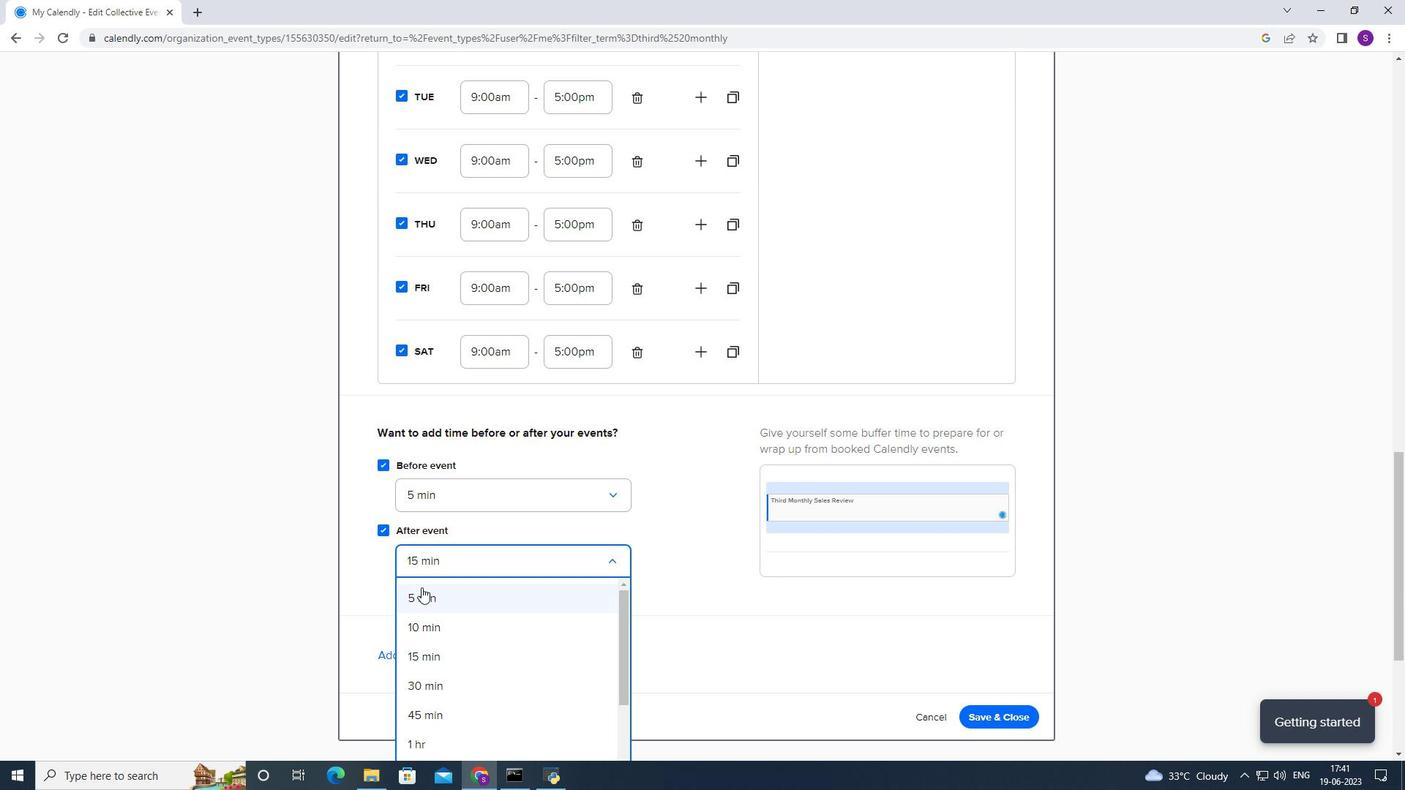 
Action: Mouse moved to (391, 562)
Screenshot: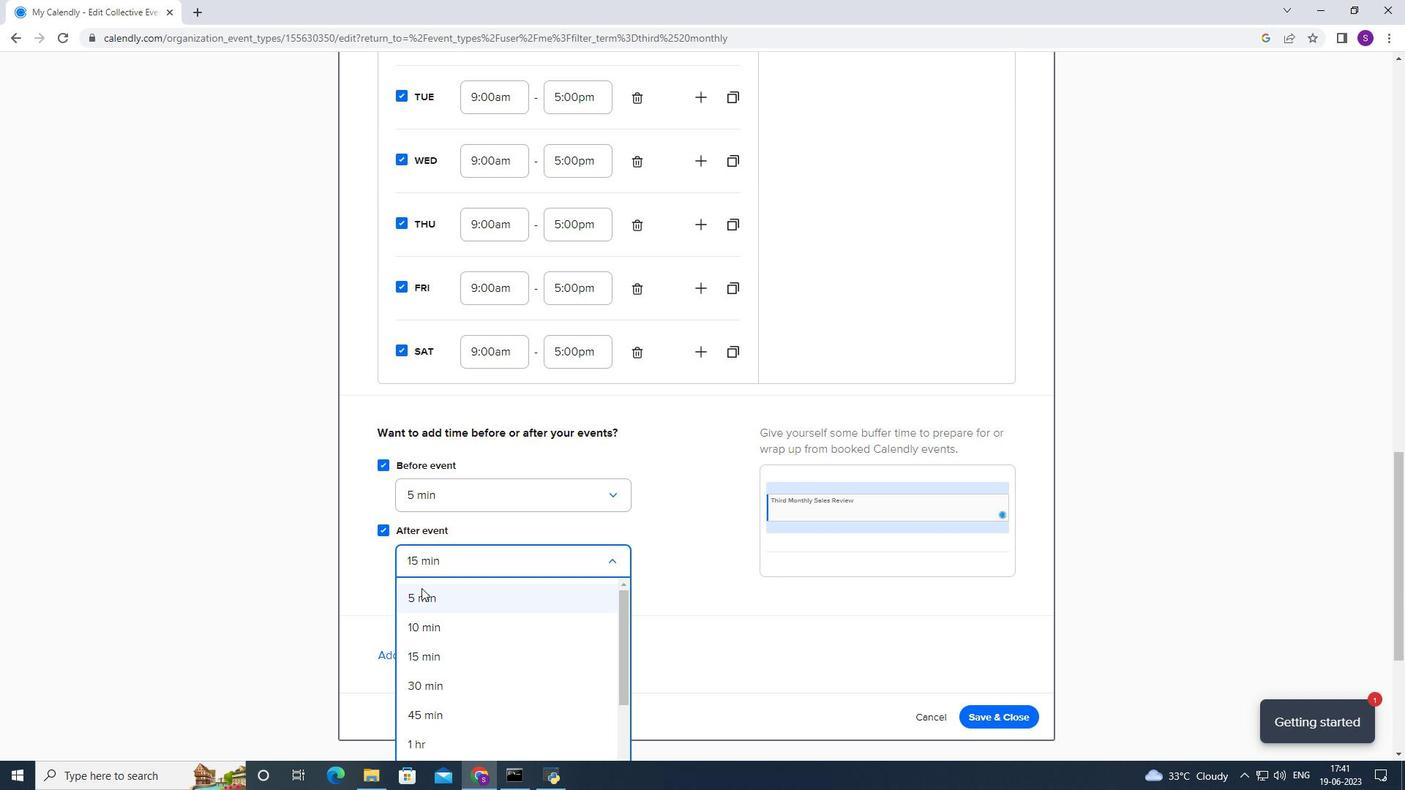 
Action: Mouse scrolled (391, 561) with delta (0, 0)
Screenshot: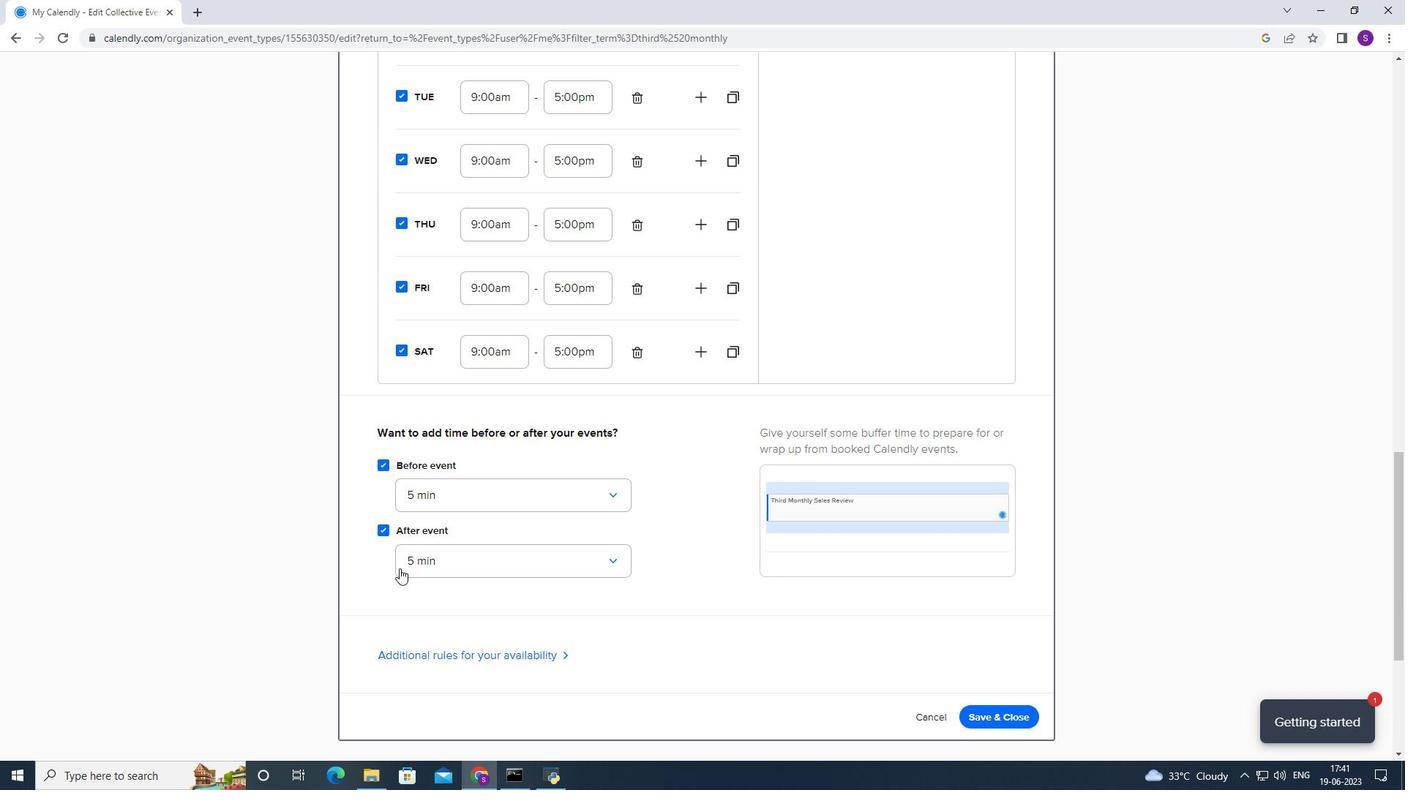 
Action: Mouse scrolled (391, 561) with delta (0, 0)
Screenshot: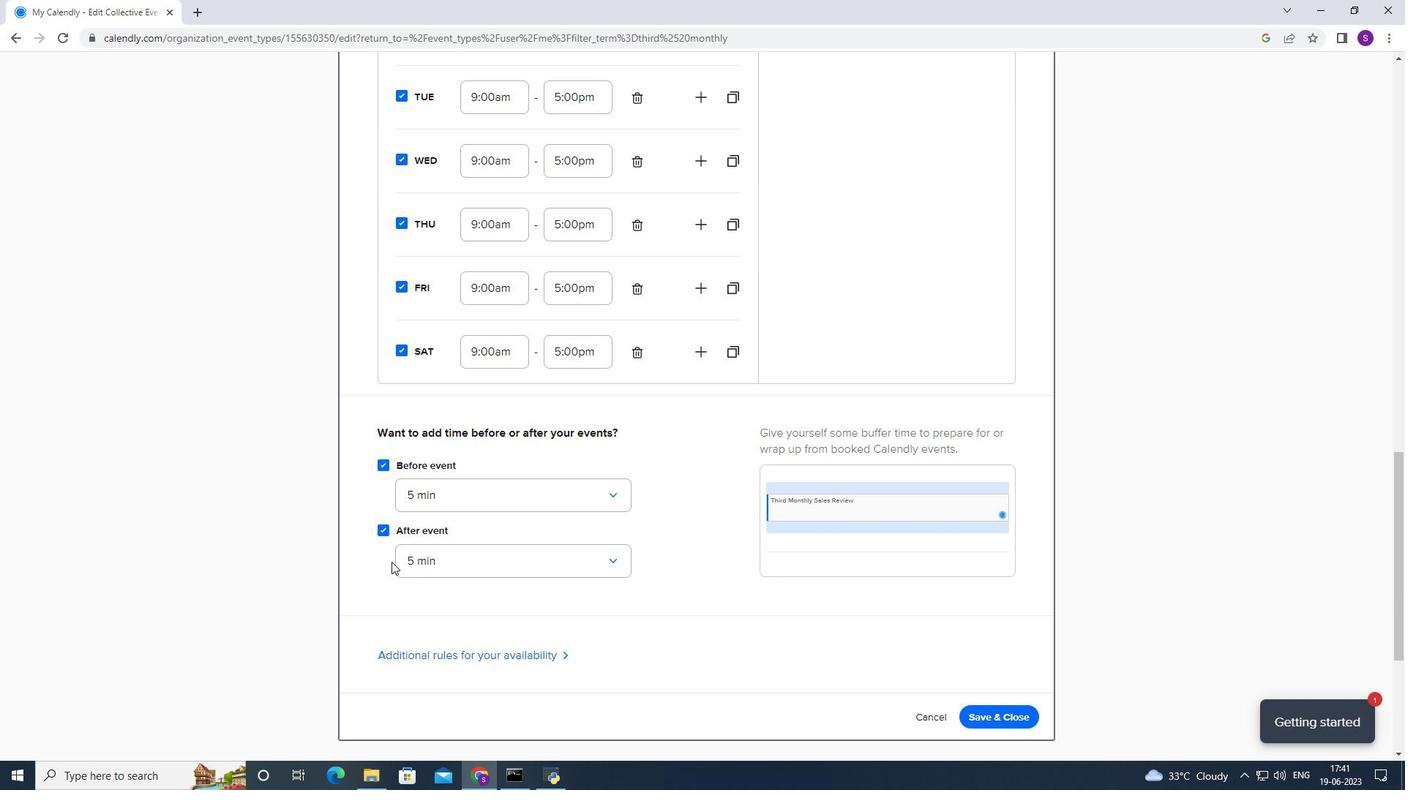 
Action: Mouse scrolled (391, 561) with delta (0, 0)
Screenshot: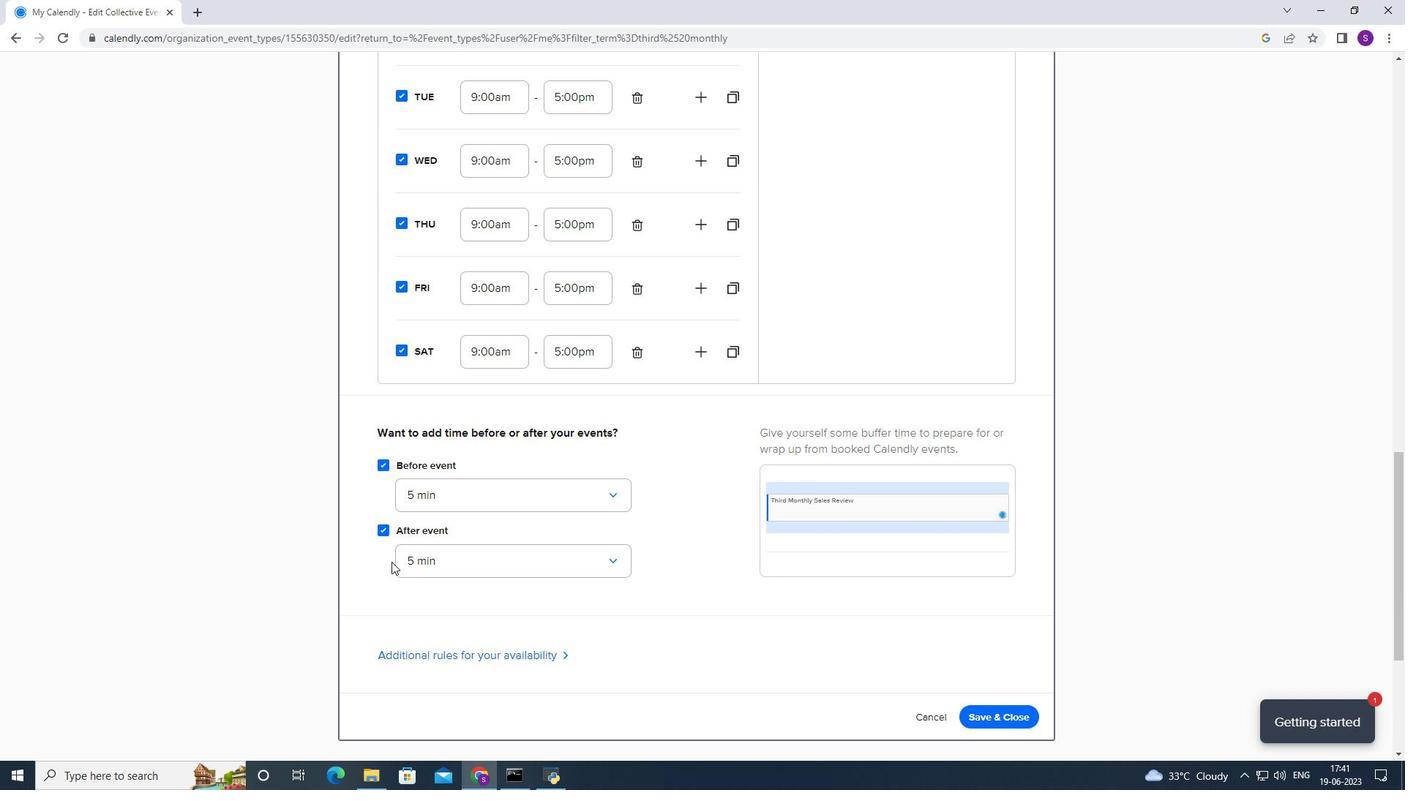 
Action: Mouse scrolled (391, 561) with delta (0, 0)
Screenshot: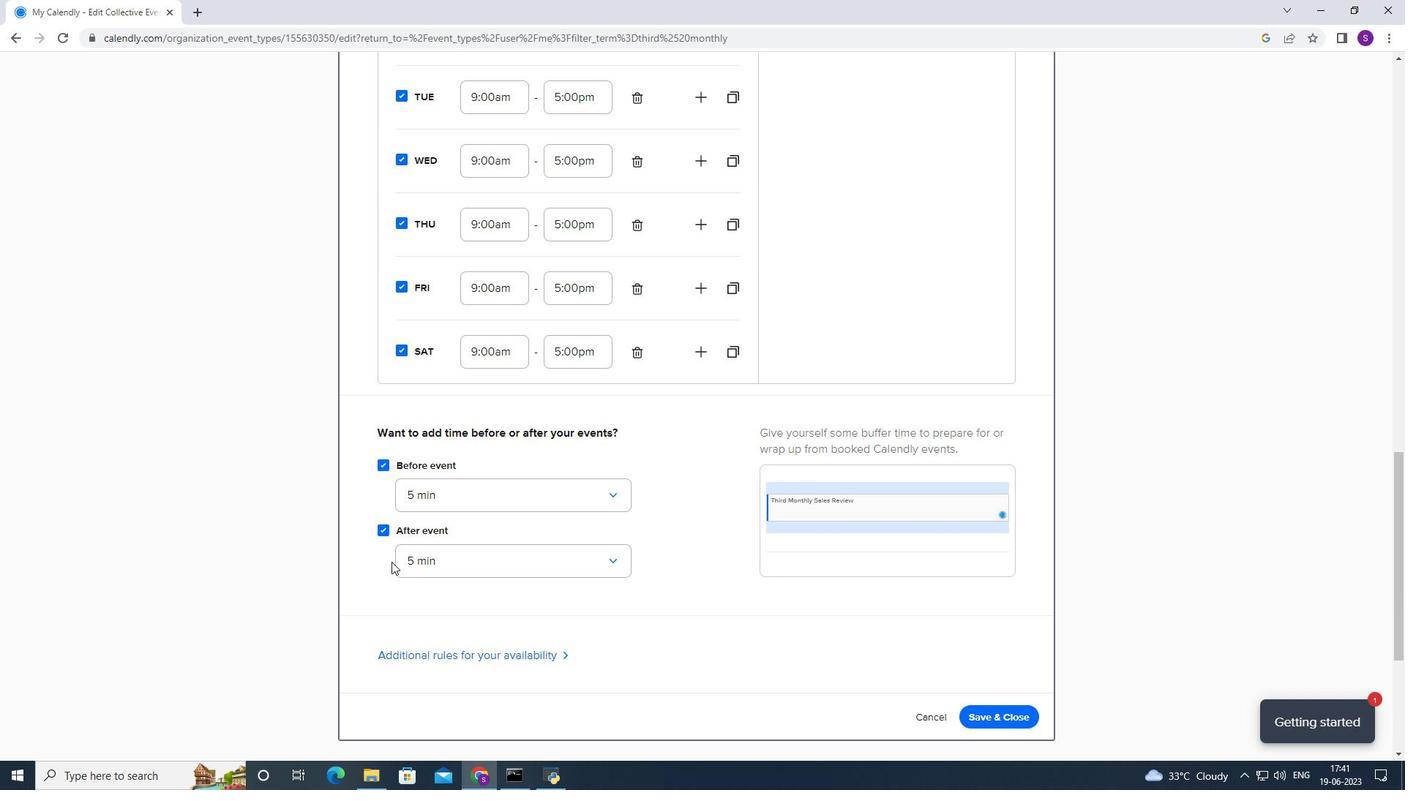 
Action: Mouse moved to (506, 365)
Screenshot: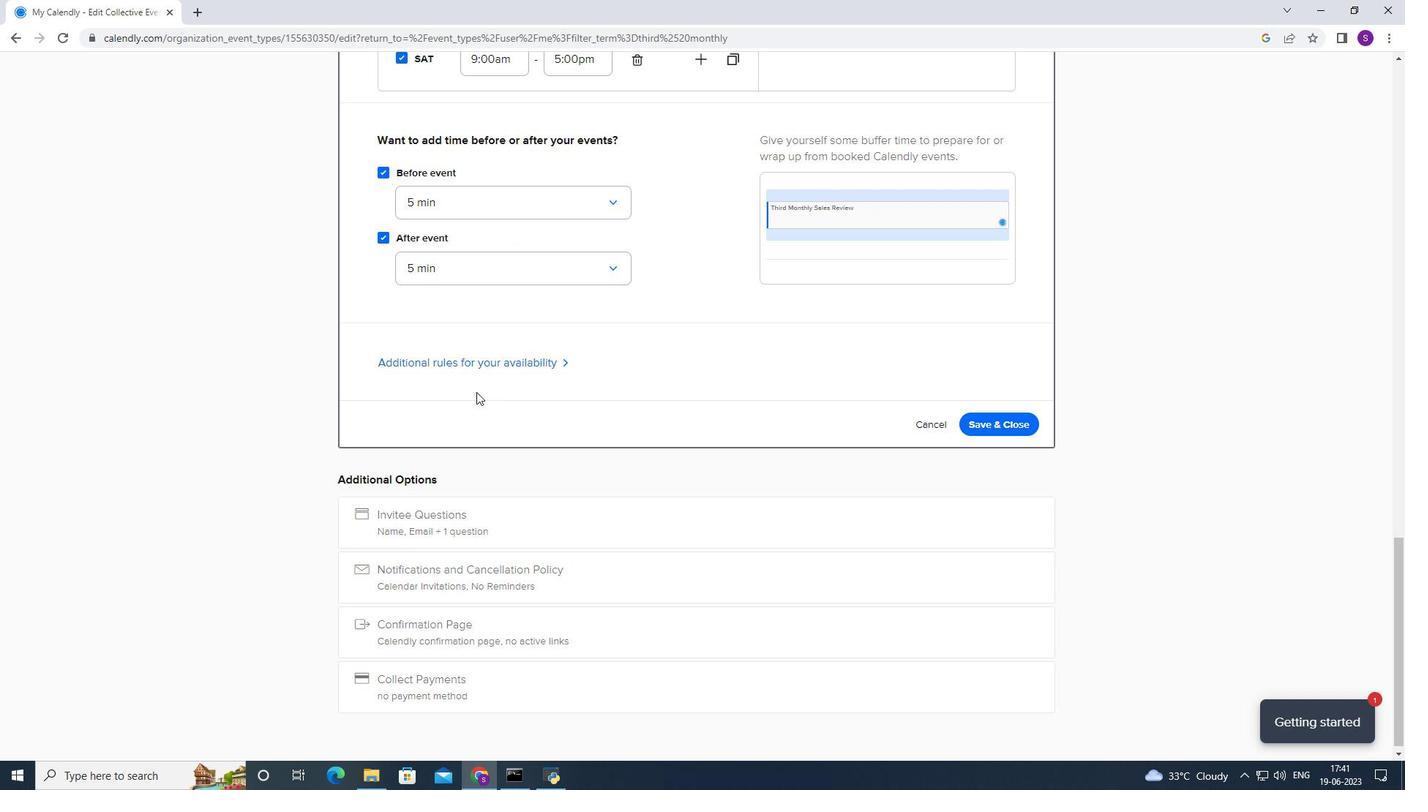 
Action: Mouse pressed left at (506, 365)
Screenshot: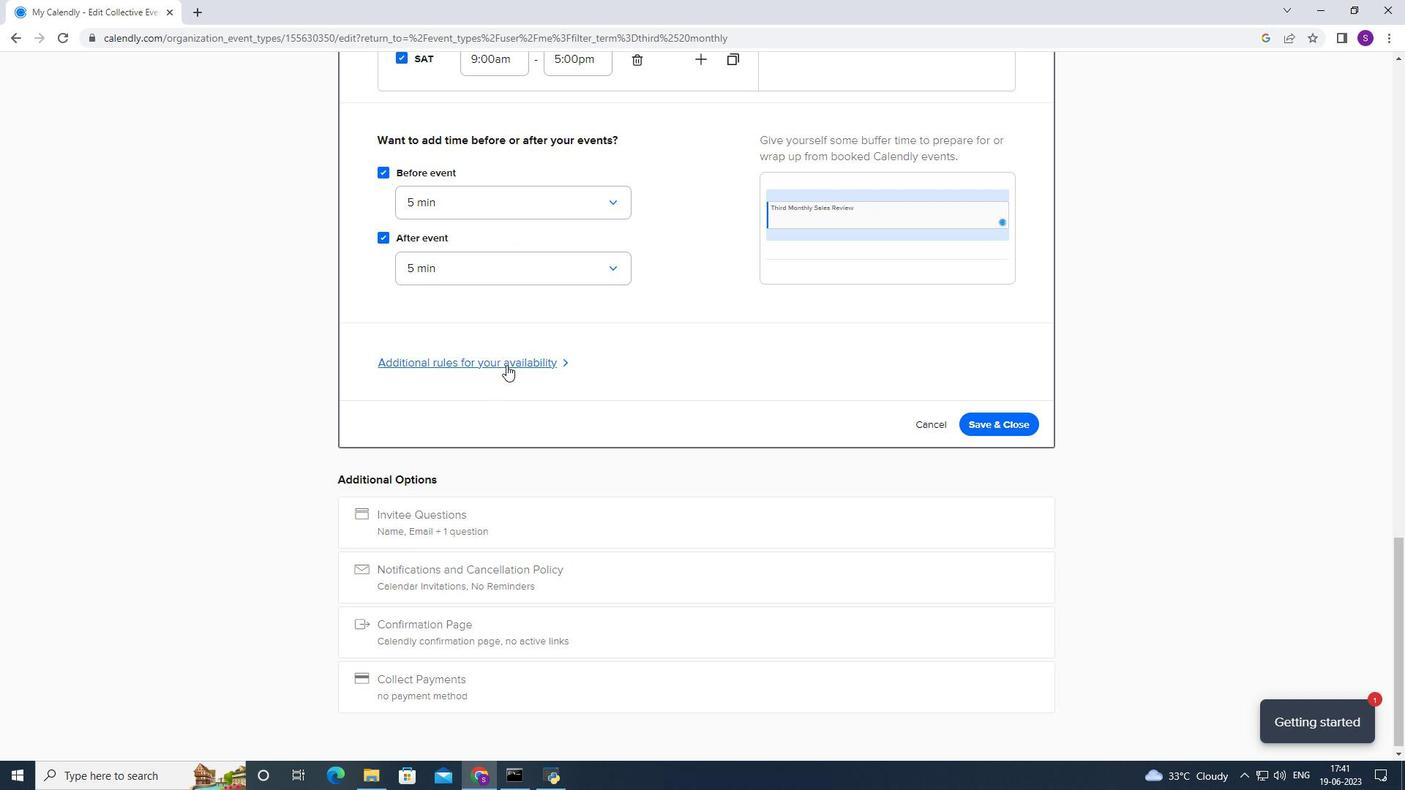 
Action: Mouse moved to (418, 486)
Screenshot: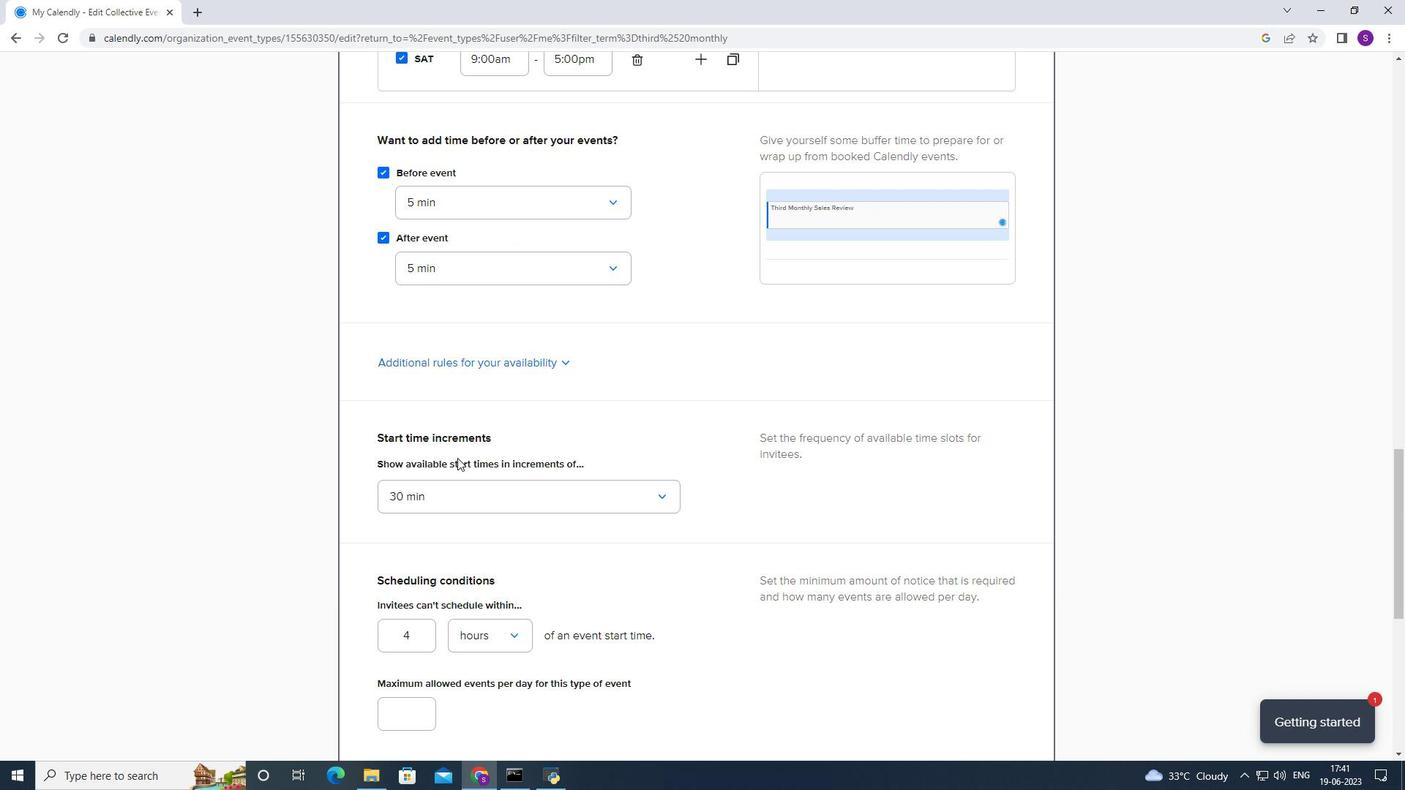 
Action: Mouse pressed left at (418, 486)
Screenshot: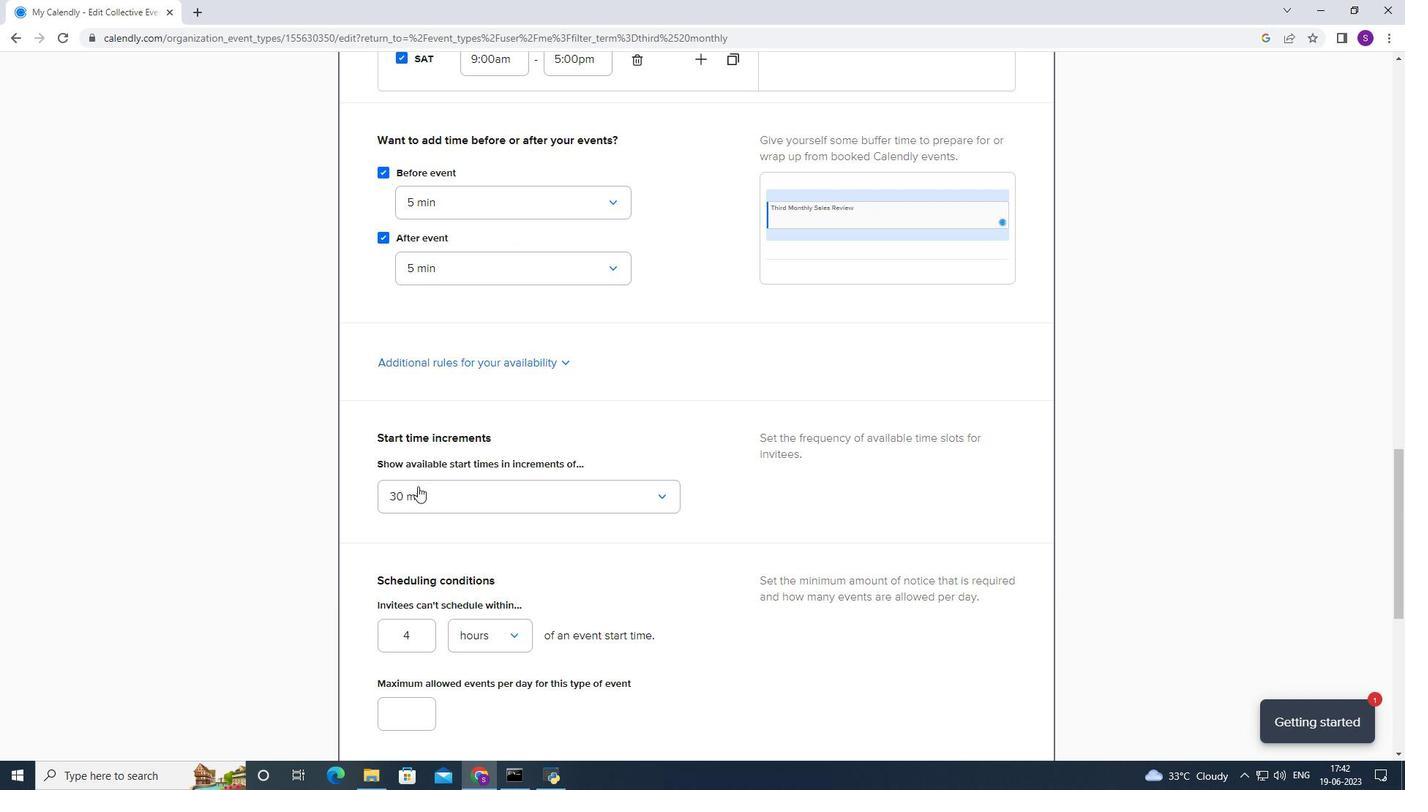 
Action: Mouse moved to (412, 706)
Screenshot: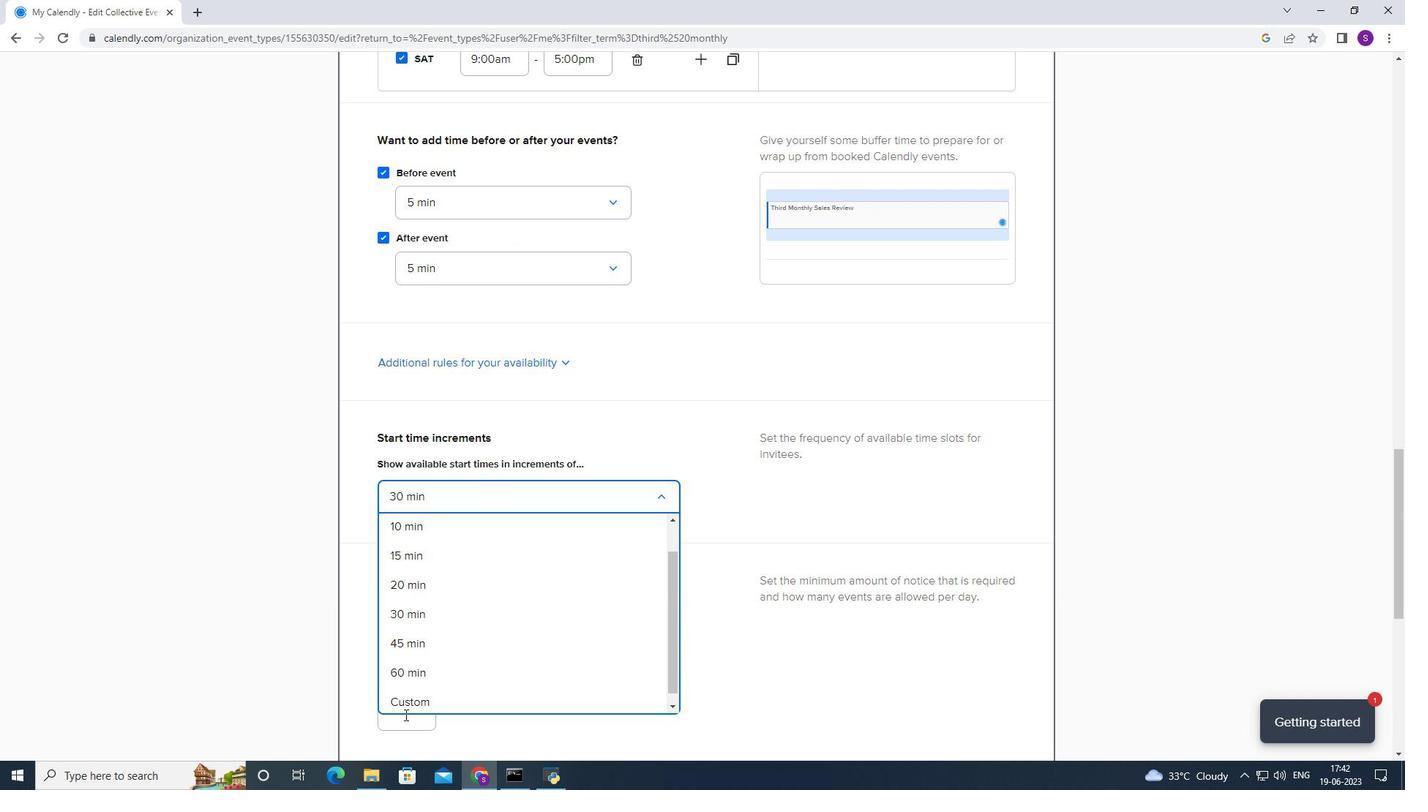 
Action: Mouse pressed left at (412, 706)
Screenshot: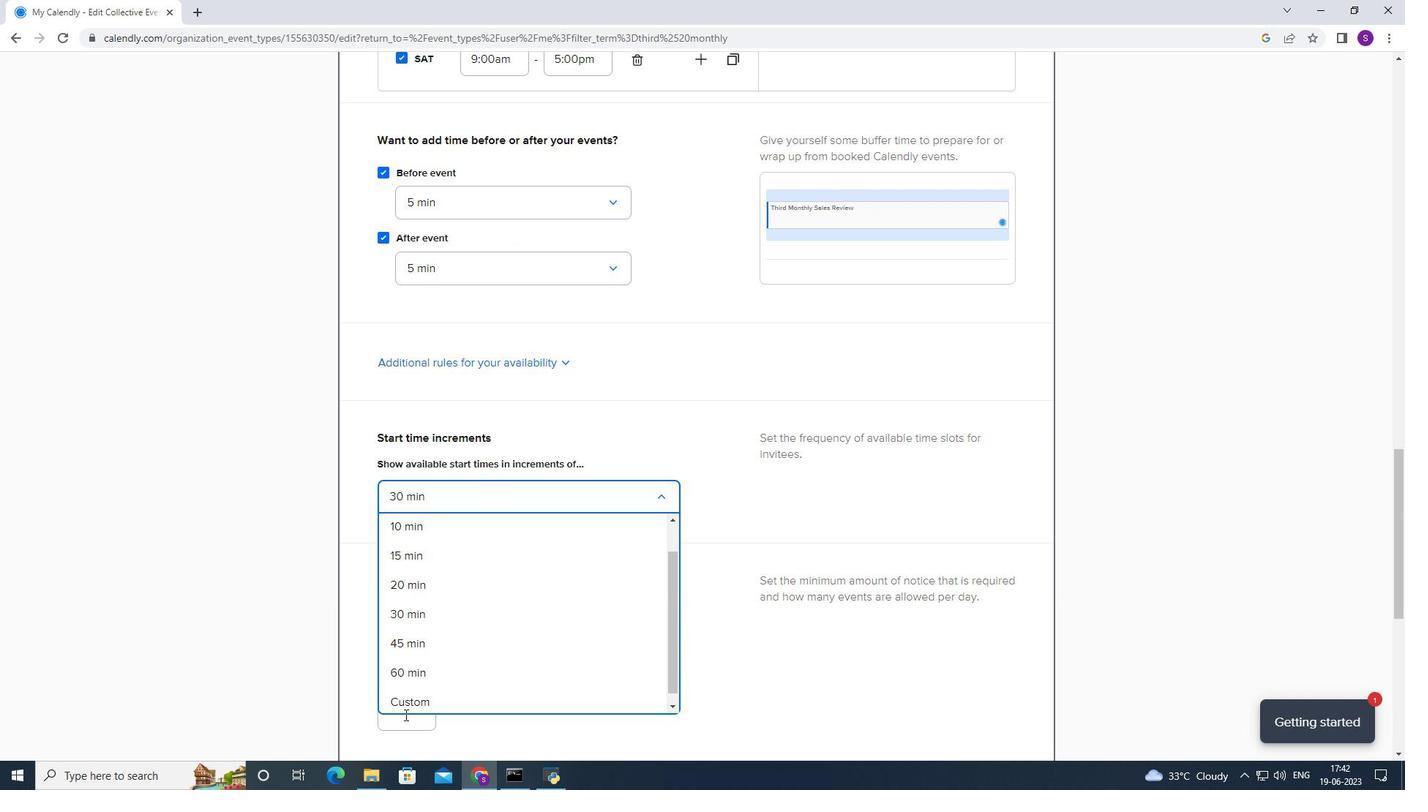 
Action: Mouse moved to (460, 526)
Screenshot: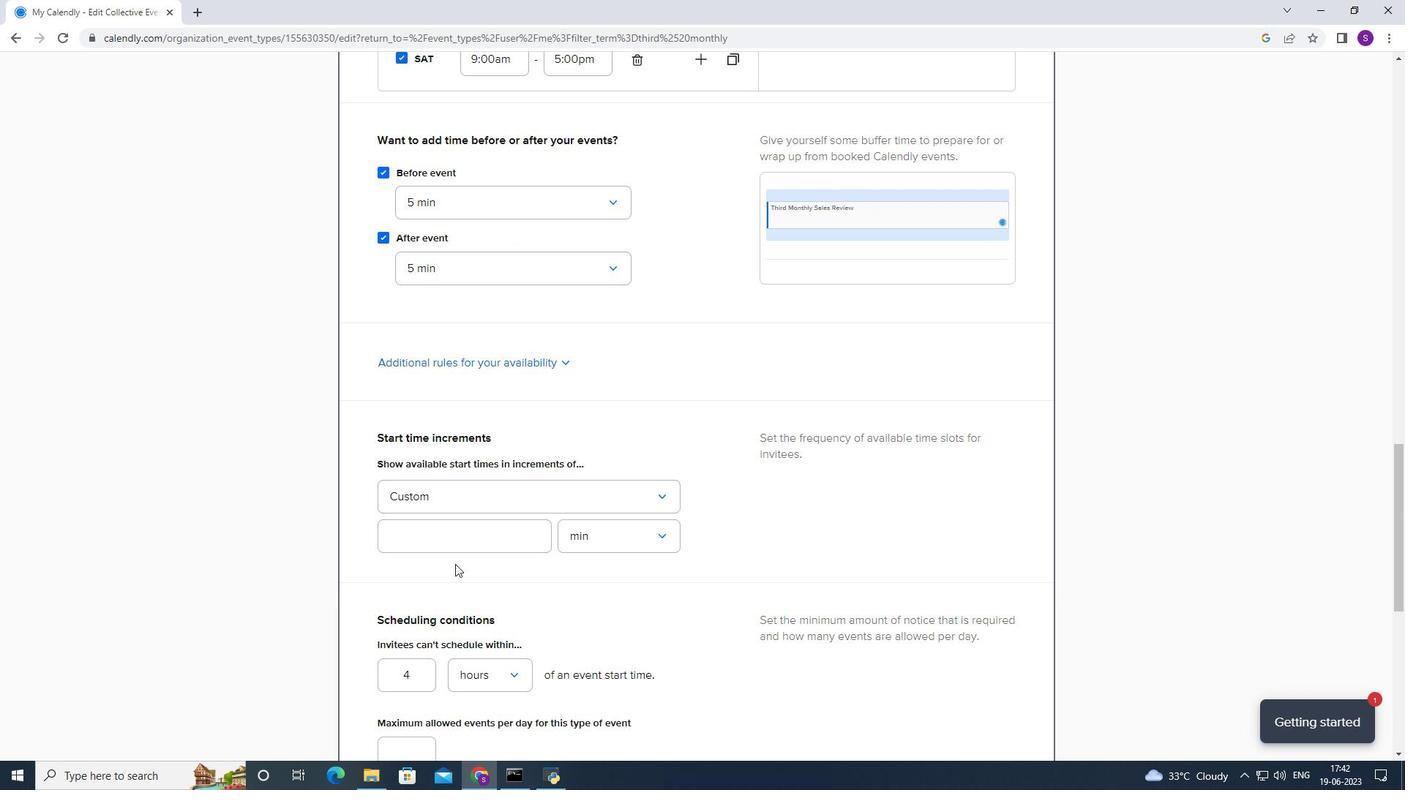 
Action: Mouse pressed left at (460, 526)
Screenshot: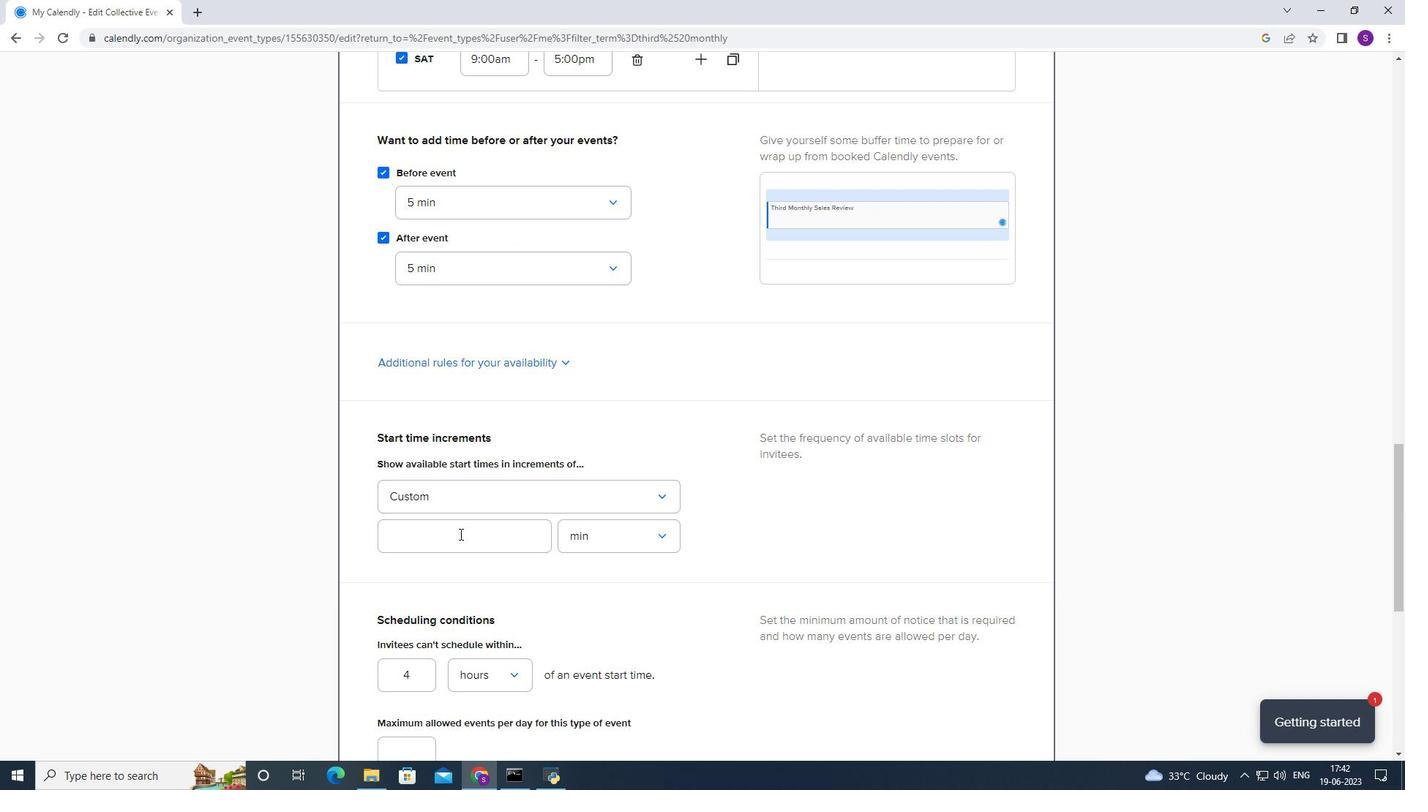
Action: Key pressed 40
Screenshot: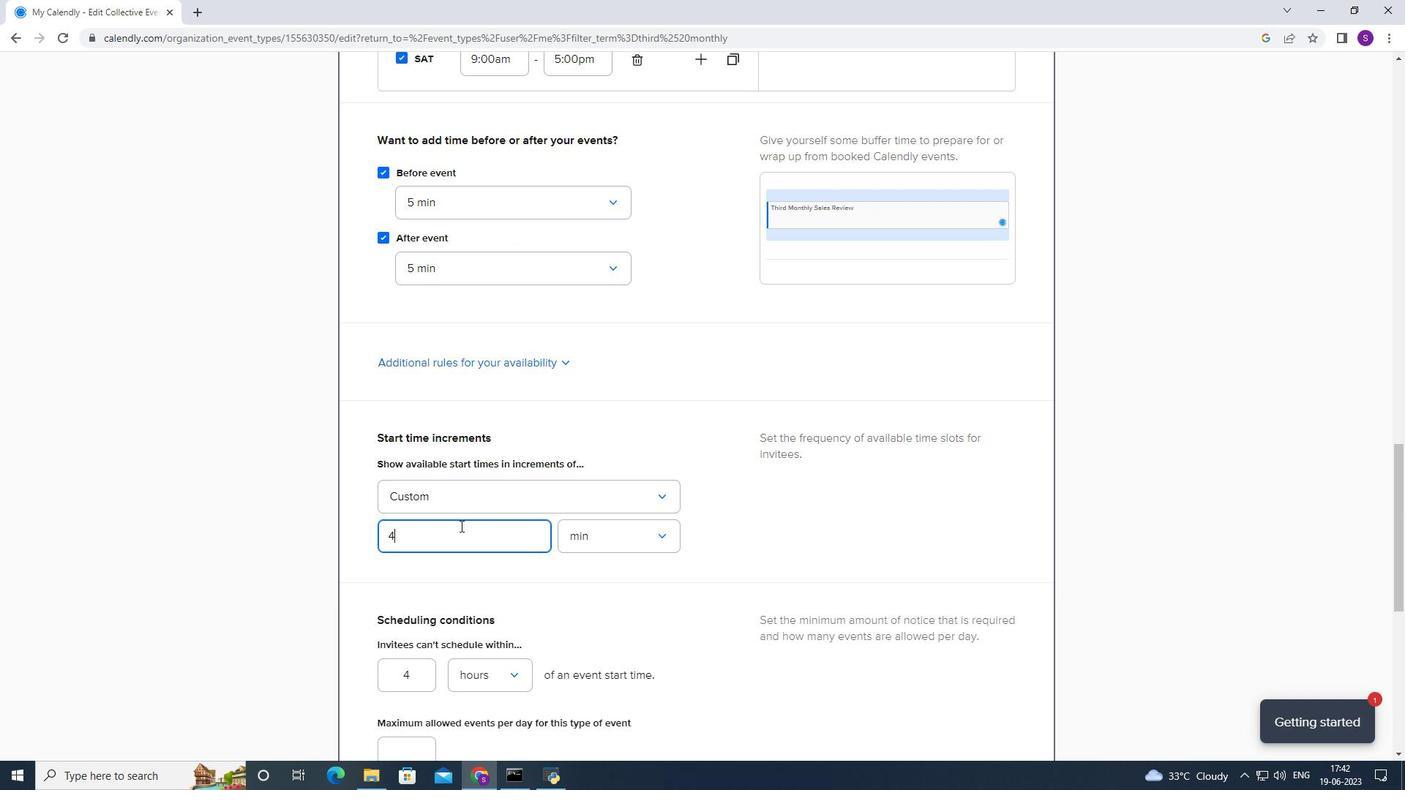
Action: Mouse moved to (426, 571)
Screenshot: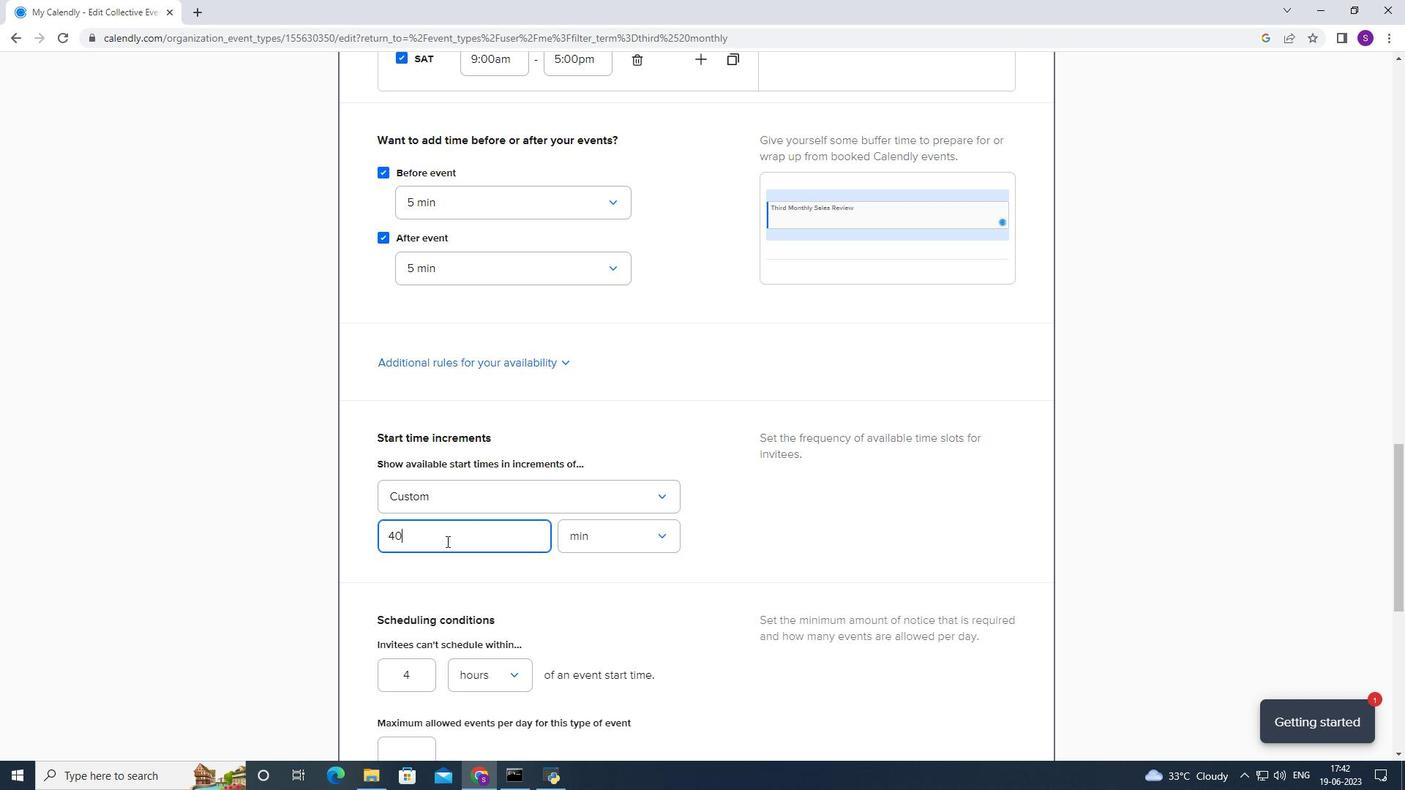 
Action: Mouse scrolled (426, 570) with delta (0, 0)
Screenshot: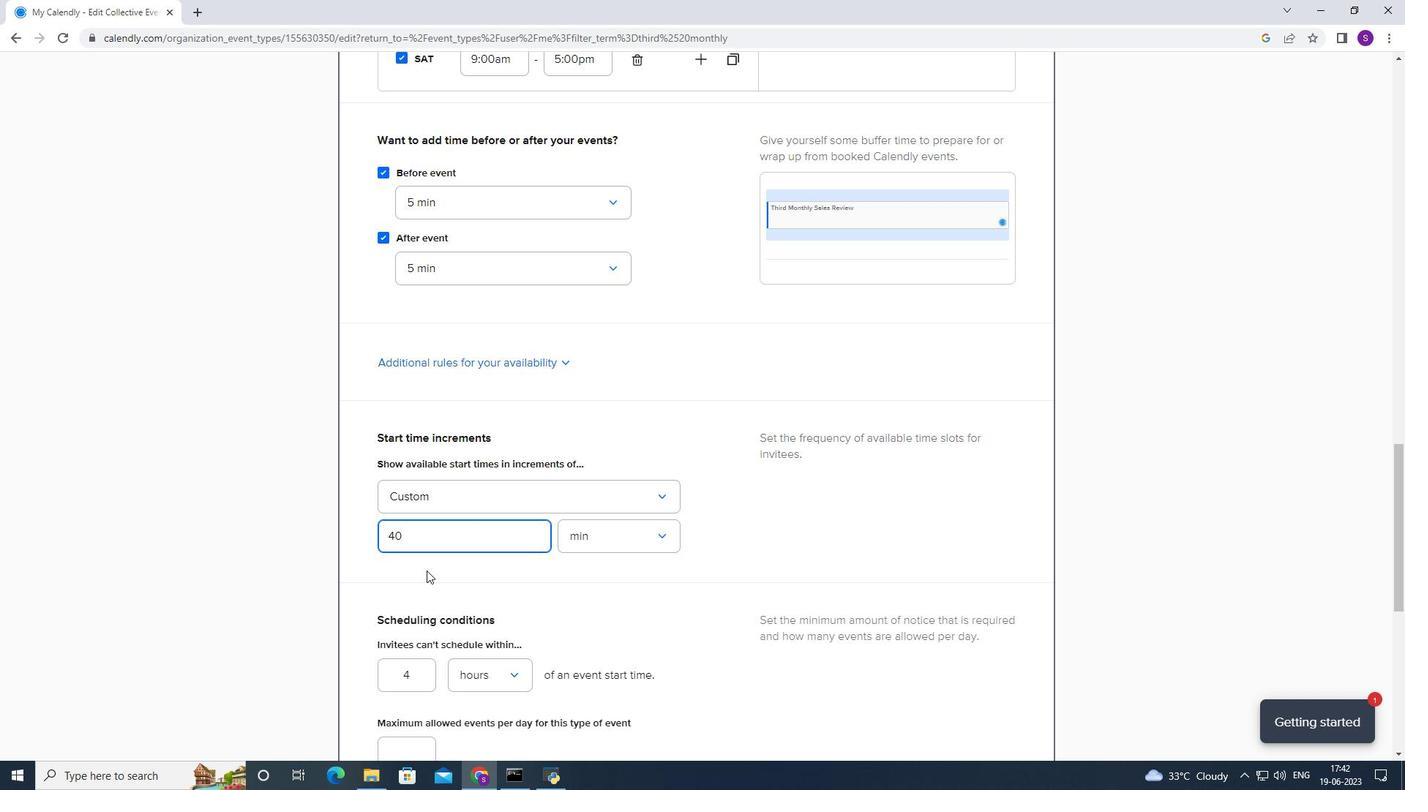 
Action: Mouse scrolled (426, 570) with delta (0, 0)
Screenshot: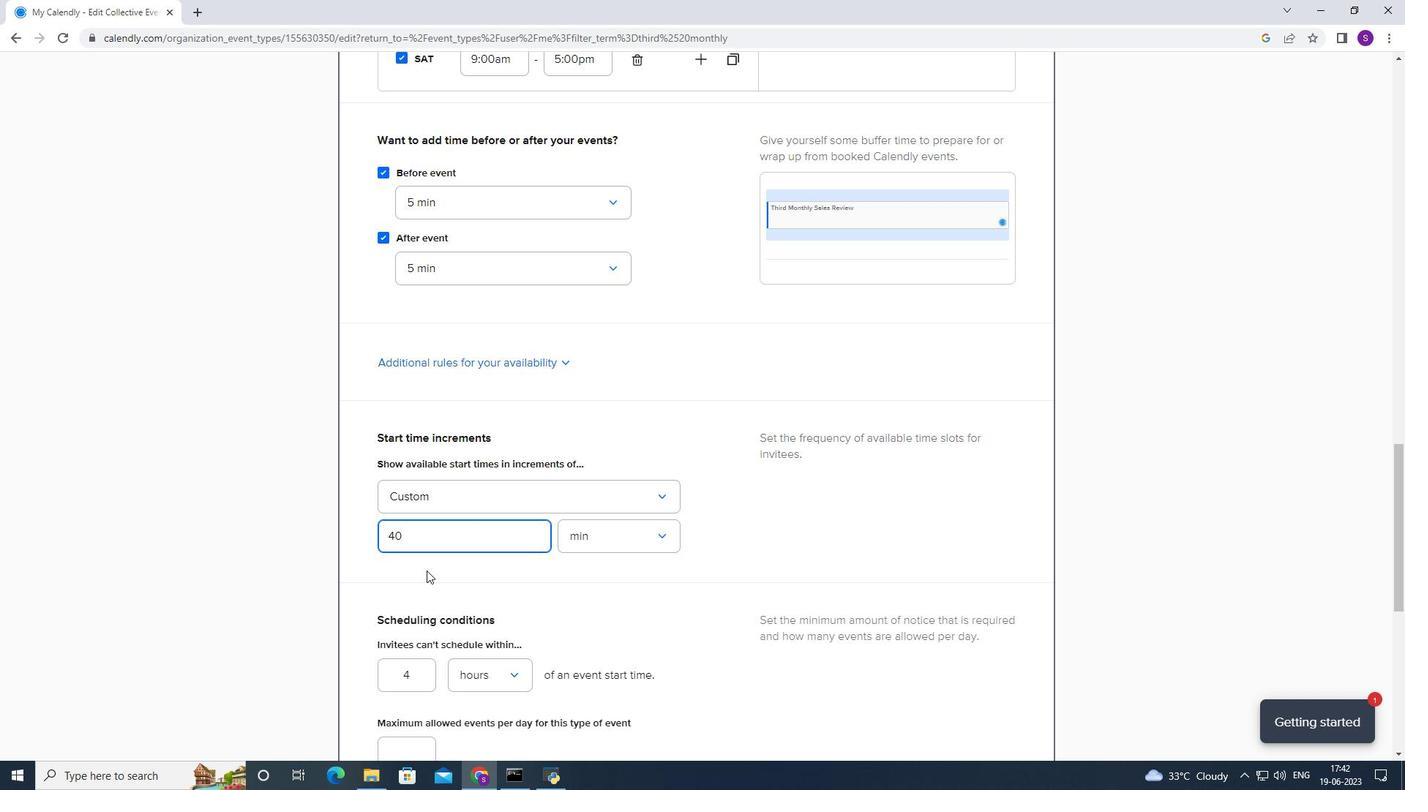 
Action: Mouse scrolled (426, 570) with delta (0, 0)
Screenshot: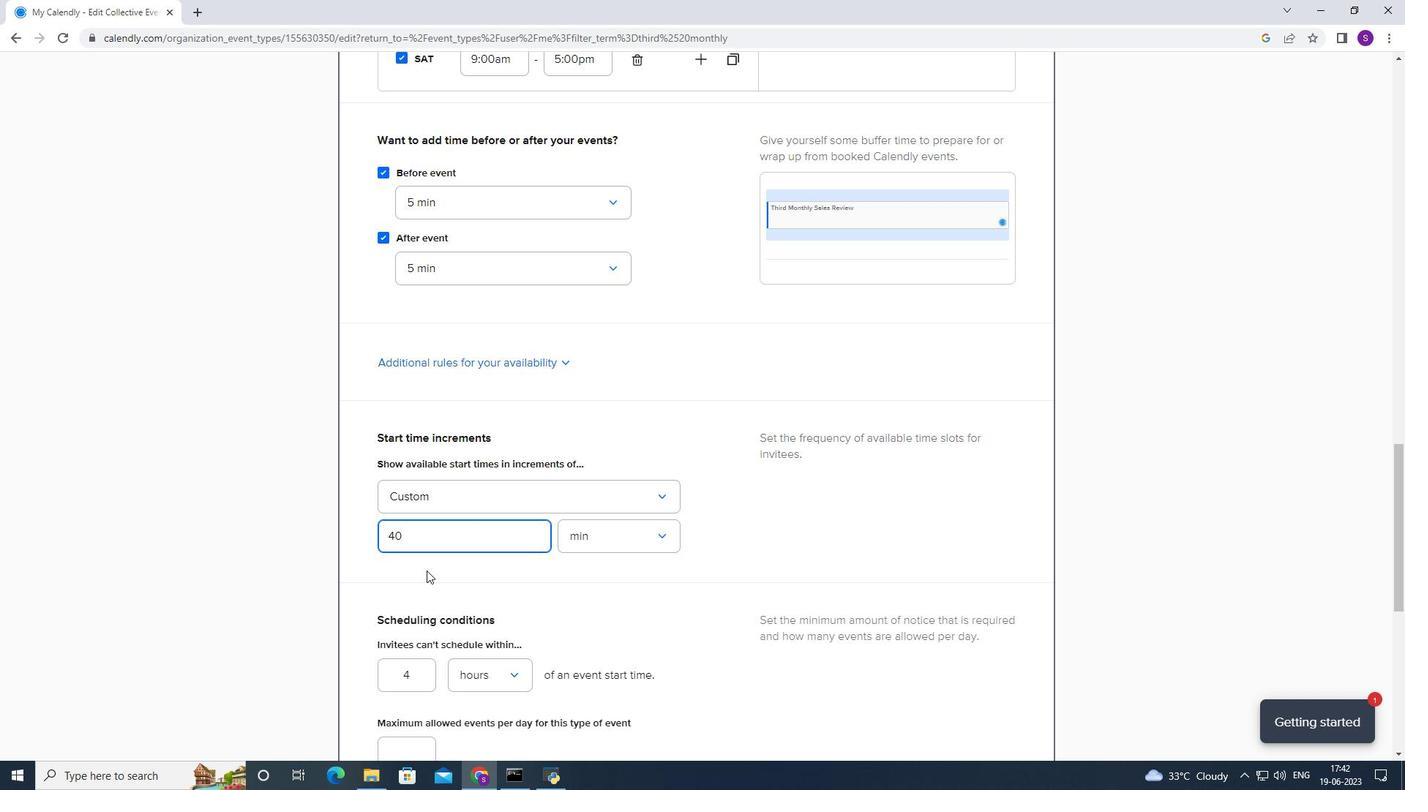 
Action: Mouse moved to (418, 464)
Screenshot: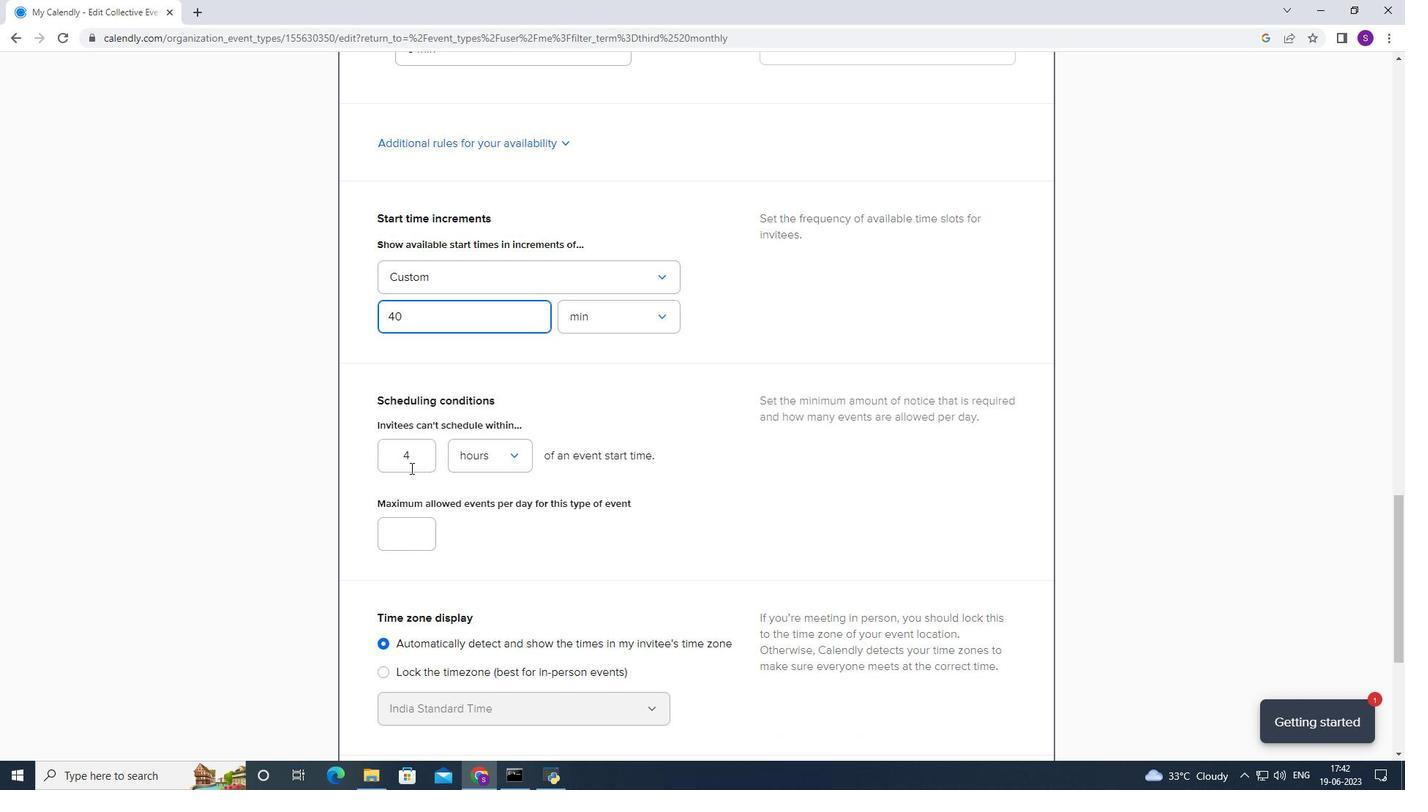 
Action: Mouse pressed left at (418, 464)
Screenshot: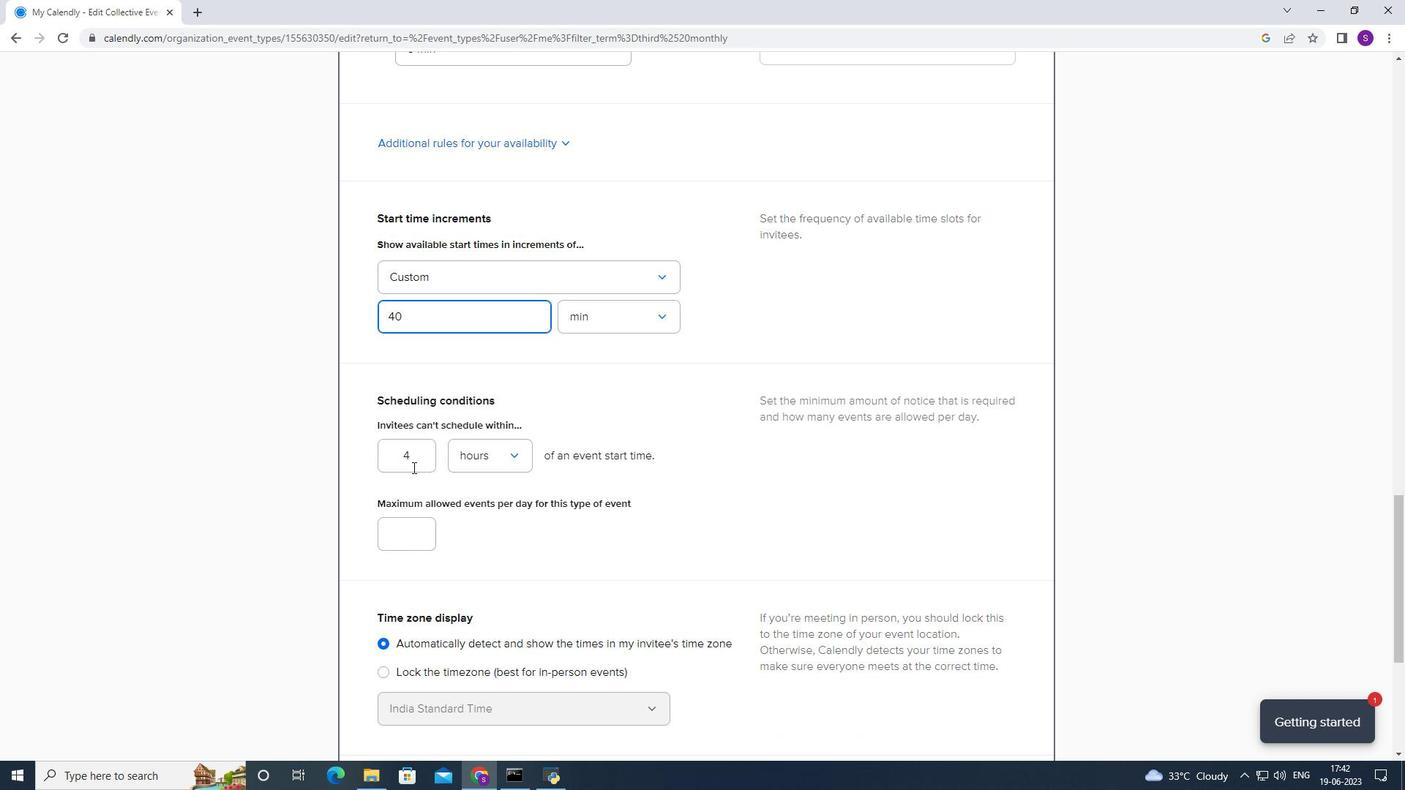 
Action: Mouse moved to (349, 455)
Screenshot: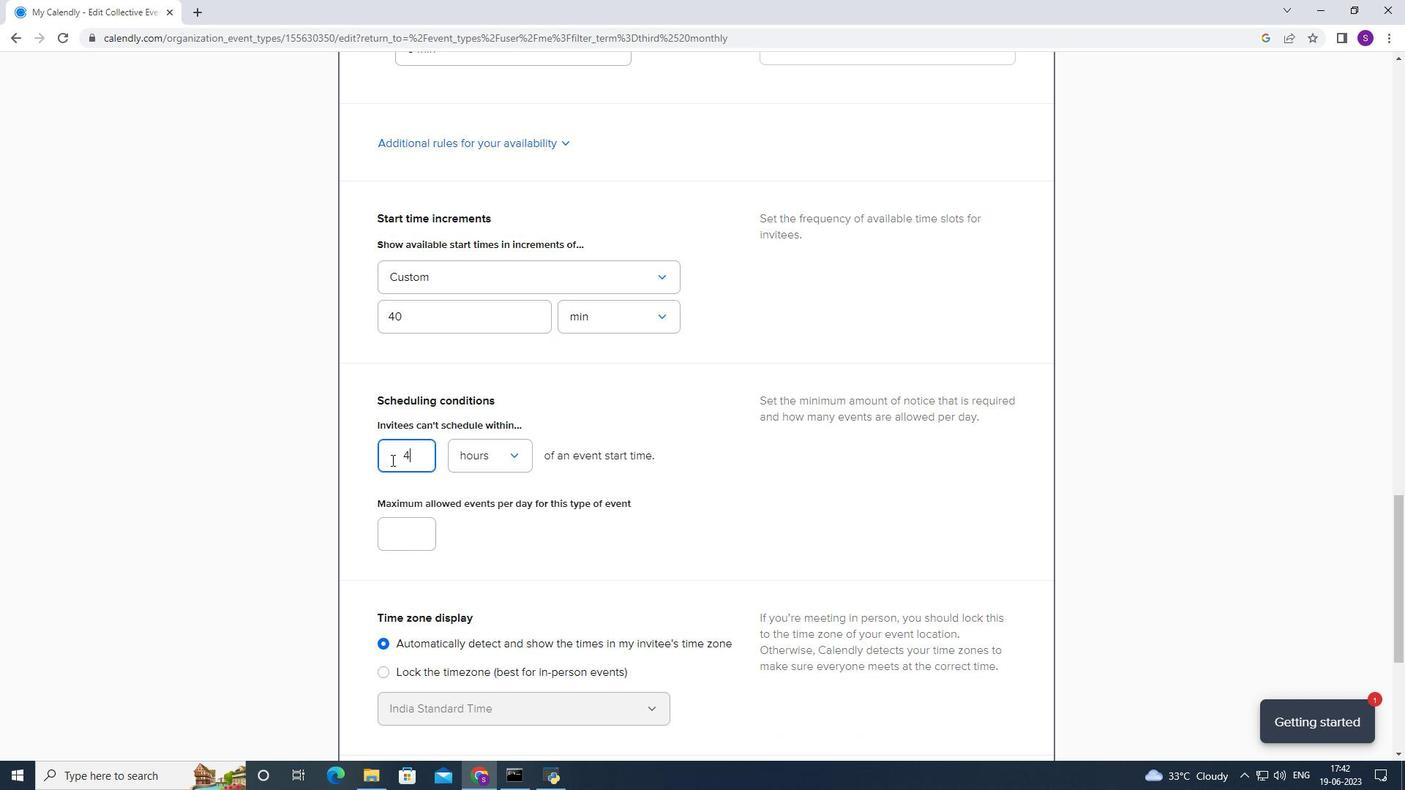 
Action: Key pressed 168
Screenshot: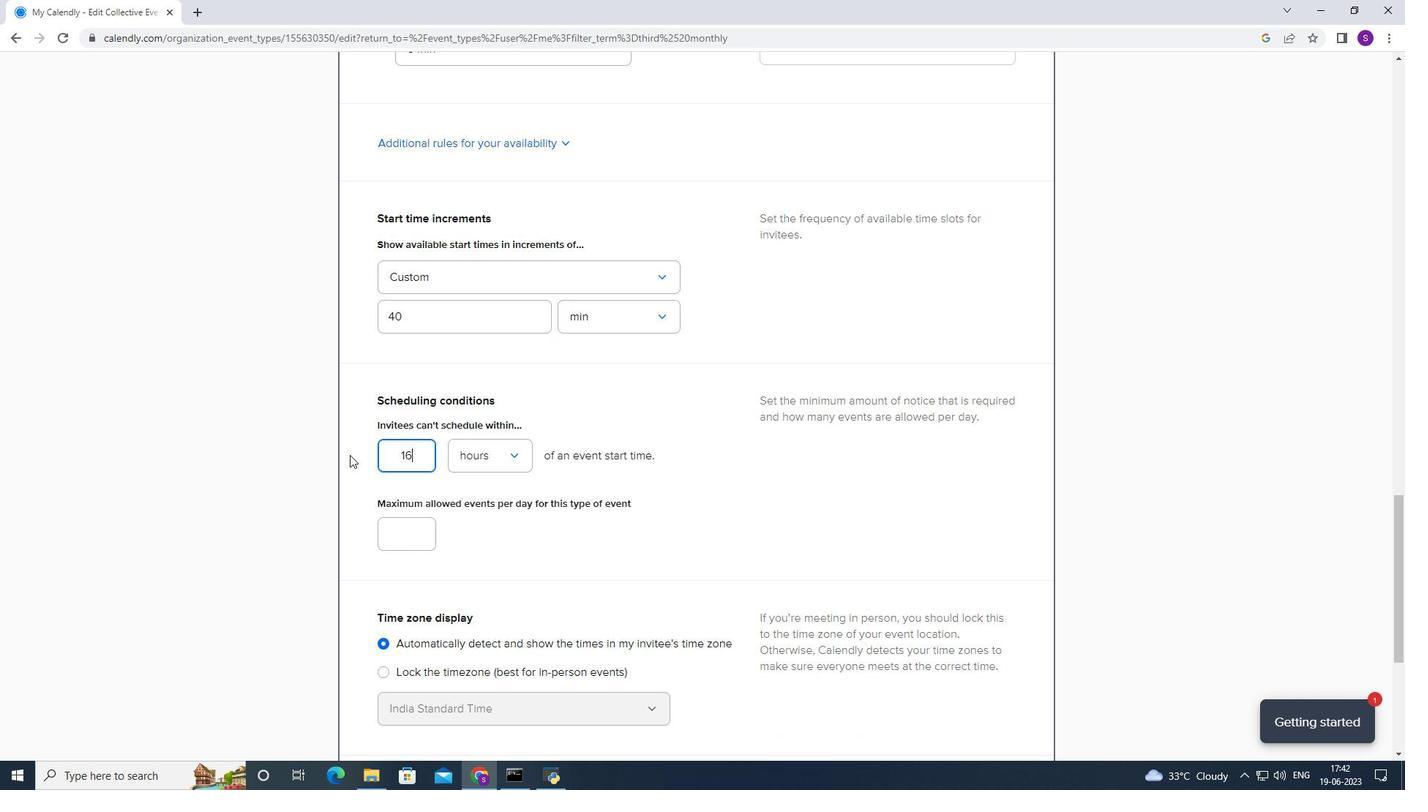 
Action: Mouse moved to (396, 547)
Screenshot: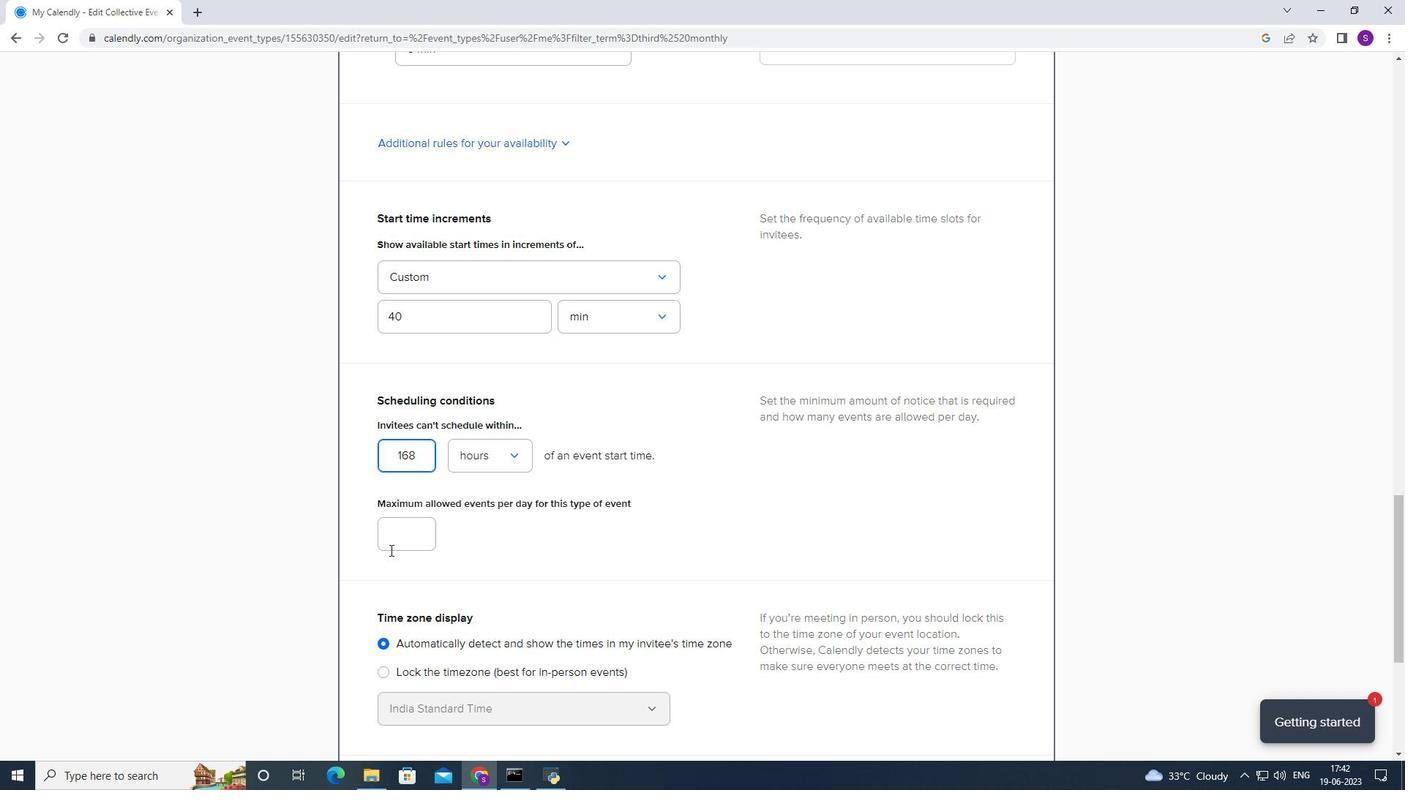 
Action: Mouse pressed left at (396, 547)
Screenshot: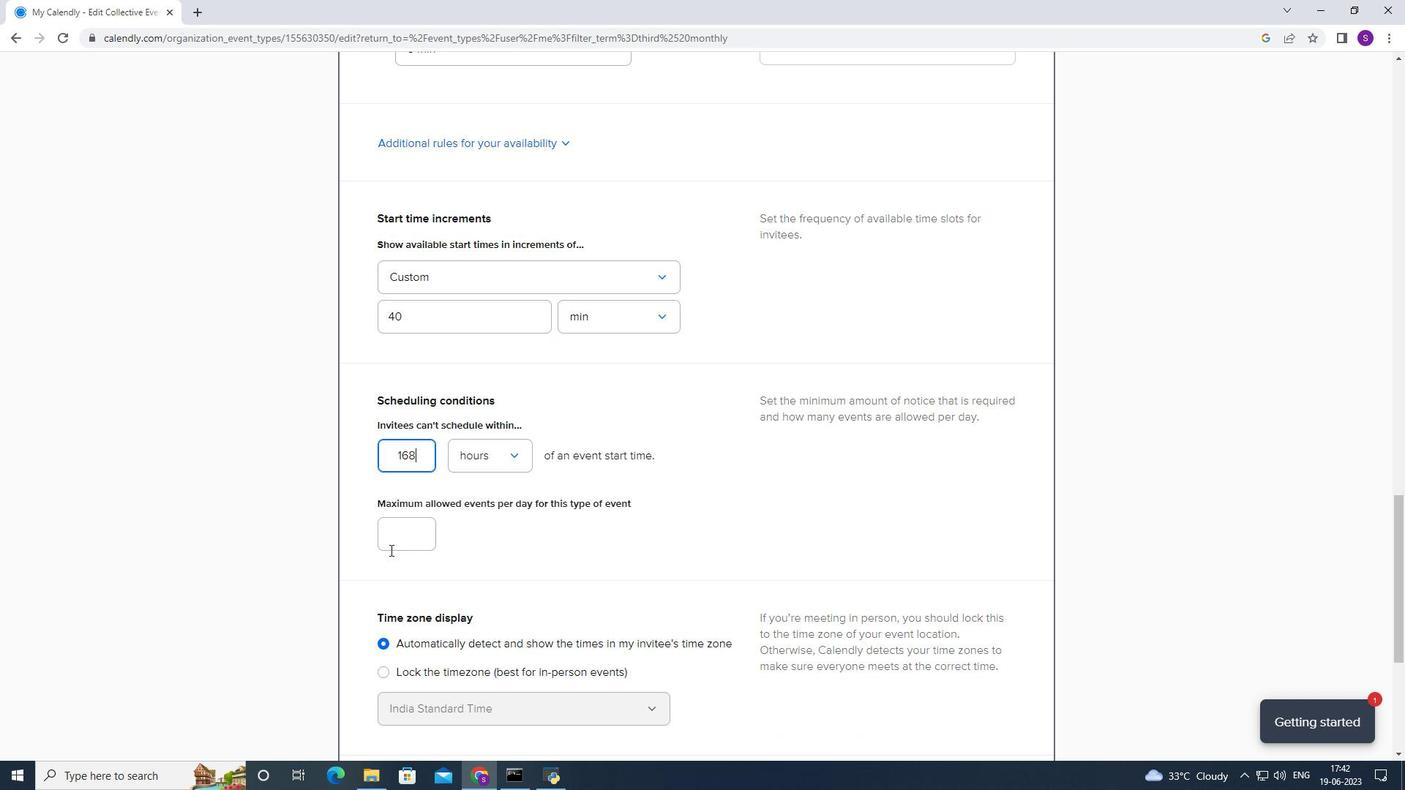 
Action: Key pressed 5
Screenshot: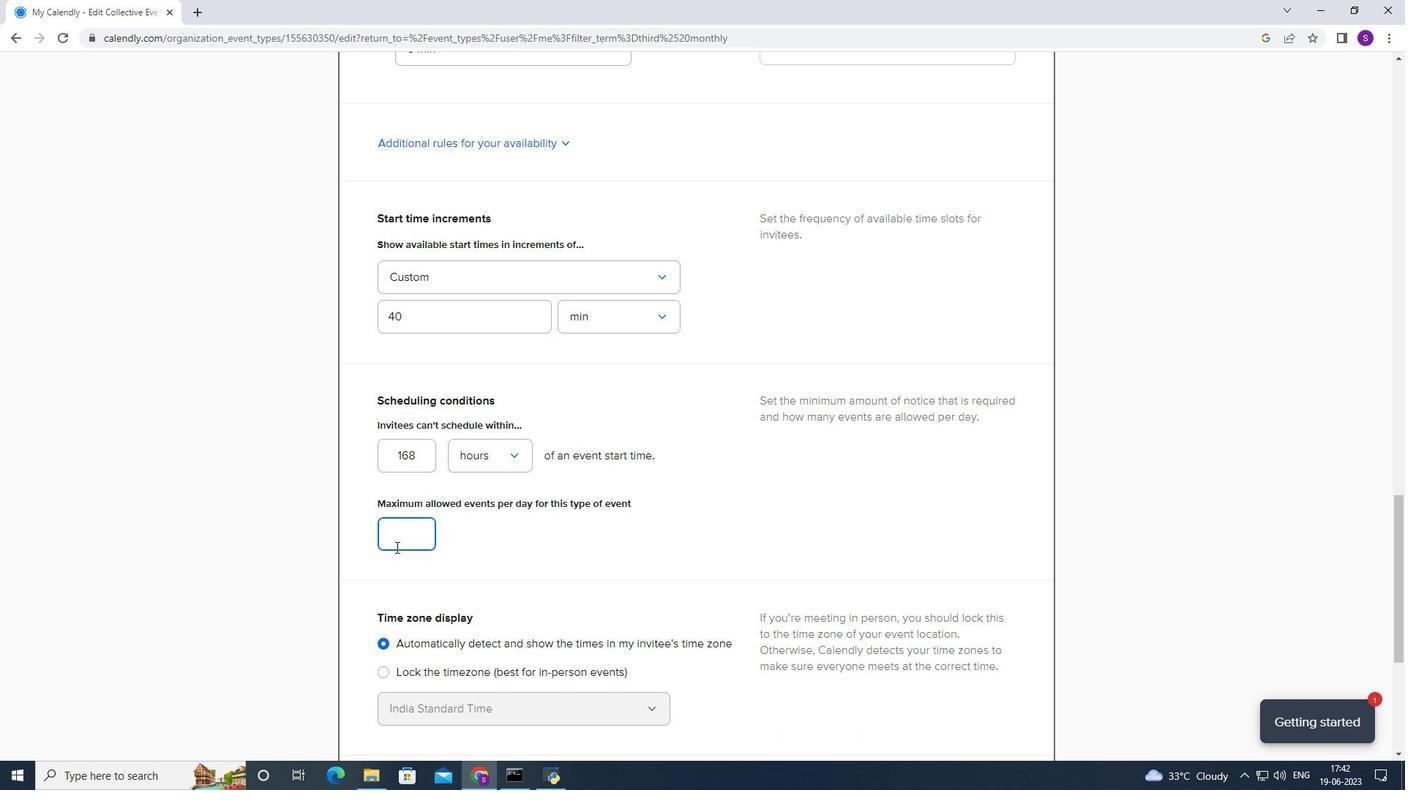 
Action: Mouse moved to (485, 542)
Screenshot: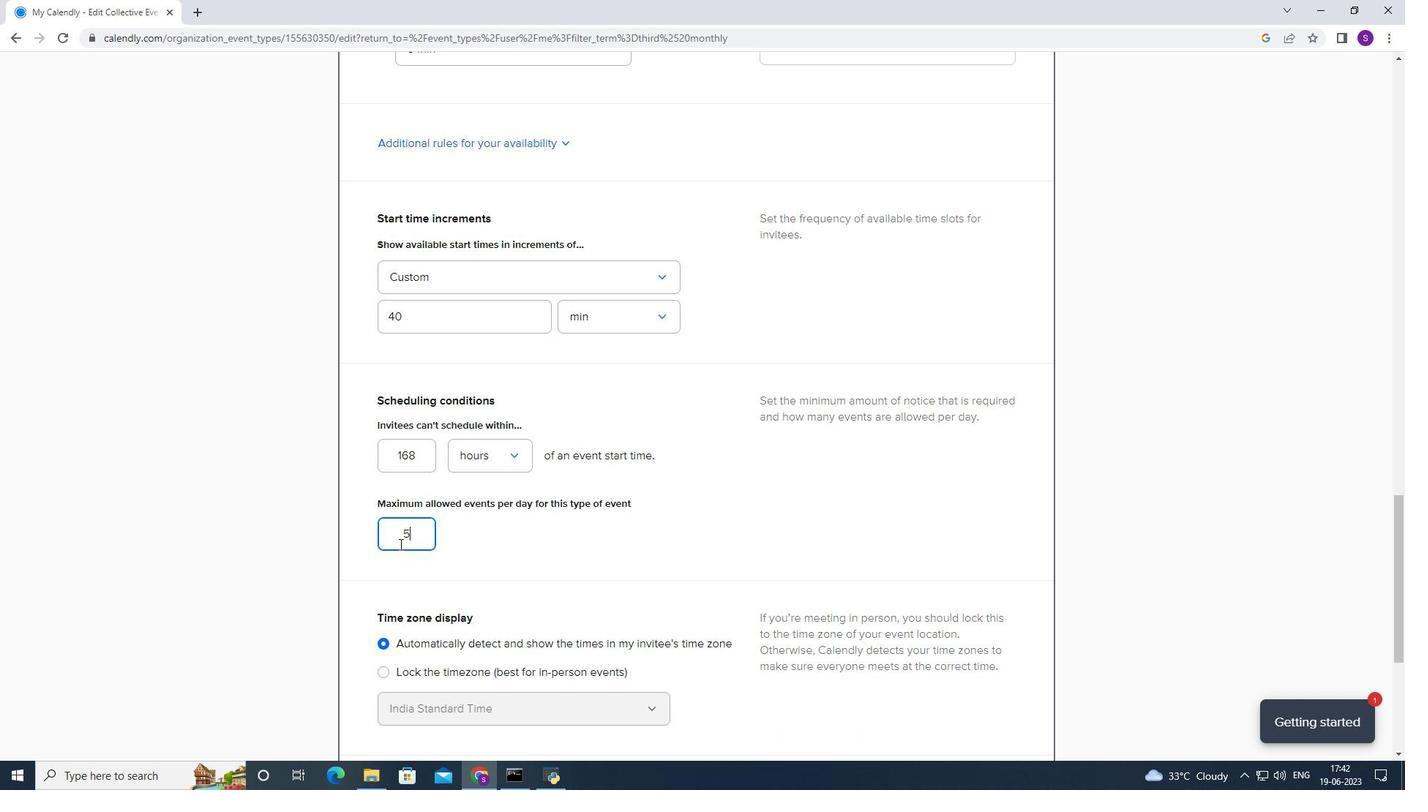 
Action: Mouse scrolled (485, 541) with delta (0, 0)
Screenshot: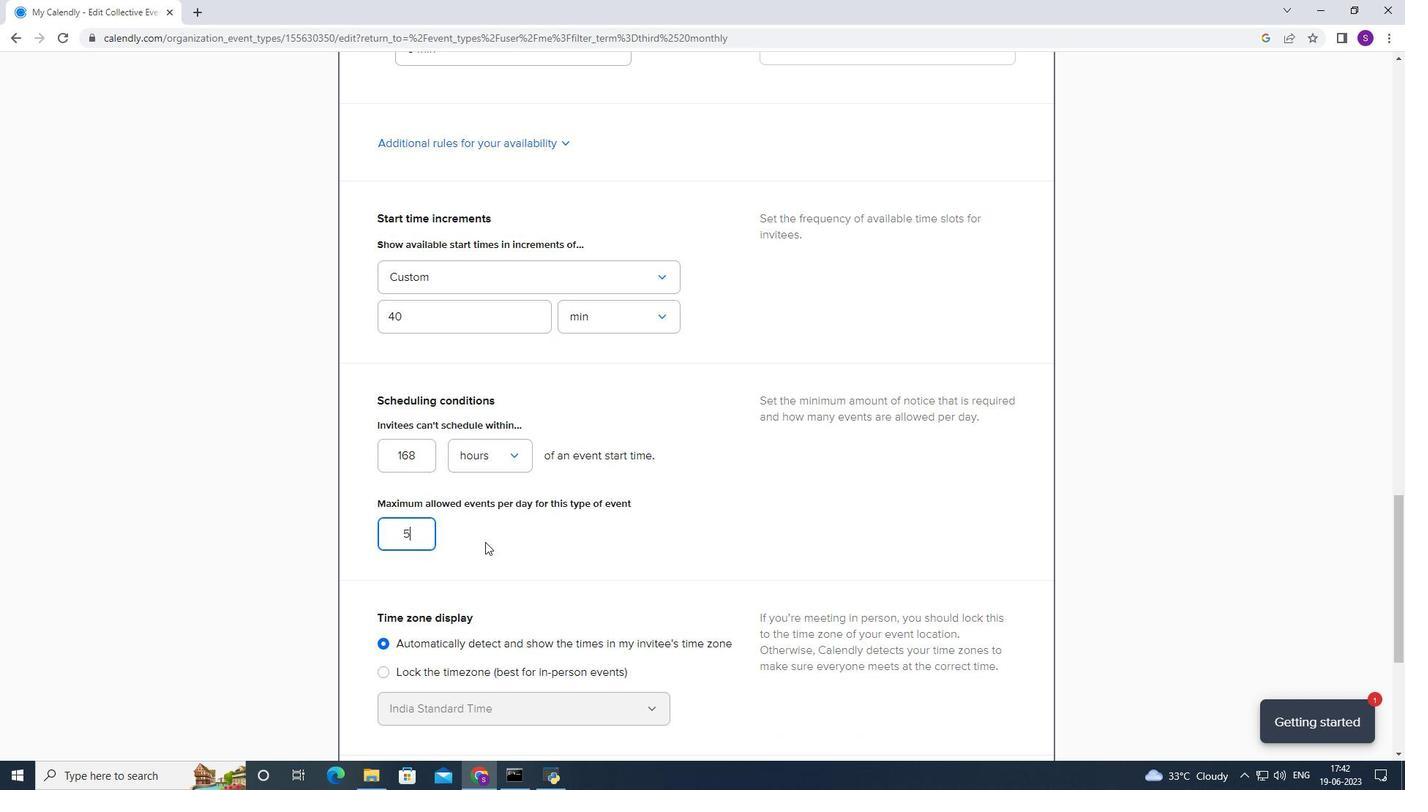 
Action: Mouse scrolled (485, 541) with delta (0, 0)
Screenshot: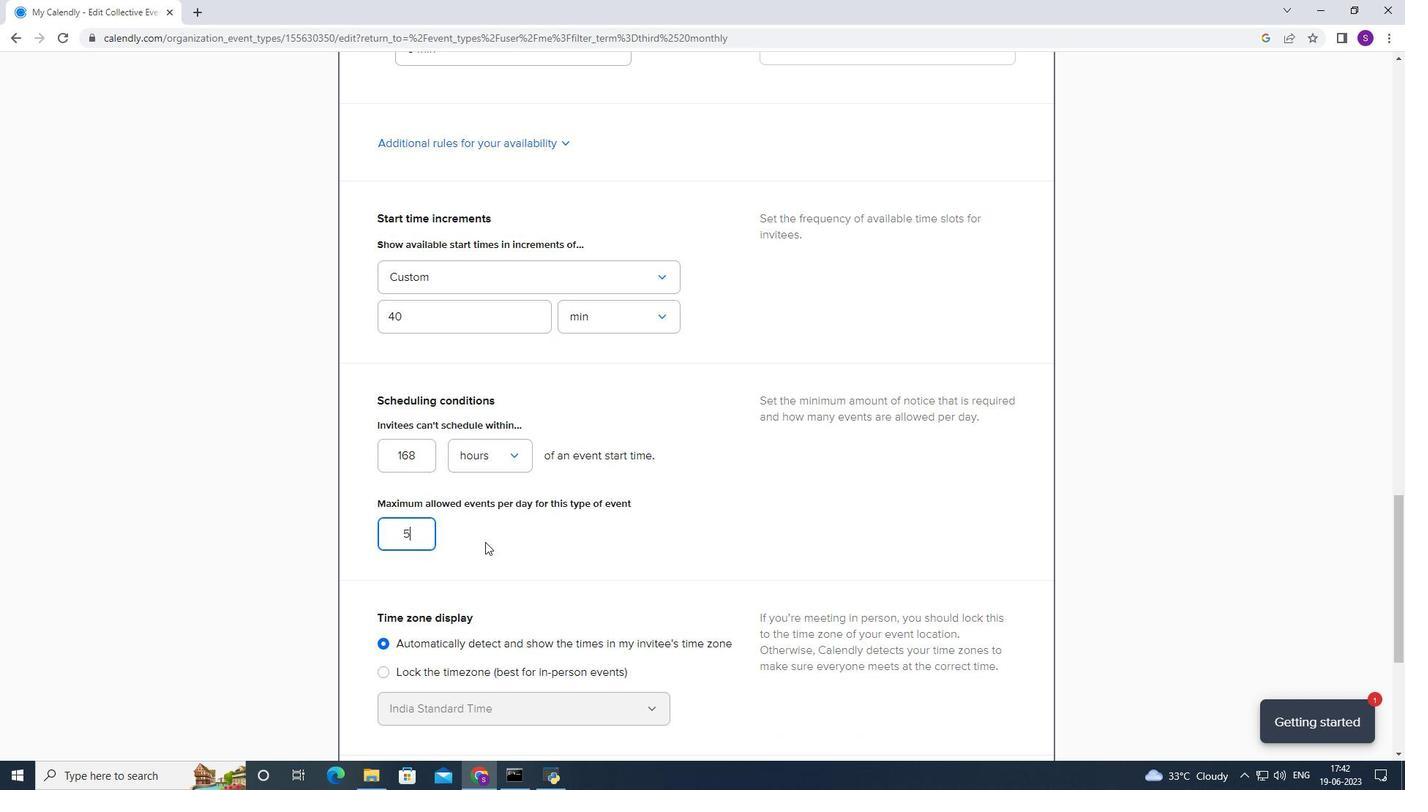 
Action: Mouse scrolled (485, 541) with delta (0, 0)
Screenshot: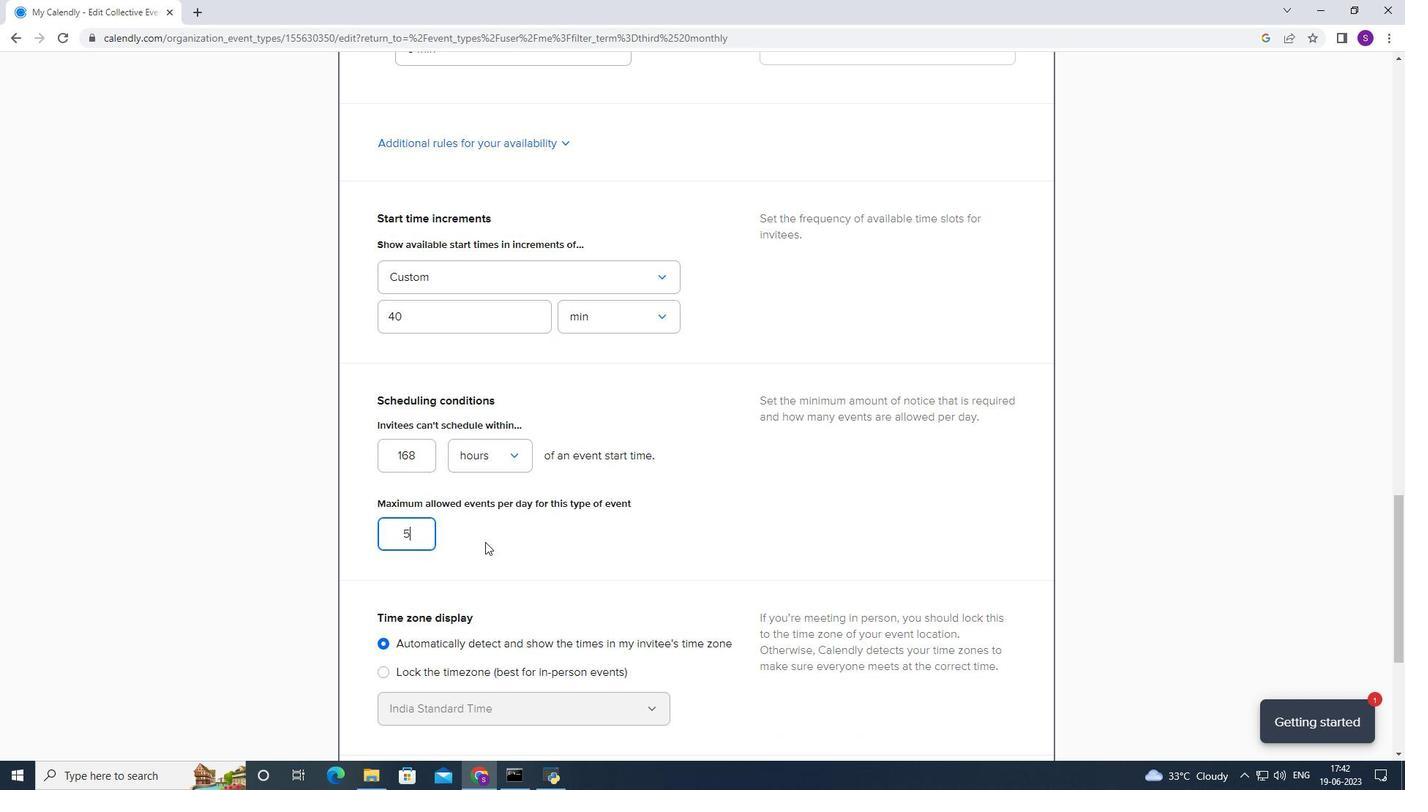 
Action: Mouse scrolled (485, 541) with delta (0, 0)
Screenshot: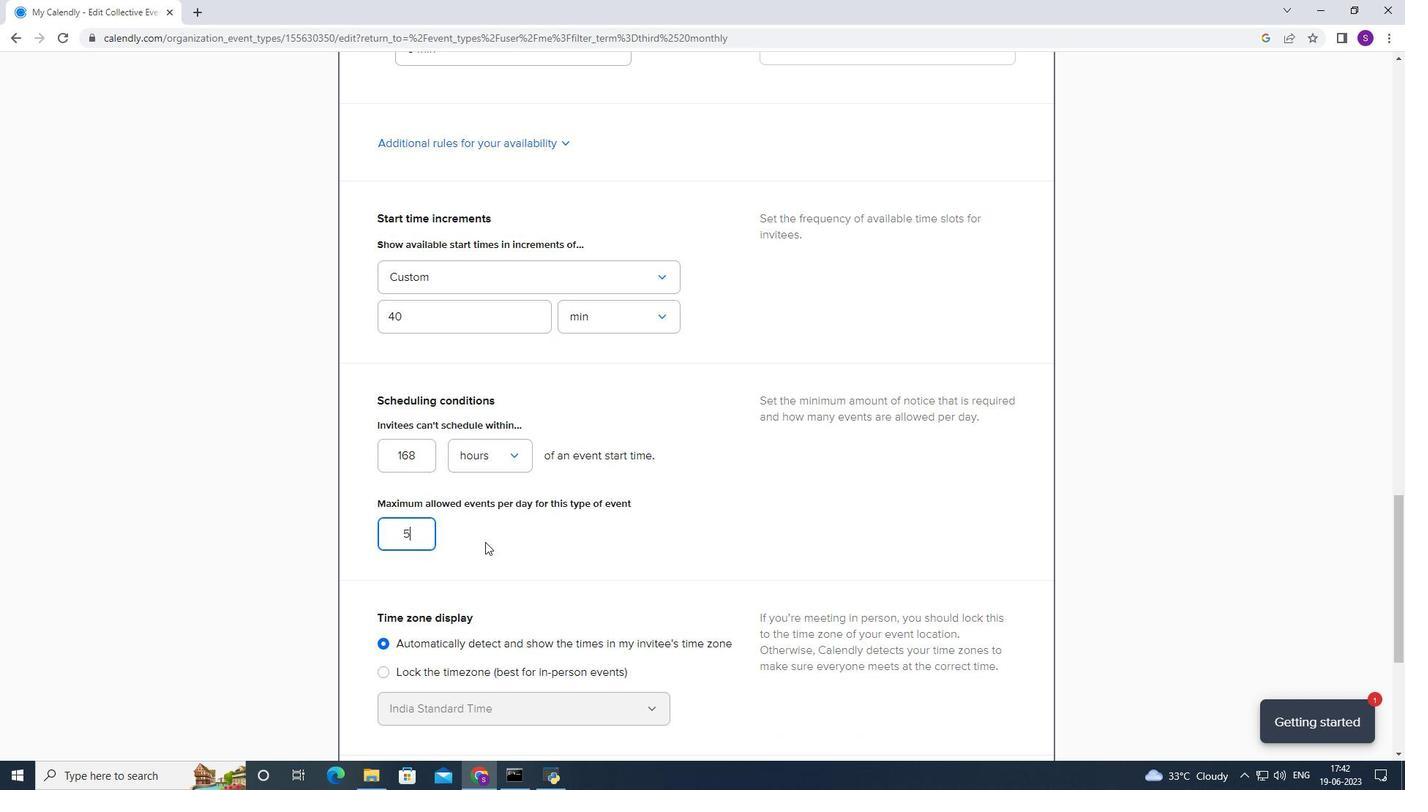 
Action: Mouse moved to (1024, 486)
Screenshot: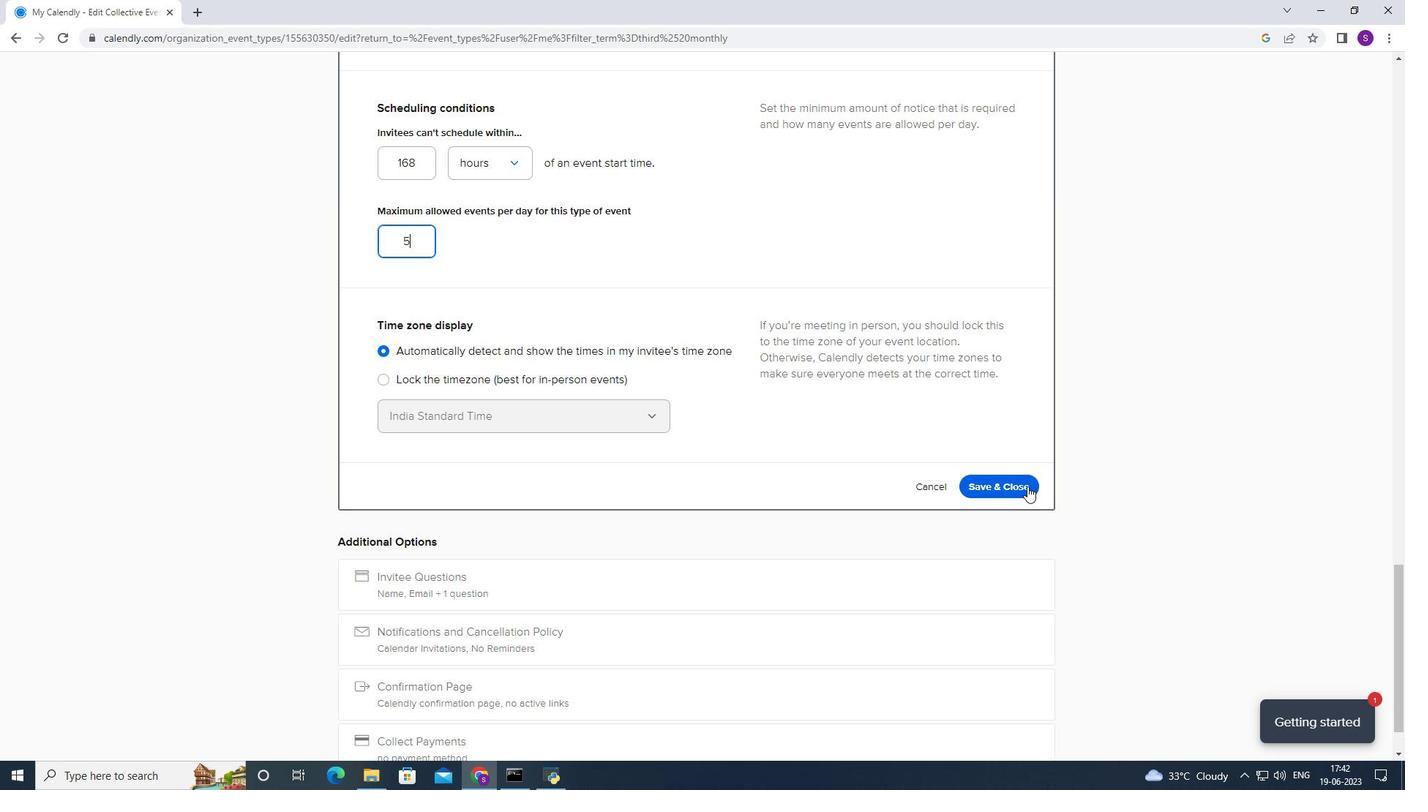 
Action: Mouse pressed left at (1024, 486)
Screenshot: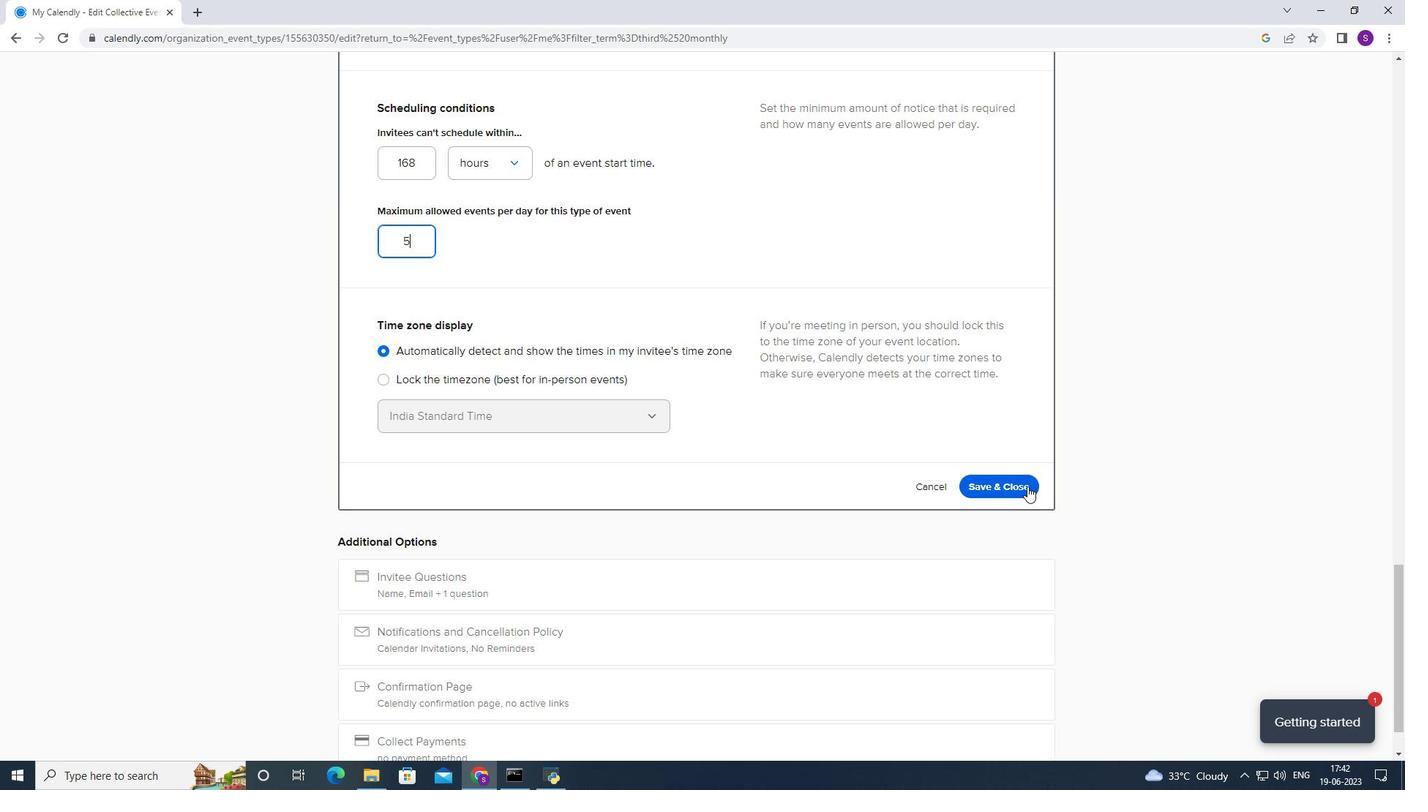 
